 Task: Look for space in Elbeuf, France from 12th June, 2023 to 15th June, 2023 for 2 adults in price range Rs.10000 to Rs.15000. Place can be entire place with 1  bedroom having 1 bed and 1 bathroom. Property type can be house, flat, guest house, hotel. Booking option can be shelf check-in. Required host language is English.
Action: Mouse moved to (496, 108)
Screenshot: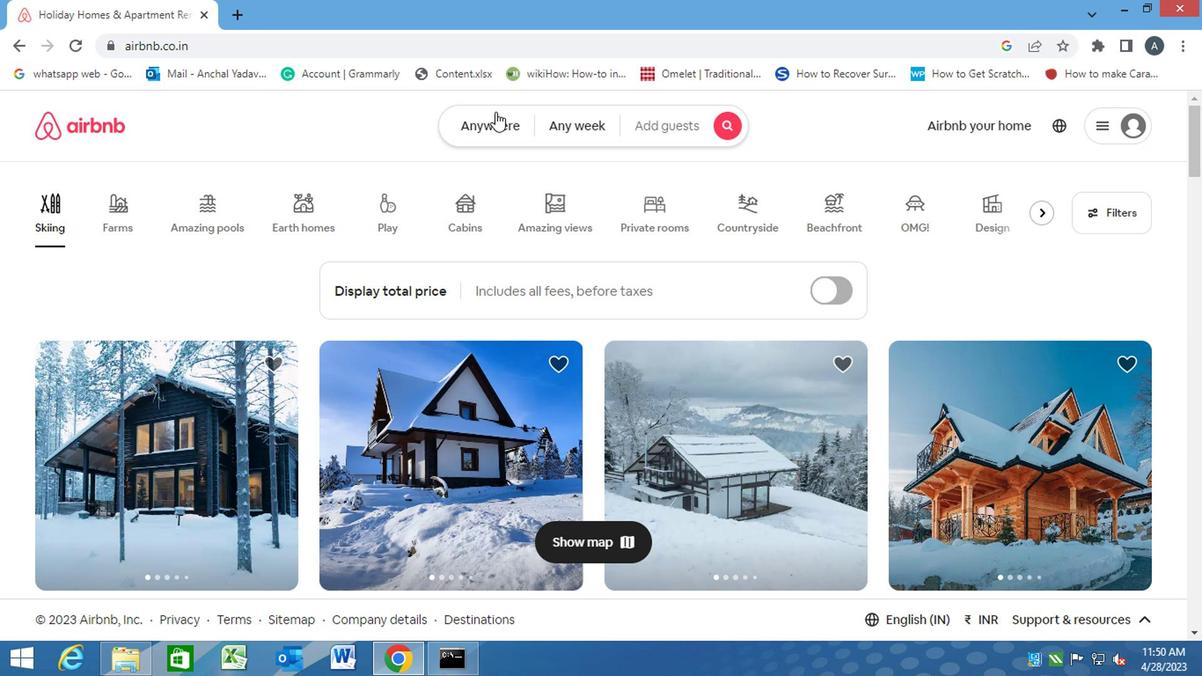 
Action: Mouse pressed left at (496, 108)
Screenshot: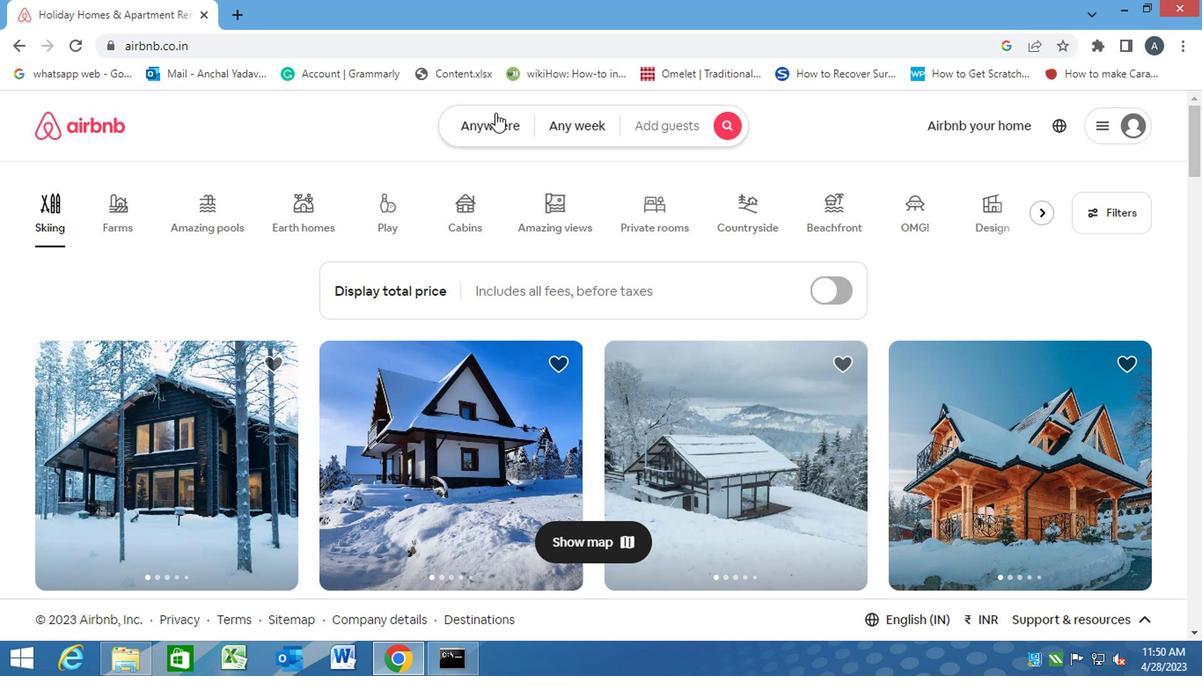 
Action: Mouse moved to (364, 177)
Screenshot: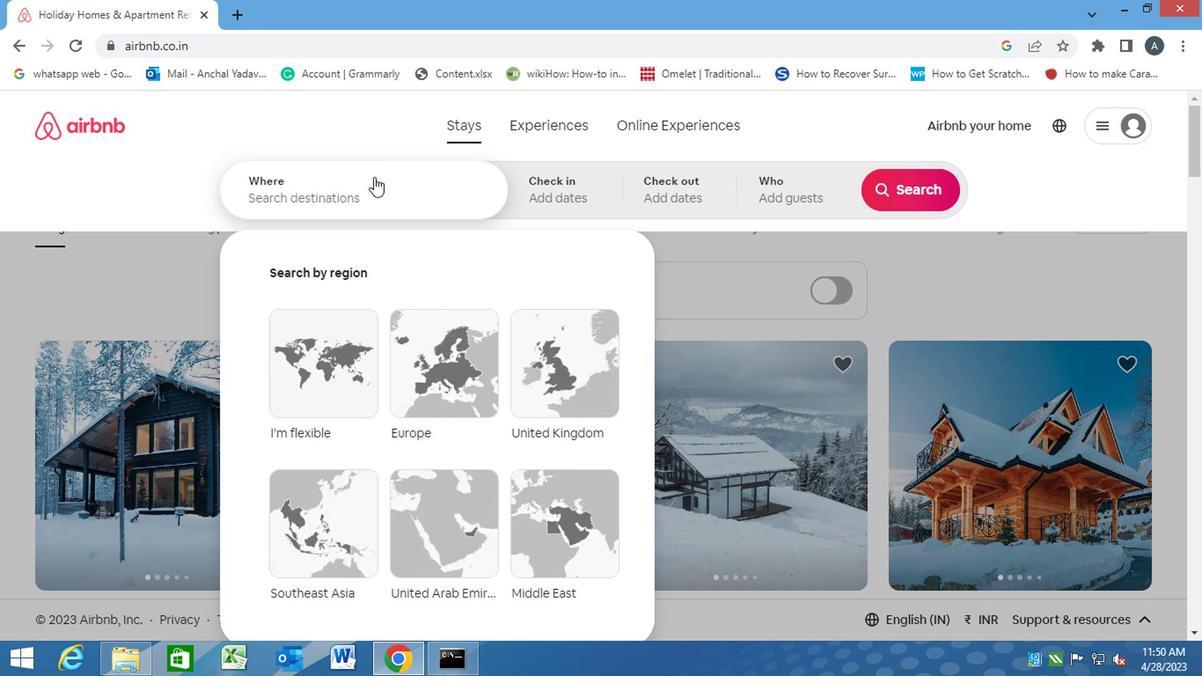 
Action: Mouse pressed left at (364, 177)
Screenshot: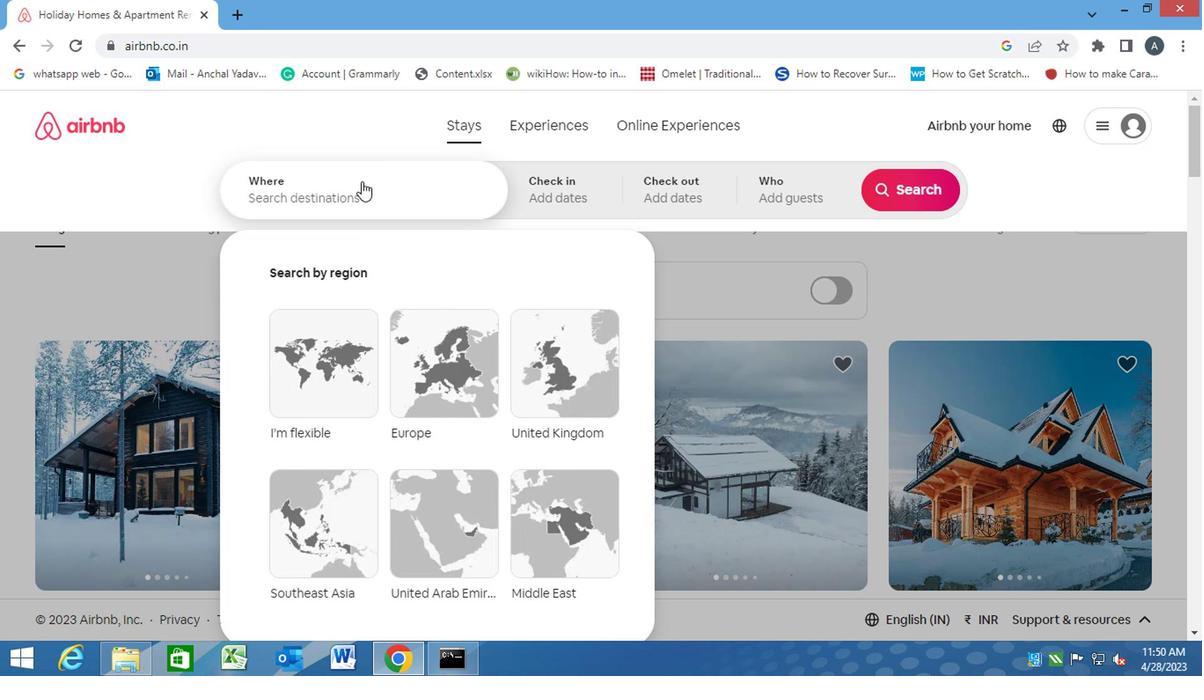 
Action: Mouse moved to (363, 177)
Screenshot: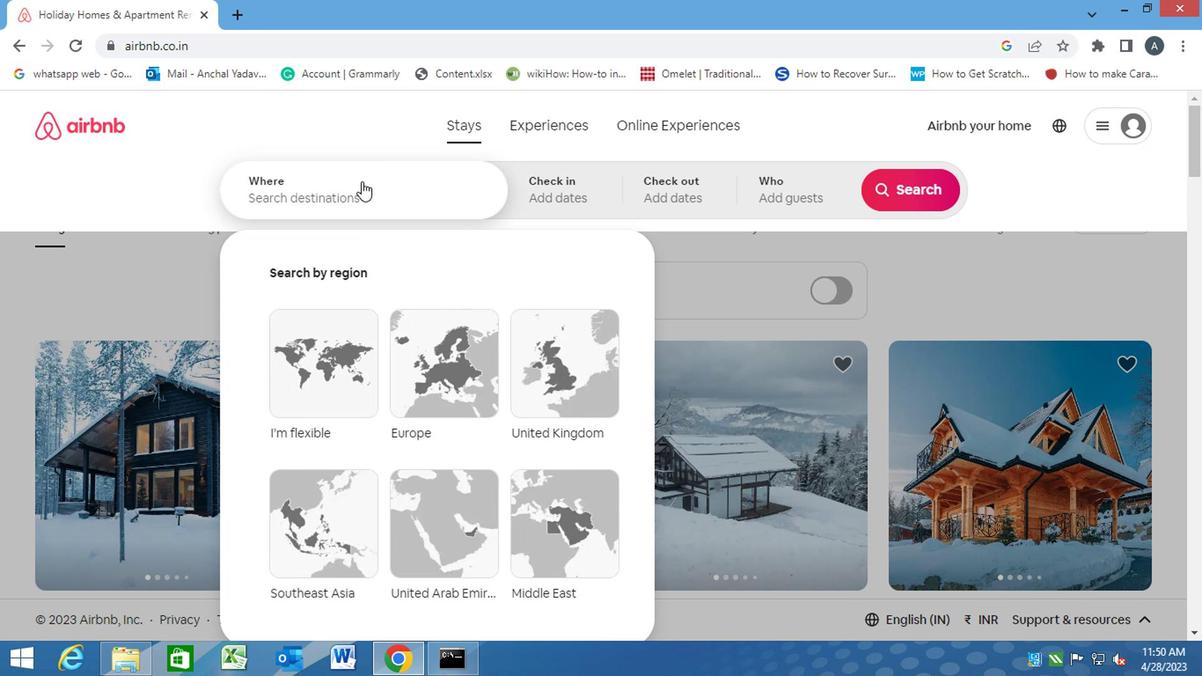 
Action: Key pressed e<Key.caps_lock>lbeuf,<Key.space><Key.caps_lock>f<Key.caps_lock>rance<Key.enter>
Screenshot: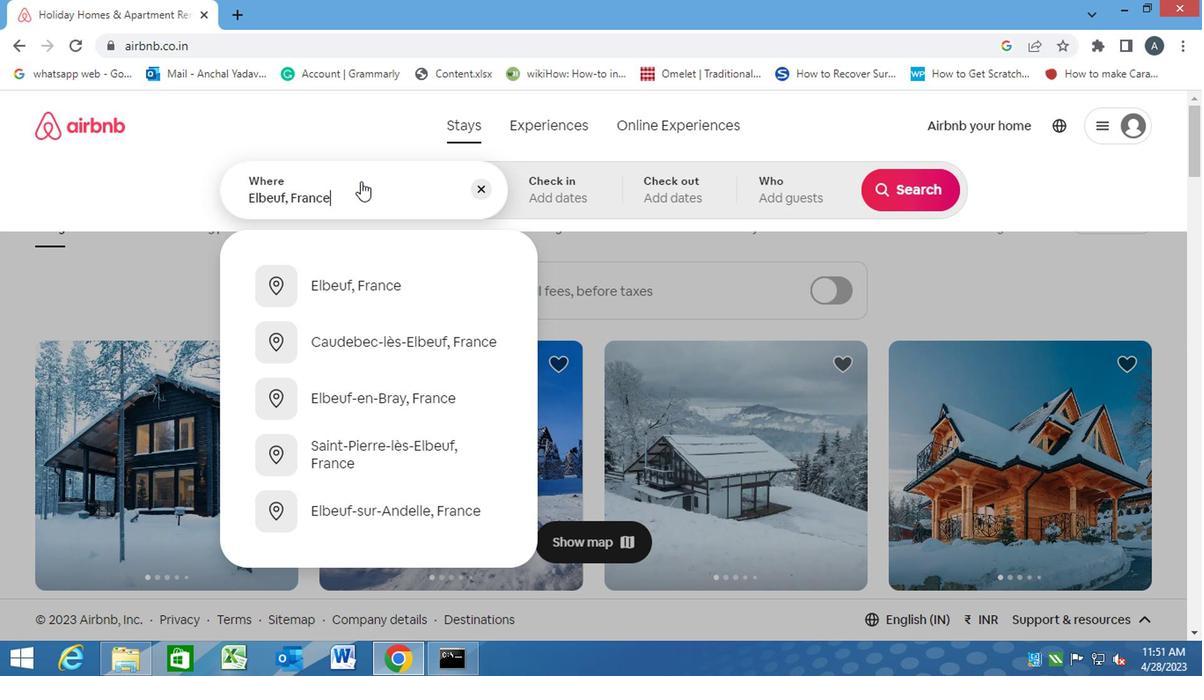 
Action: Mouse moved to (892, 330)
Screenshot: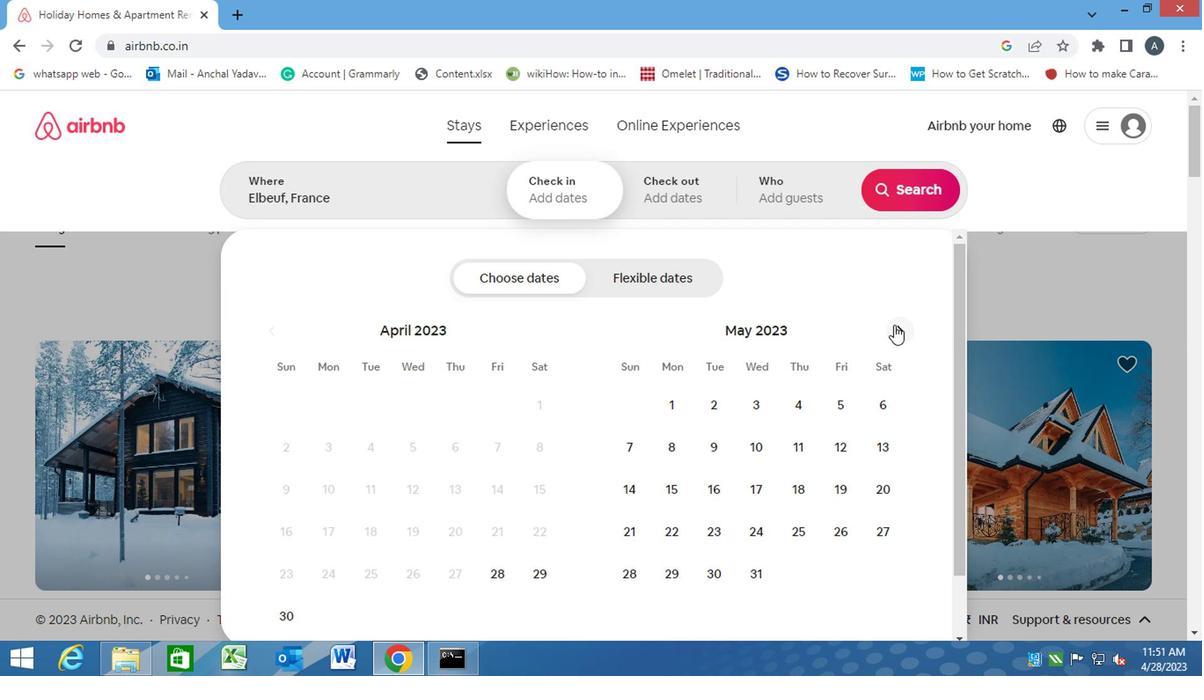
Action: Mouse pressed left at (892, 330)
Screenshot: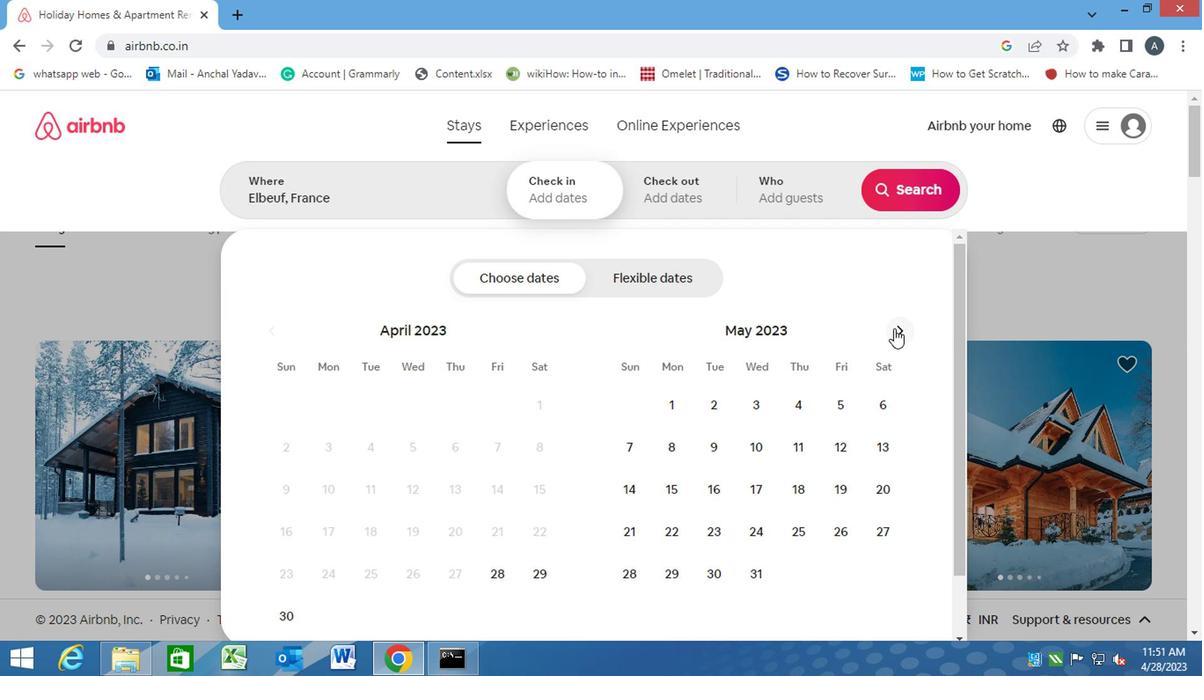 
Action: Mouse moved to (674, 498)
Screenshot: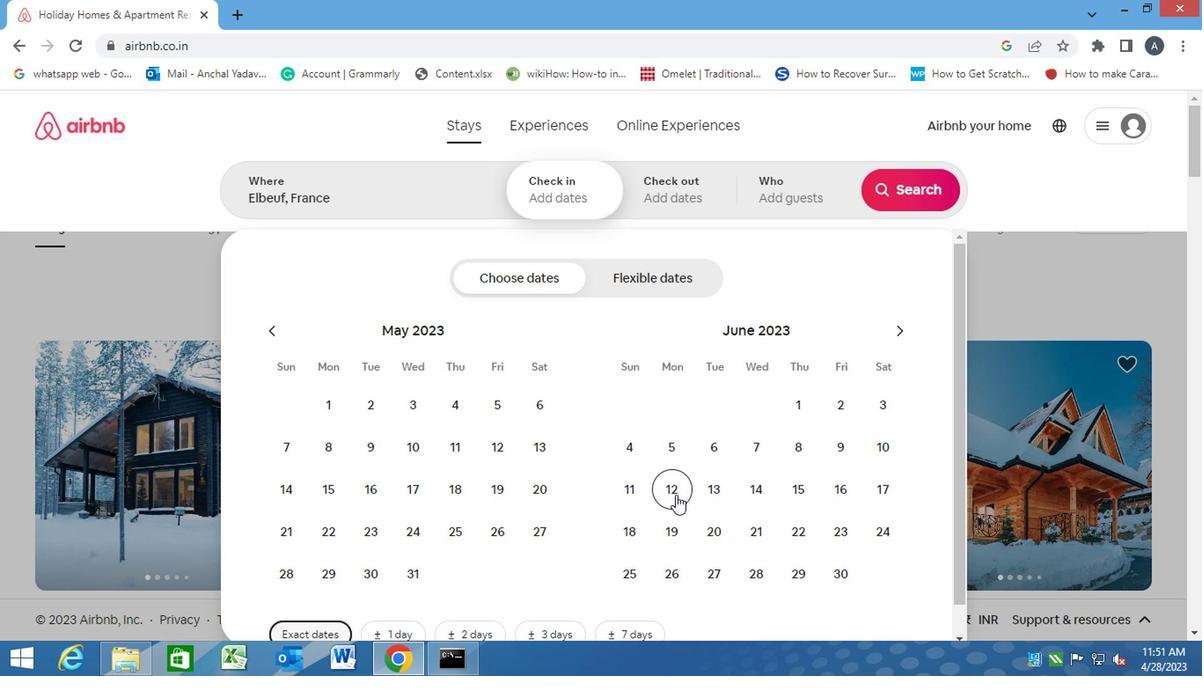 
Action: Mouse pressed left at (674, 498)
Screenshot: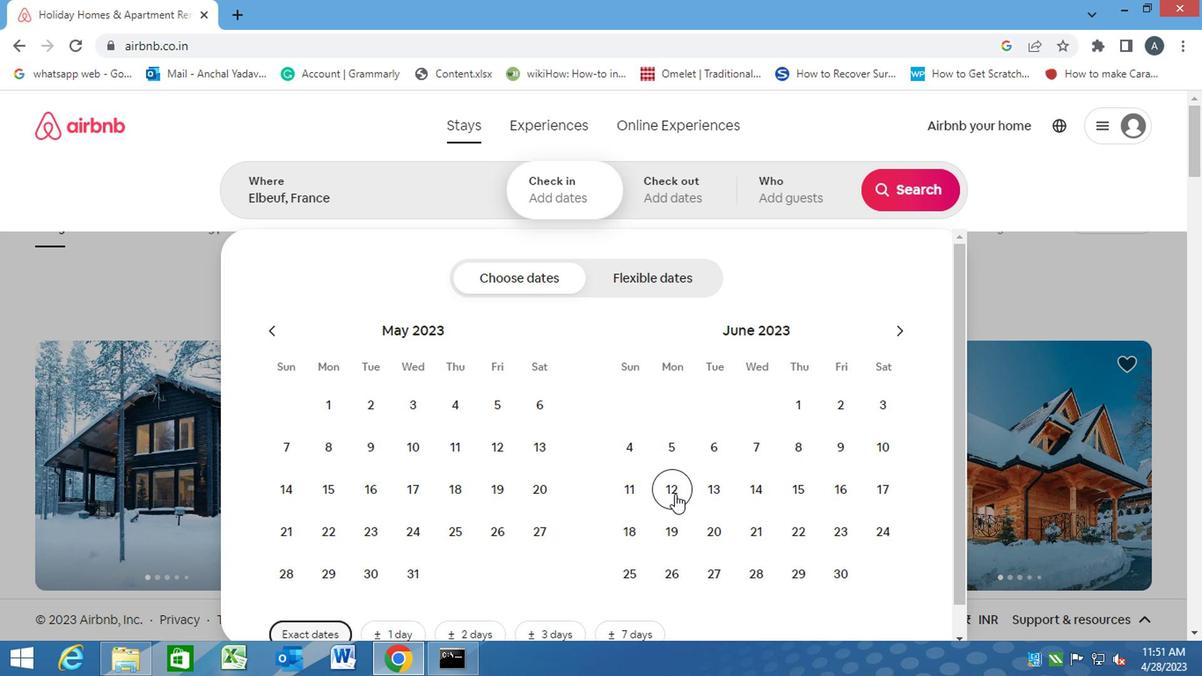 
Action: Mouse moved to (793, 489)
Screenshot: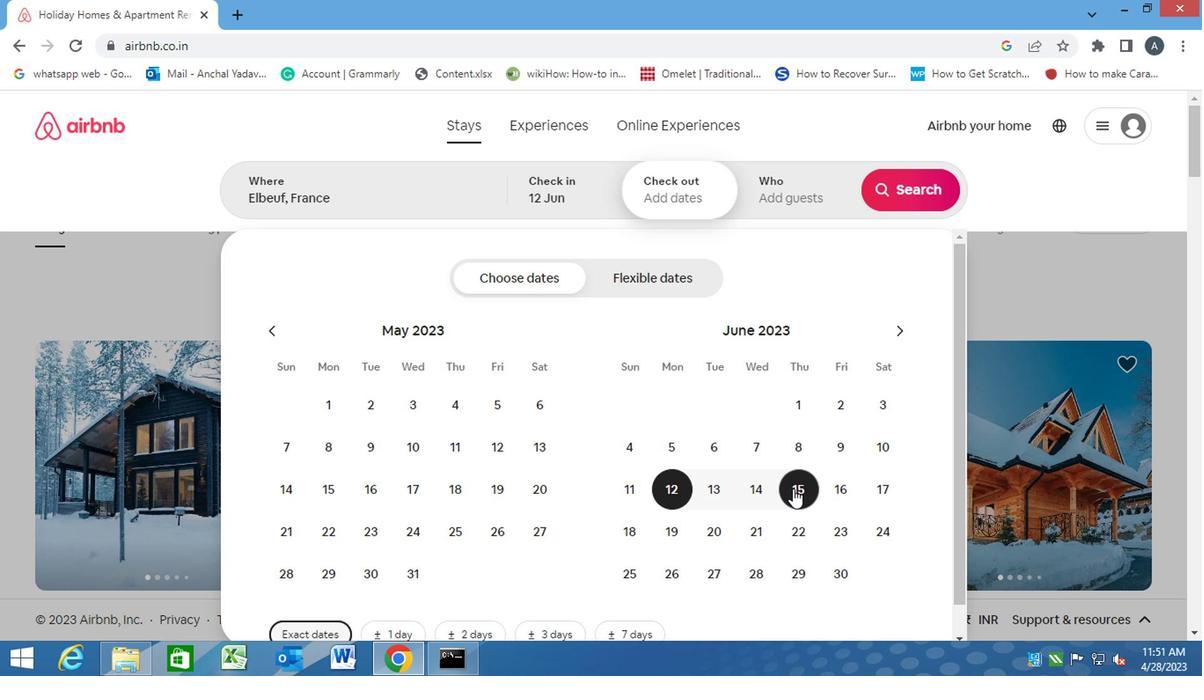 
Action: Mouse pressed left at (793, 489)
Screenshot: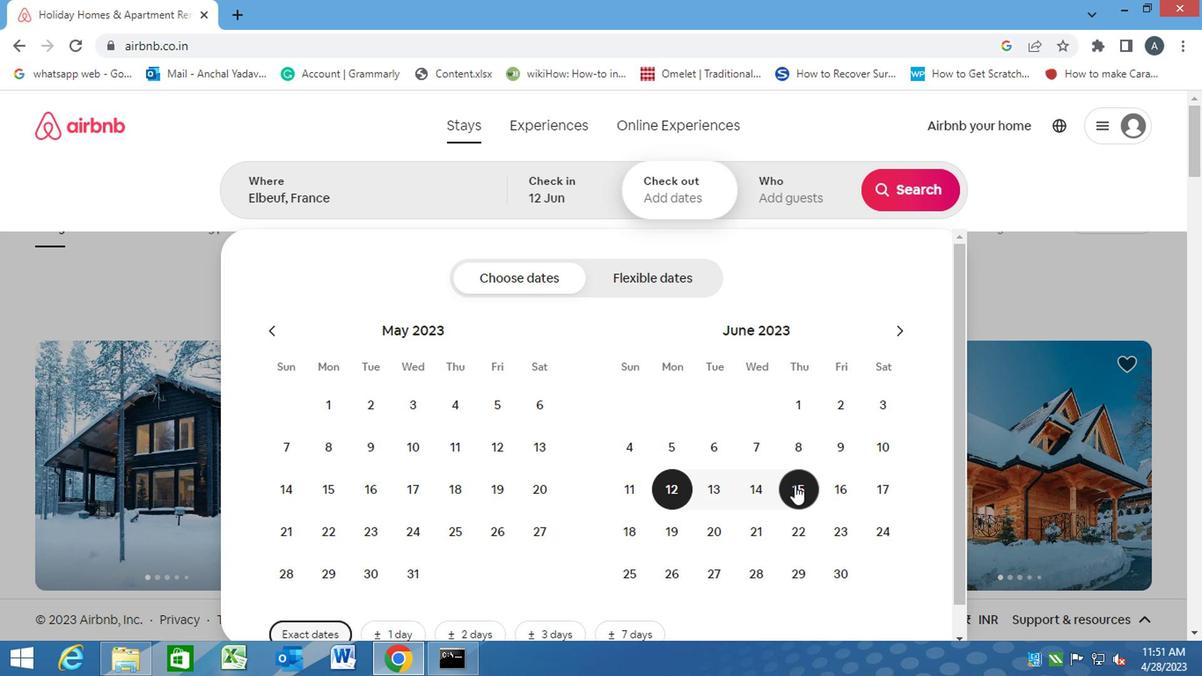 
Action: Mouse moved to (789, 181)
Screenshot: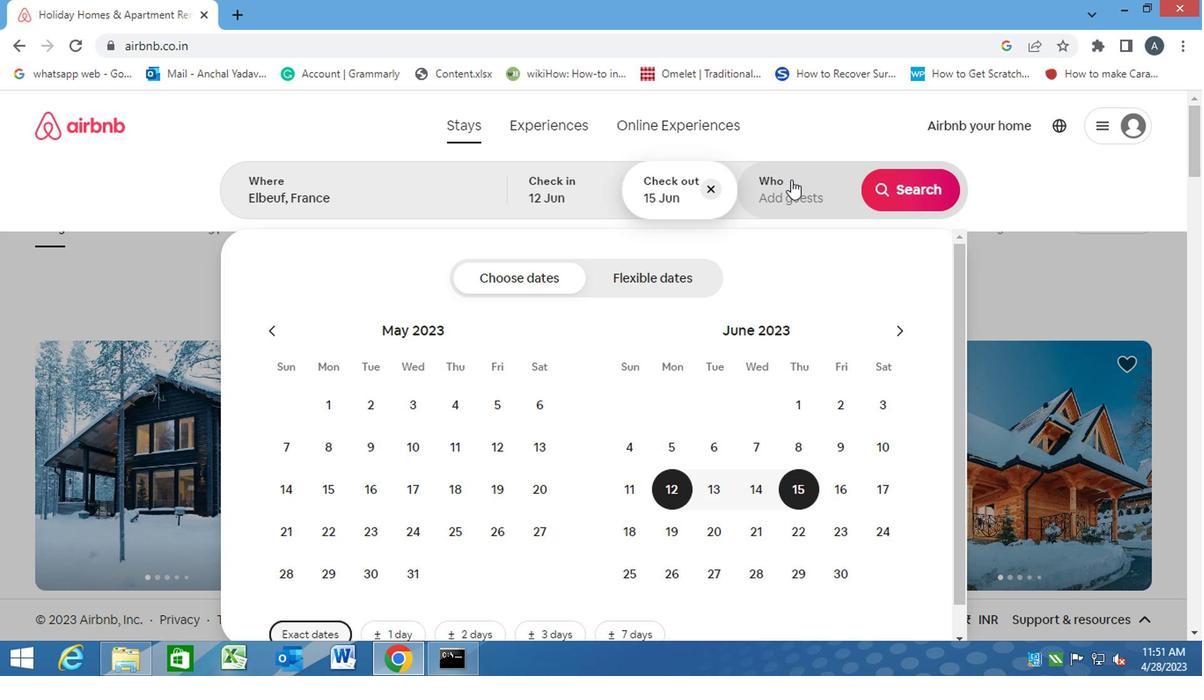 
Action: Mouse pressed left at (789, 181)
Screenshot: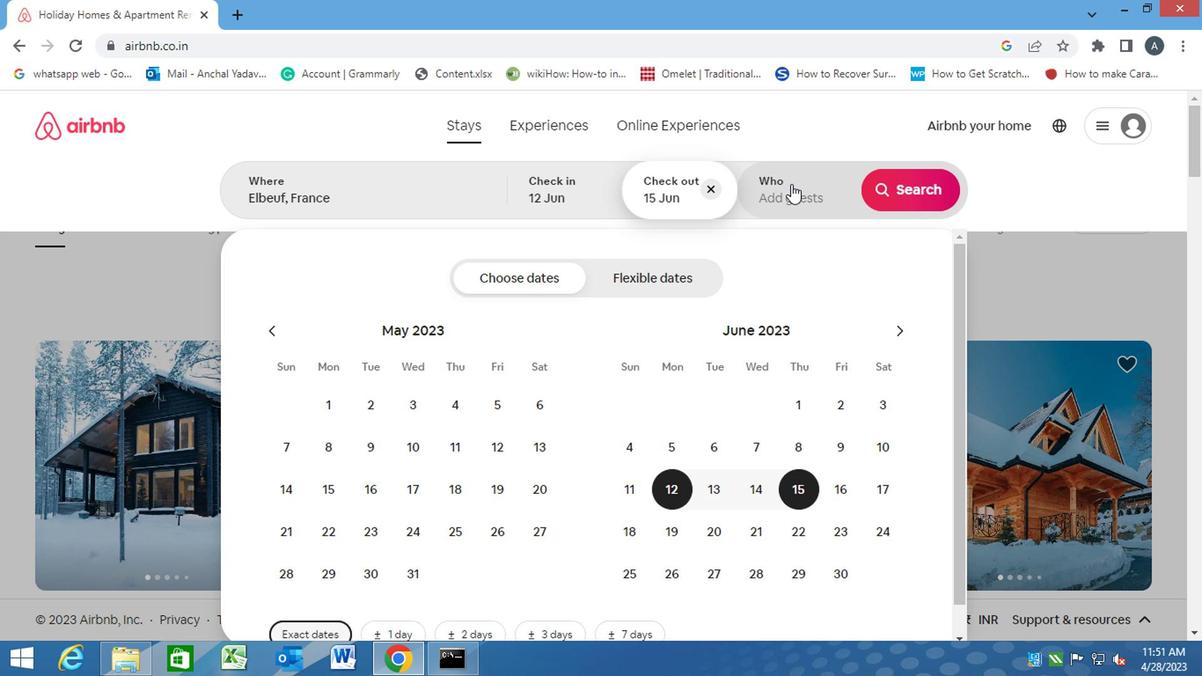 
Action: Mouse moved to (901, 280)
Screenshot: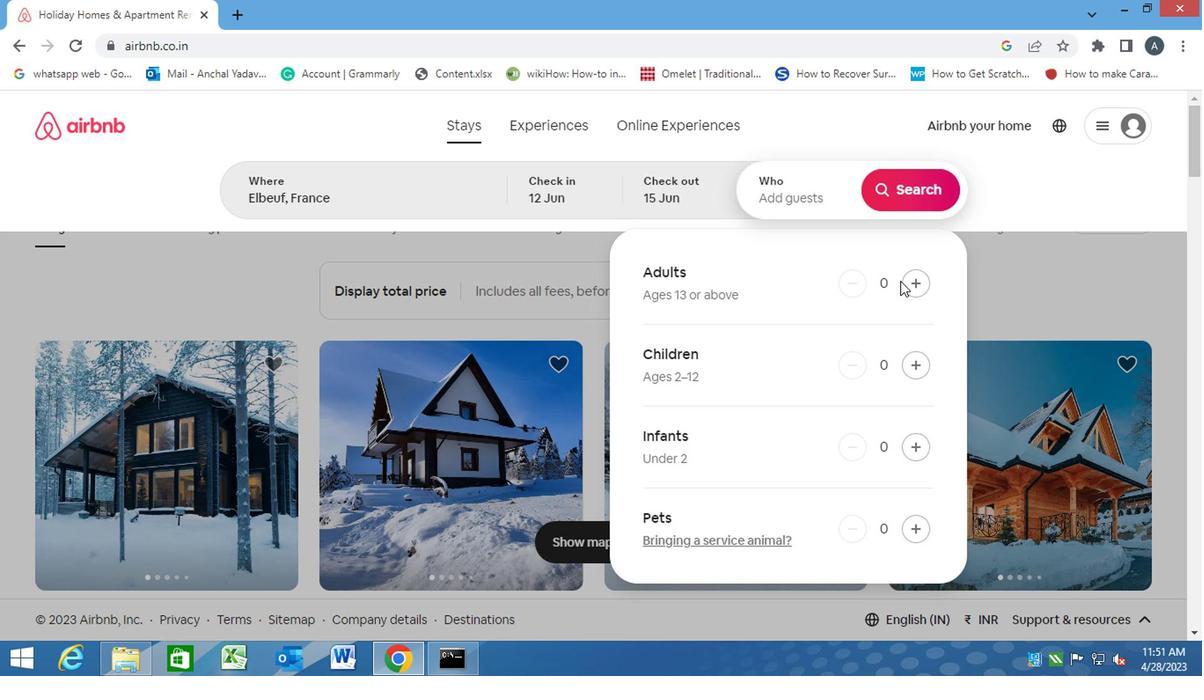 
Action: Mouse pressed left at (901, 280)
Screenshot: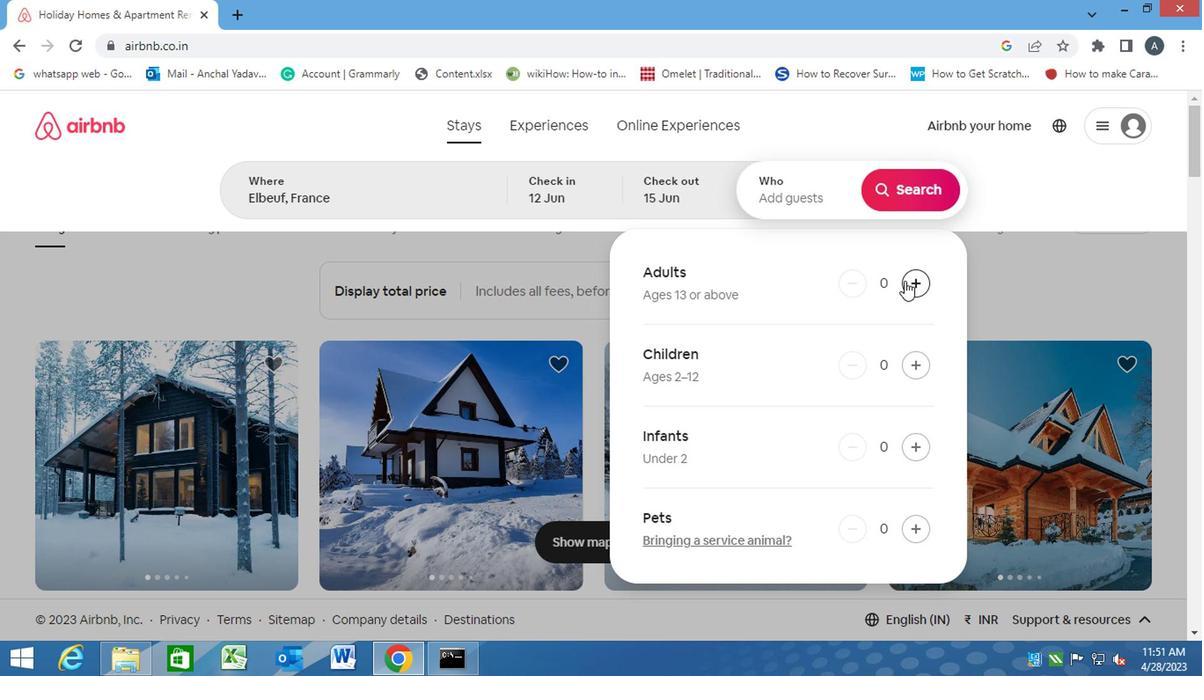 
Action: Mouse pressed left at (901, 280)
Screenshot: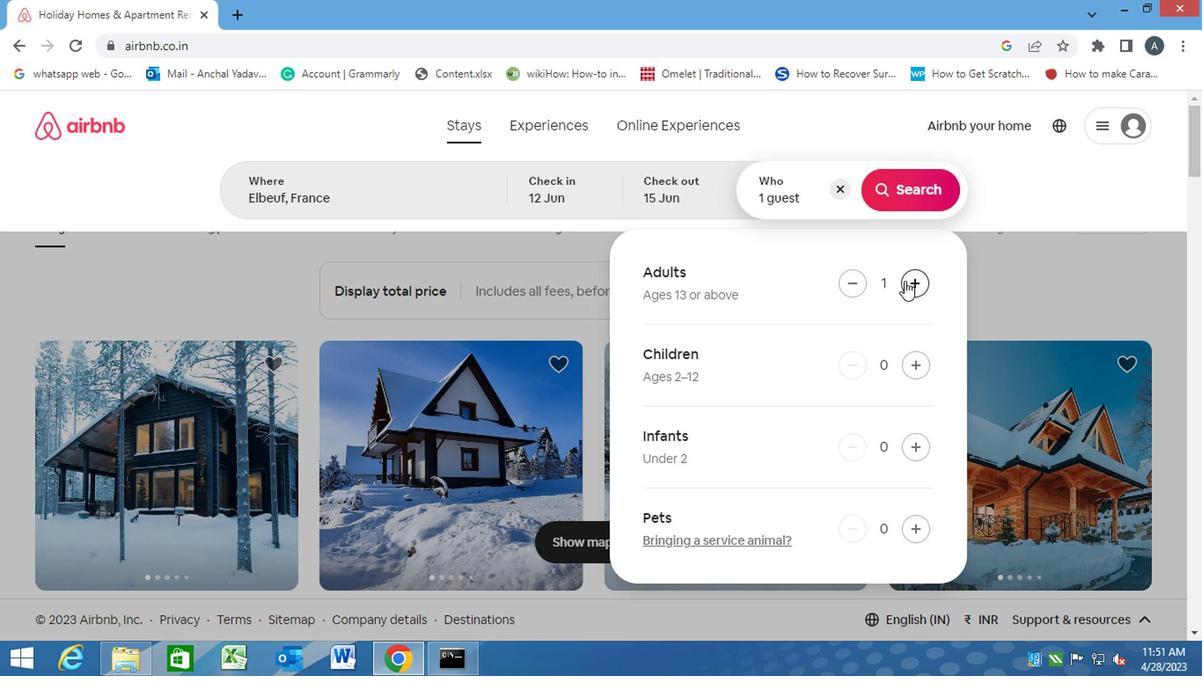 
Action: Mouse moved to (898, 193)
Screenshot: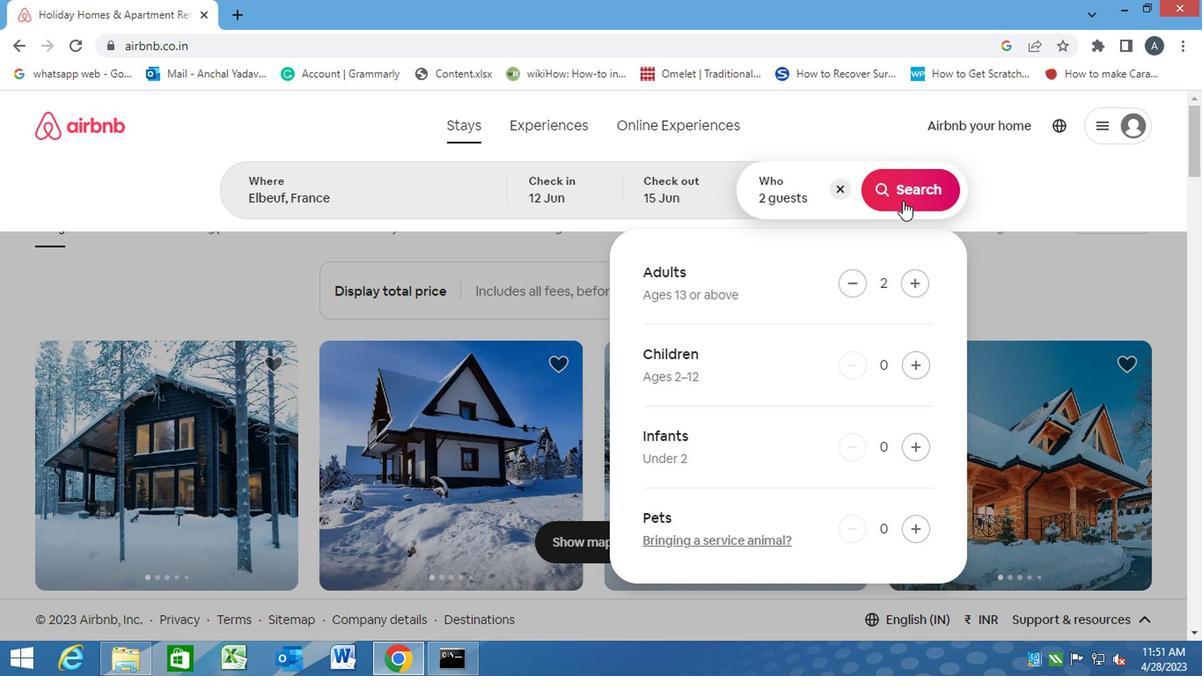 
Action: Mouse pressed left at (898, 193)
Screenshot: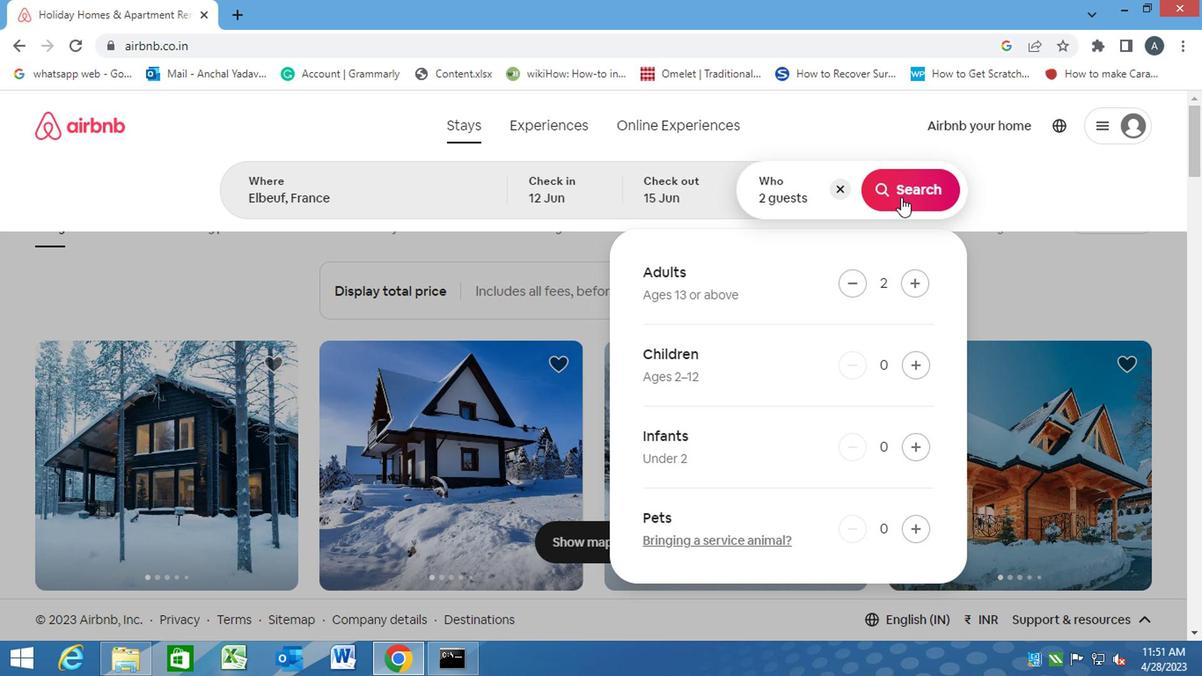 
Action: Mouse moved to (1113, 191)
Screenshot: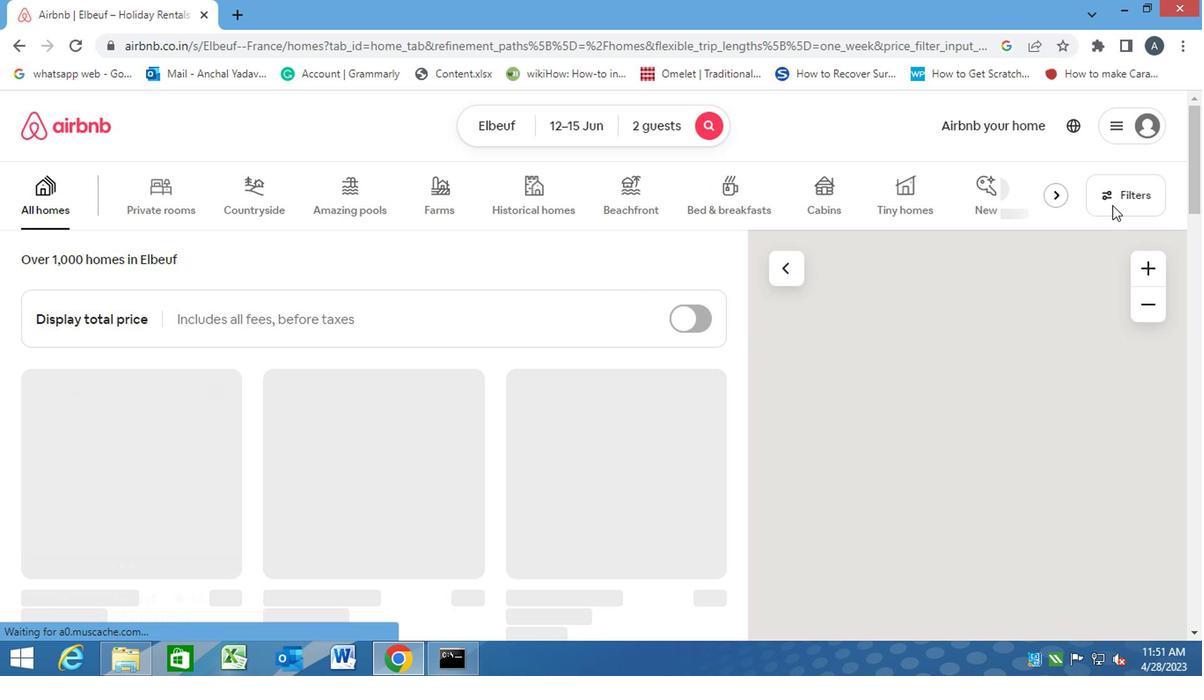 
Action: Mouse pressed left at (1113, 191)
Screenshot: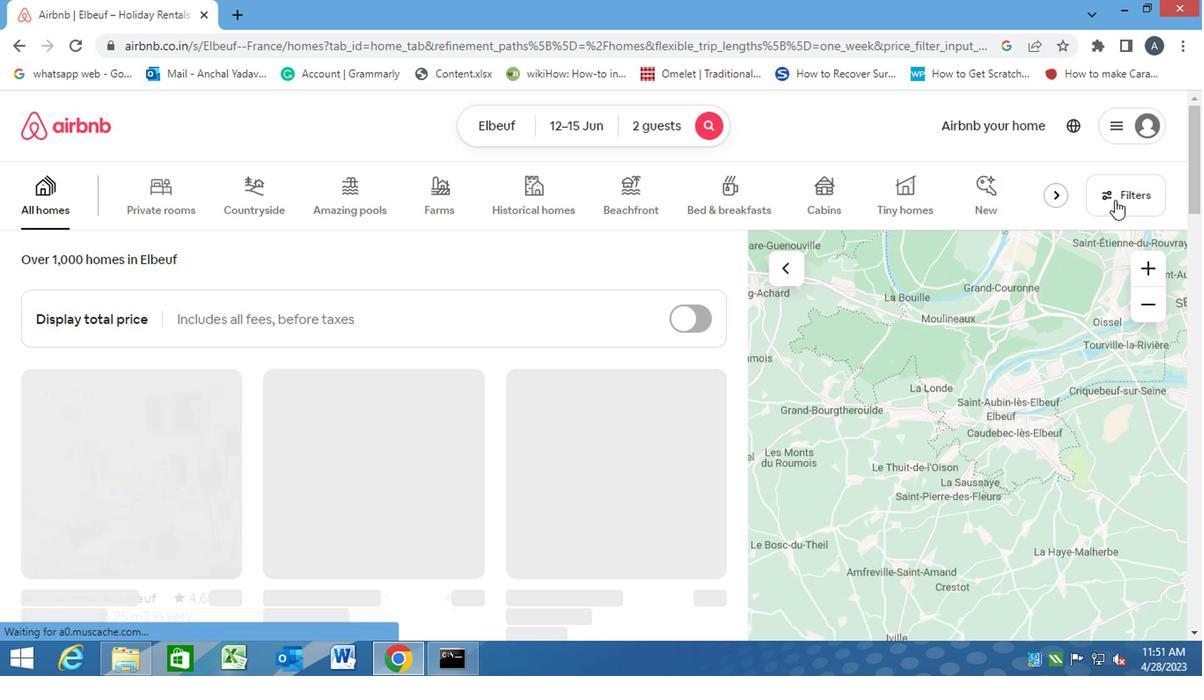 
Action: Mouse moved to (536, 110)
Screenshot: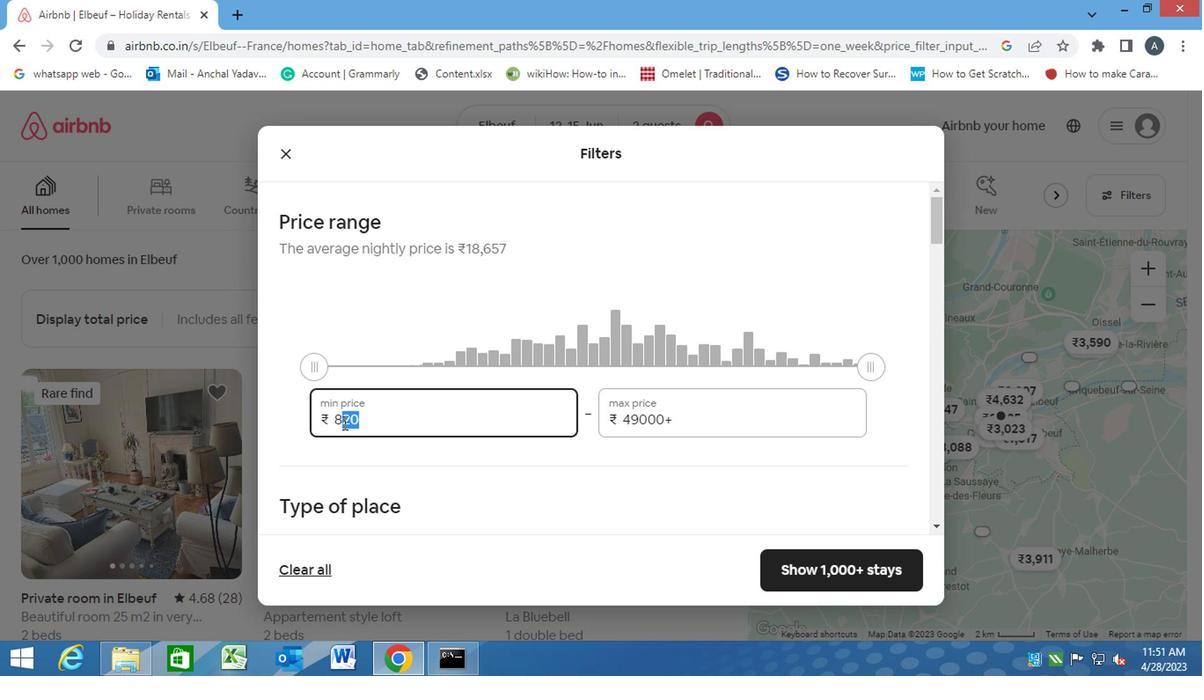 
Action: Key pressed 10000<Key.tab><Key.backspace><Key.backspace><Key.backspace><Key.backspace><Key.backspace><Key.backspace><Key.backspace><Key.backspace><Key.backspace><Key.backspace><Key.backspace><Key.backspace><Key.backspace><Key.backspace><Key.backspace><Key.backspace><Key.backspace><Key.backspace><Key.backspace><Key.backspace><Key.backspace><Key.backspace><Key.backspace><Key.backspace><Key.backspace><Key.backspace>15000
Screenshot: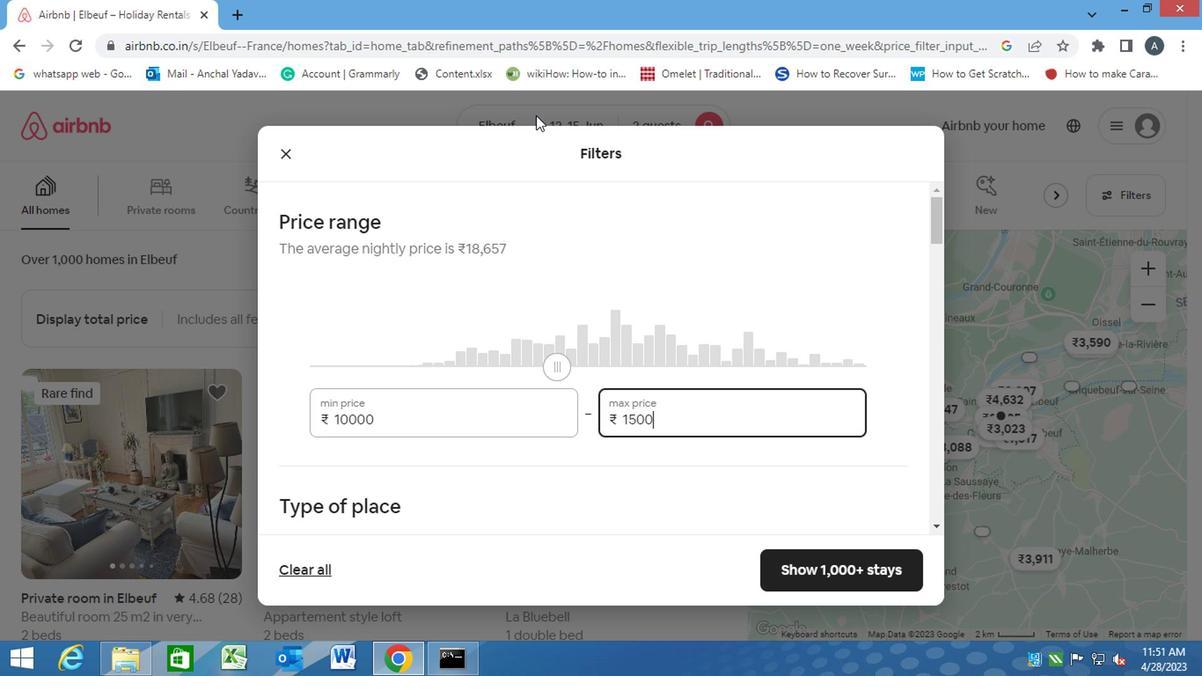 
Action: Mouse moved to (628, 292)
Screenshot: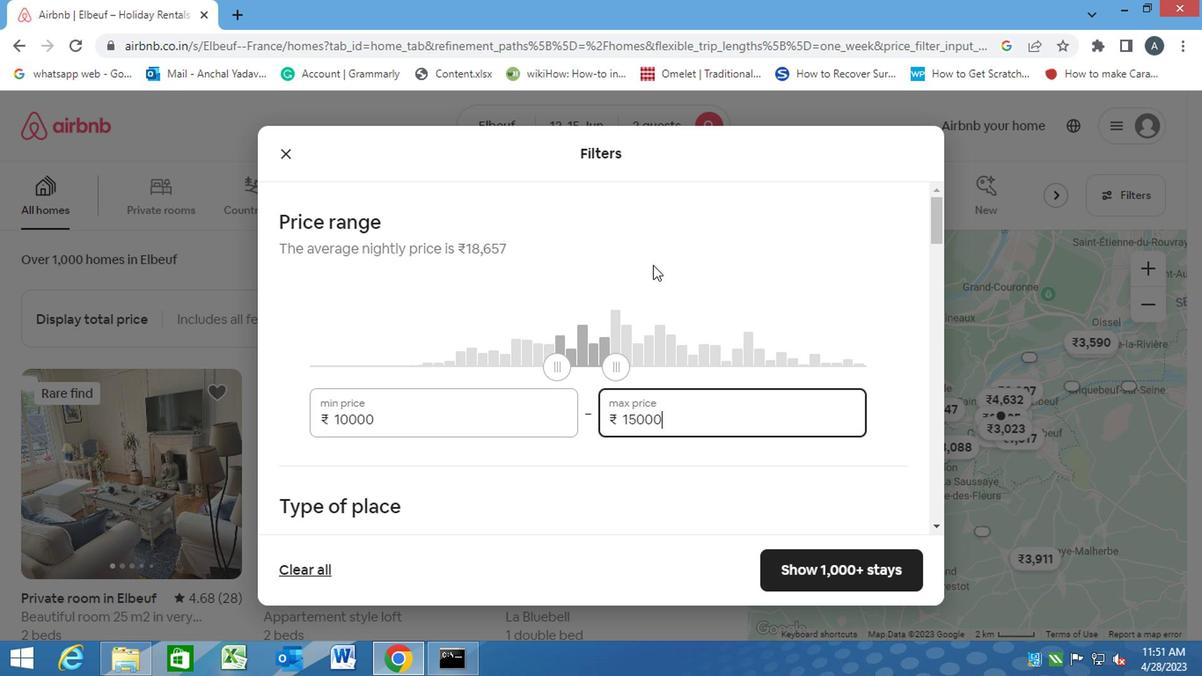 
Action: Mouse scrolled (628, 291) with delta (0, 0)
Screenshot: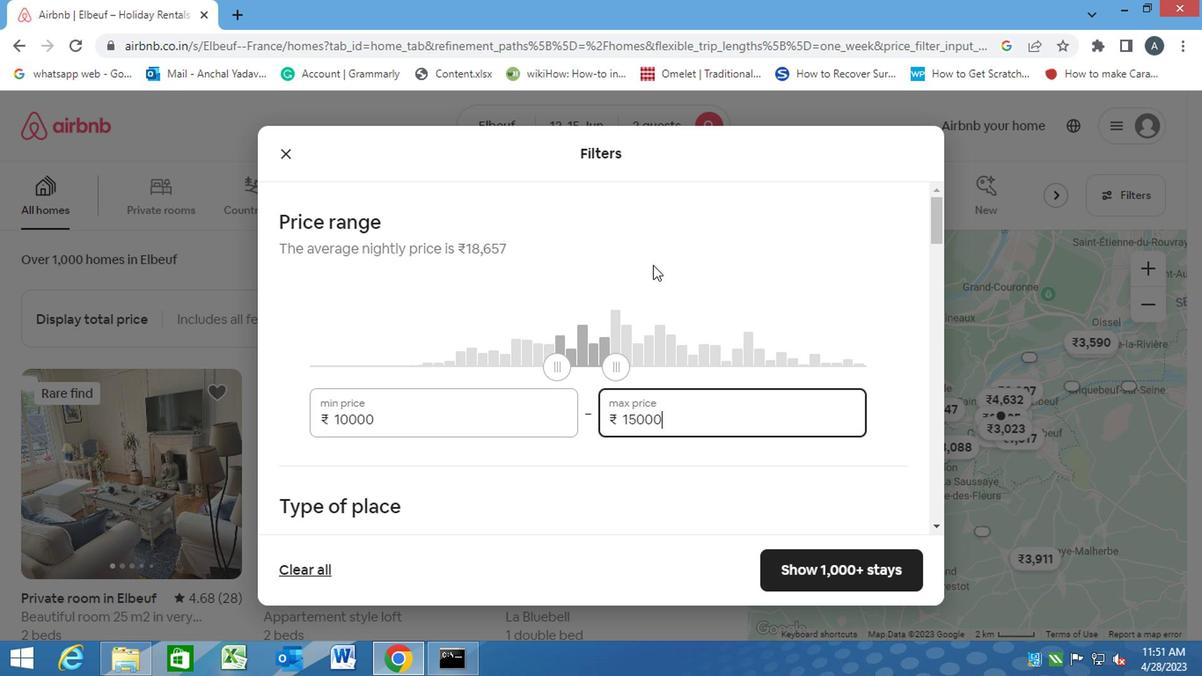 
Action: Mouse moved to (598, 343)
Screenshot: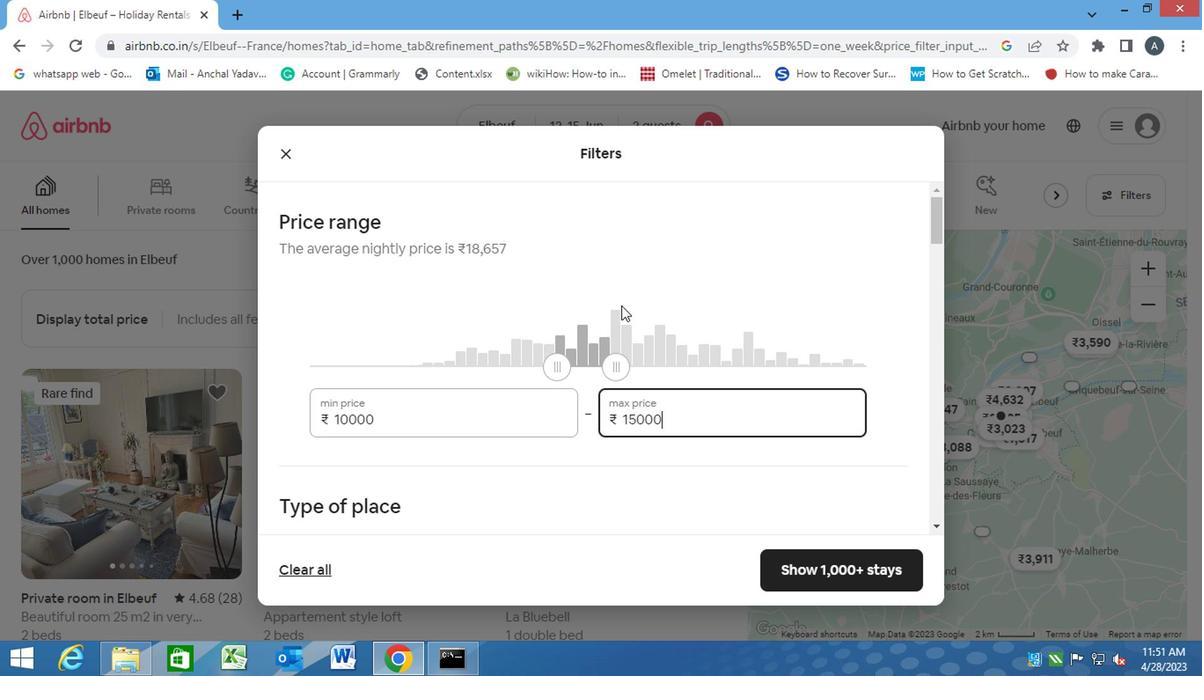 
Action: Mouse scrolled (598, 342) with delta (0, -1)
Screenshot: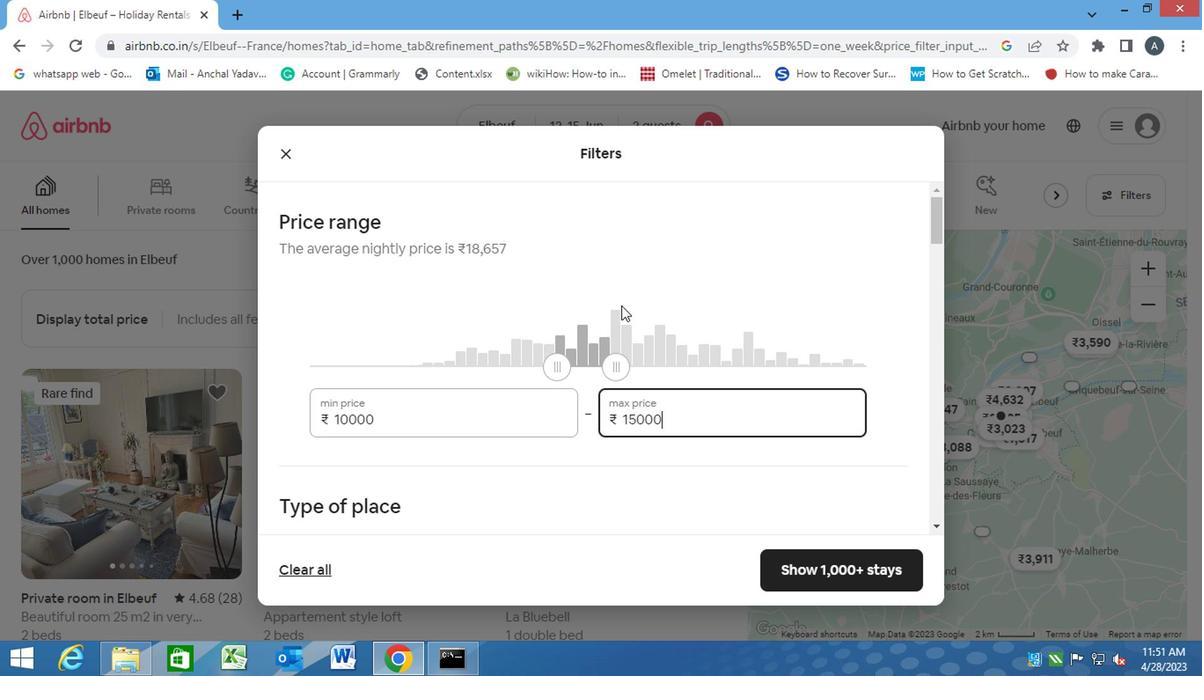 
Action: Mouse moved to (590, 352)
Screenshot: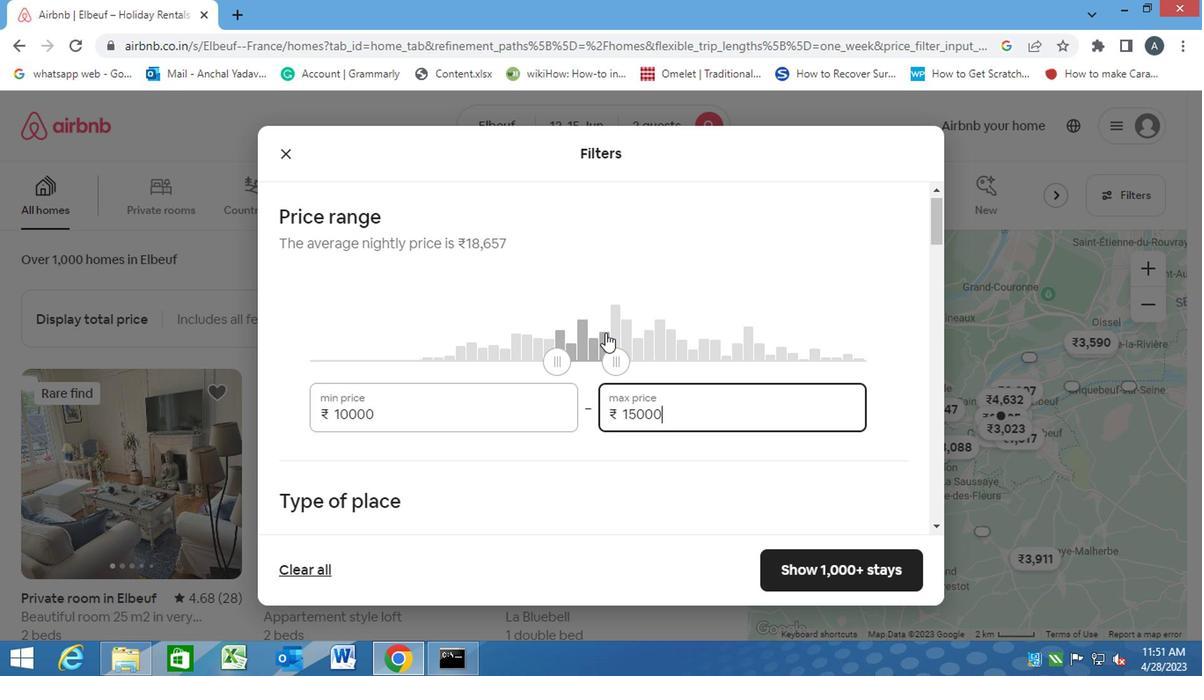 
Action: Mouse scrolled (590, 351) with delta (0, 0)
Screenshot: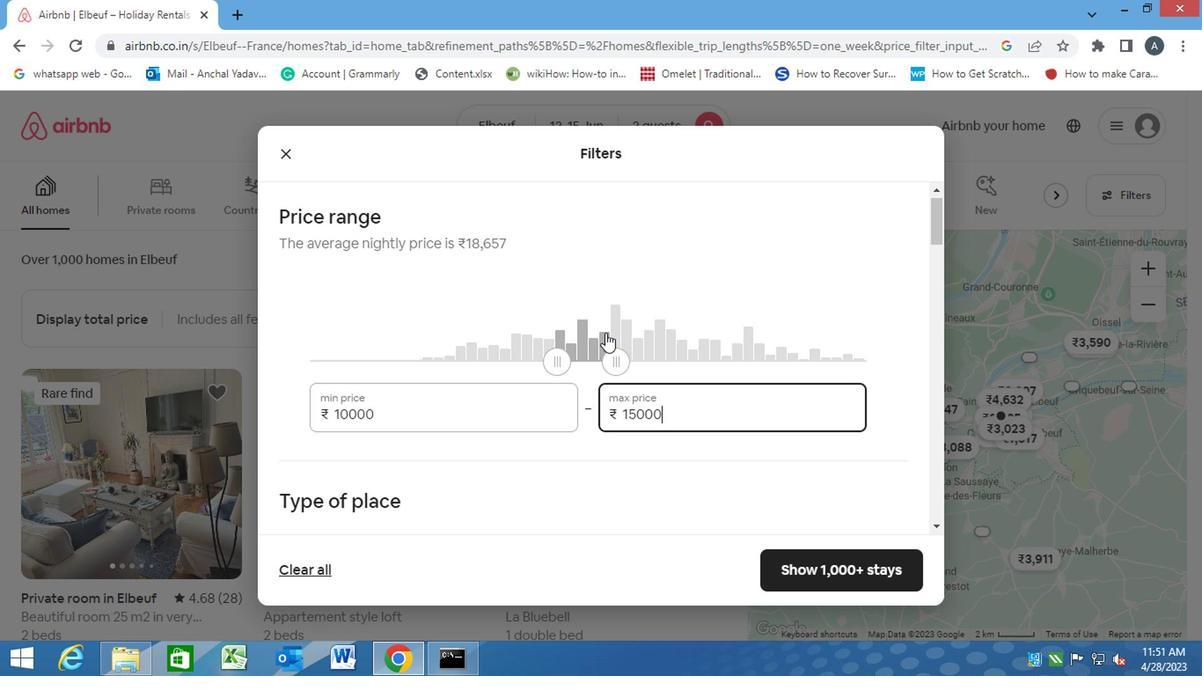 
Action: Mouse moved to (283, 293)
Screenshot: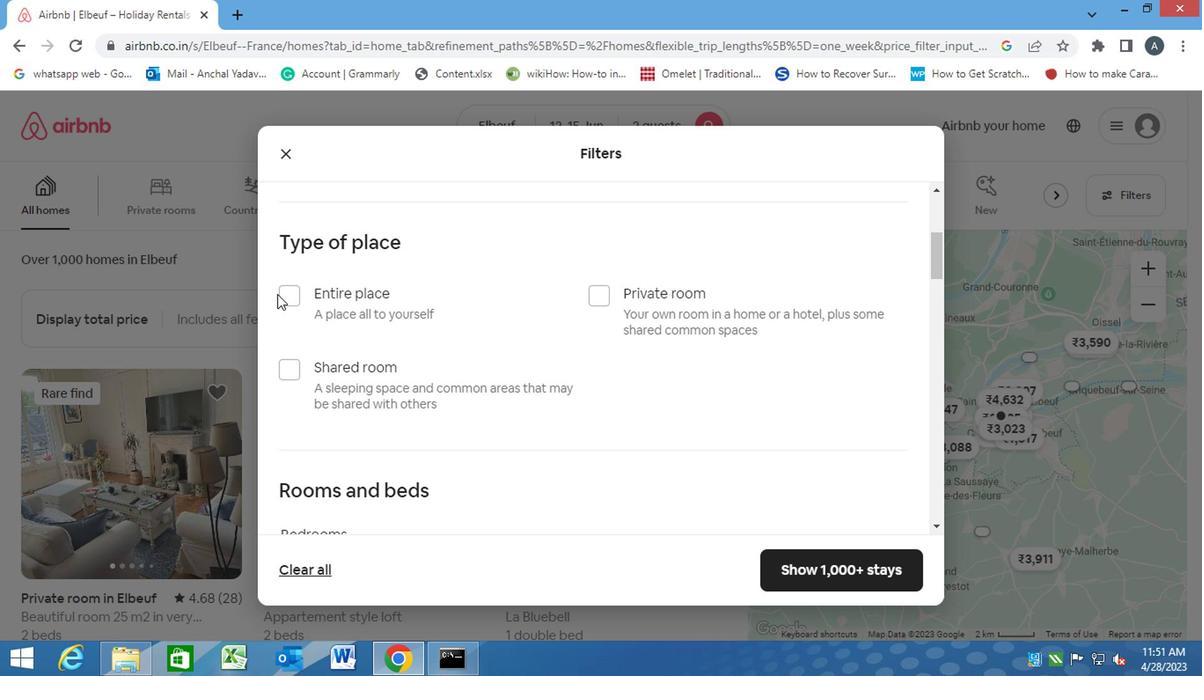 
Action: Mouse pressed left at (283, 293)
Screenshot: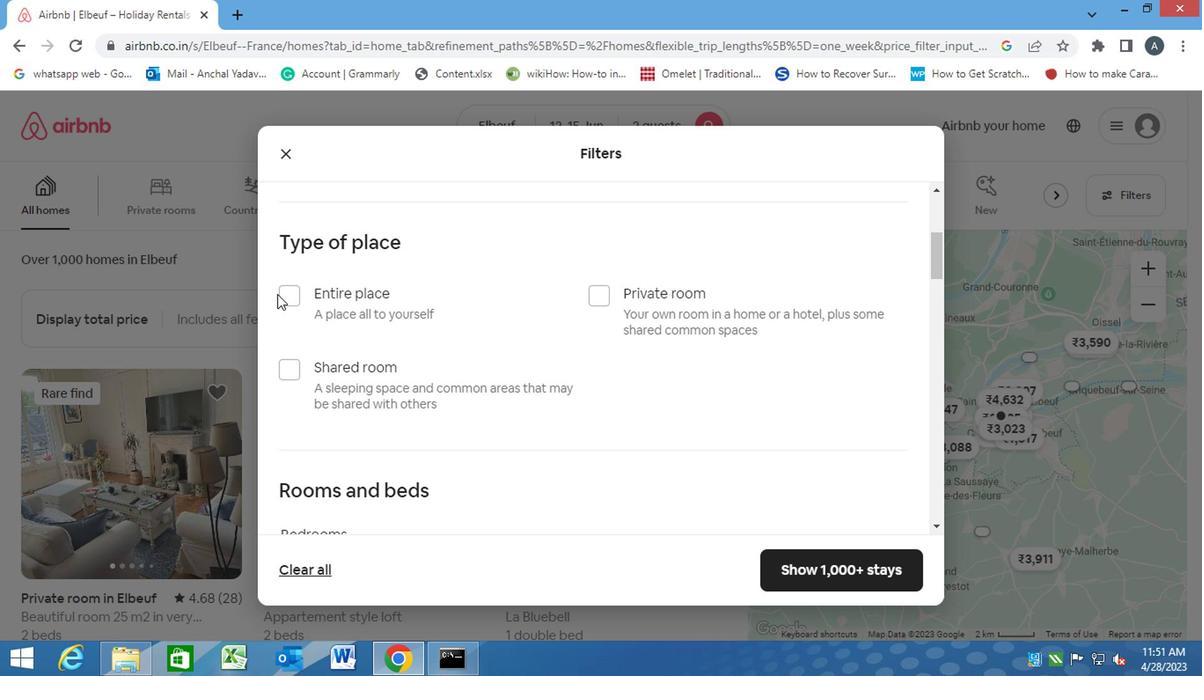 
Action: Mouse moved to (414, 335)
Screenshot: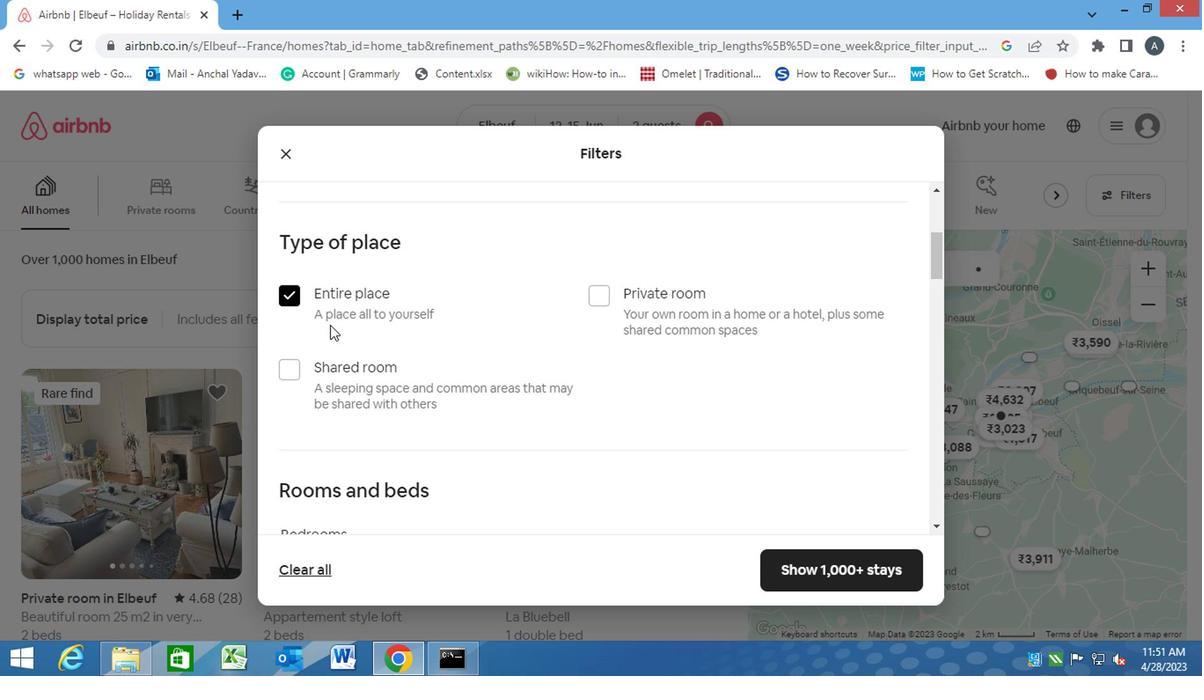 
Action: Mouse scrolled (414, 335) with delta (0, 0)
Screenshot: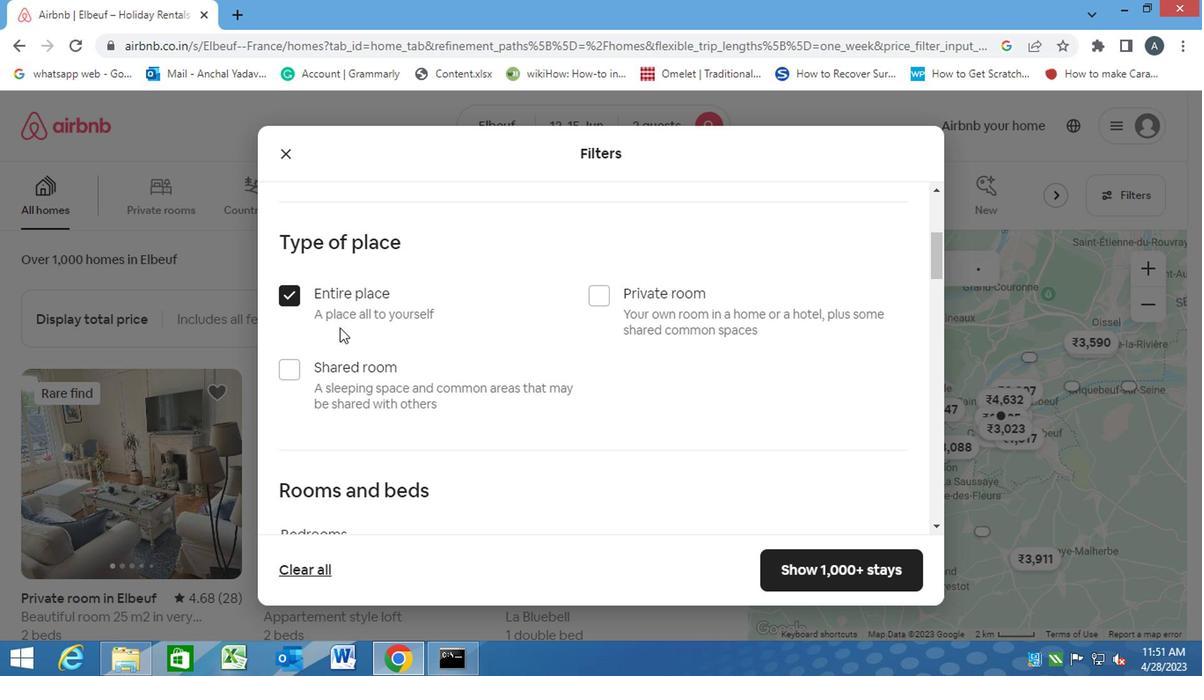 
Action: Mouse moved to (415, 335)
Screenshot: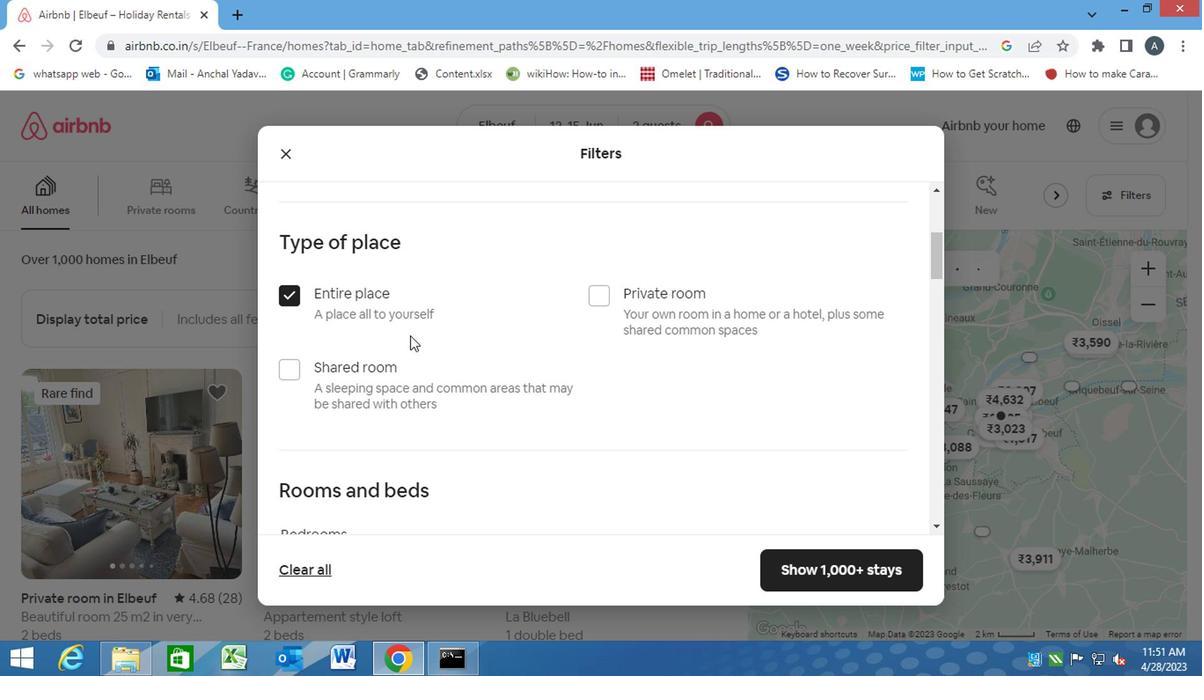 
Action: Mouse scrolled (415, 335) with delta (0, 0)
Screenshot: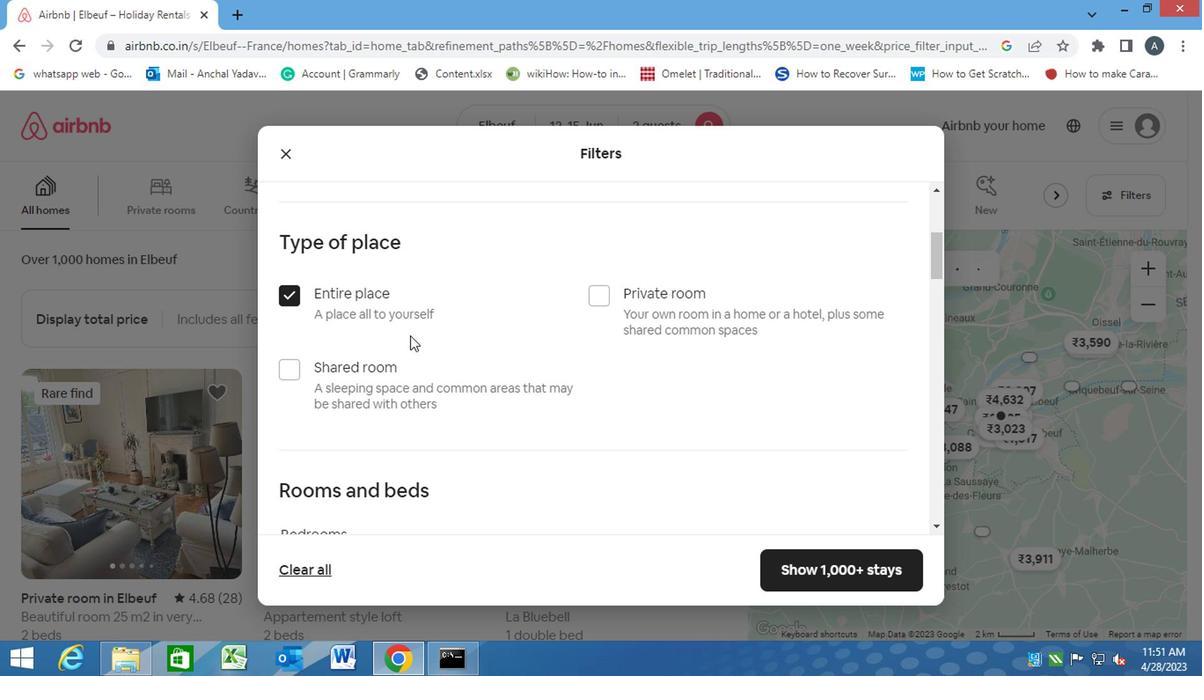
Action: Mouse moved to (415, 337)
Screenshot: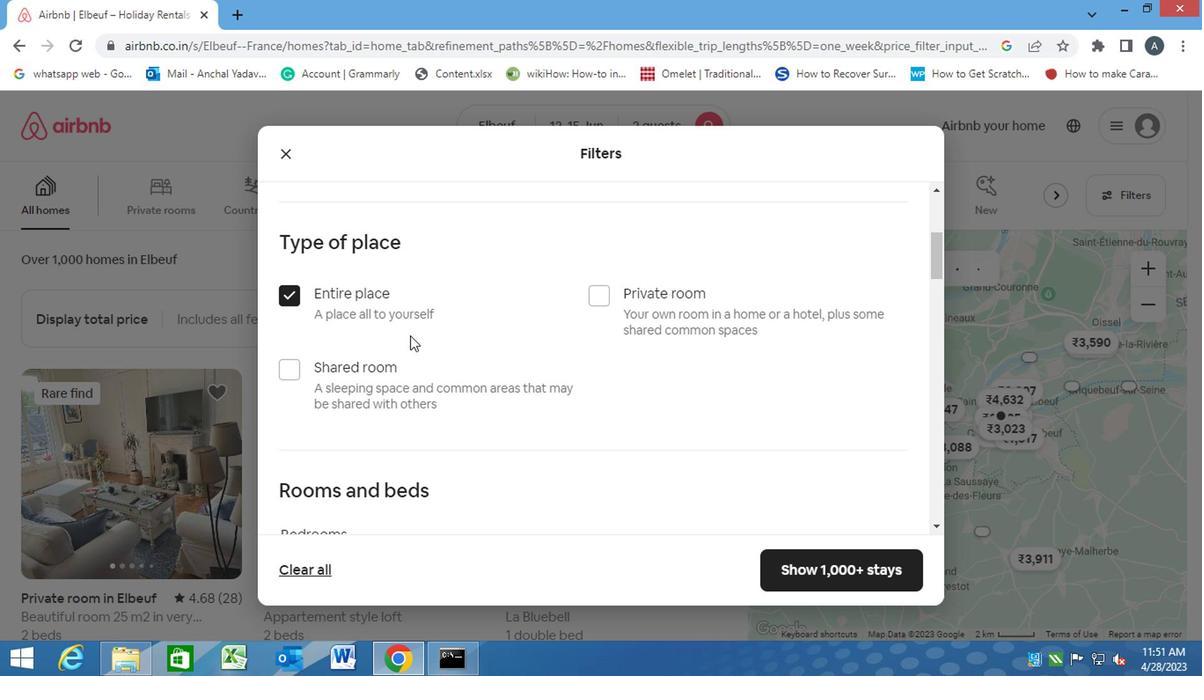 
Action: Mouse scrolled (415, 335) with delta (0, -1)
Screenshot: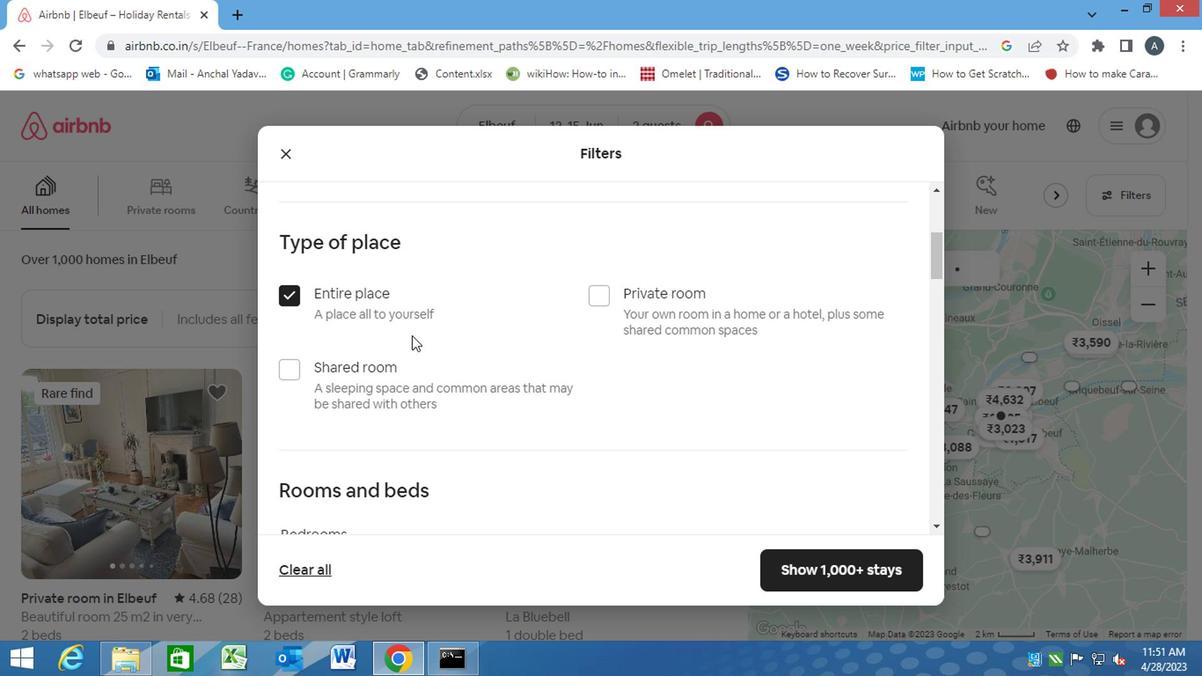 
Action: Mouse moved to (397, 316)
Screenshot: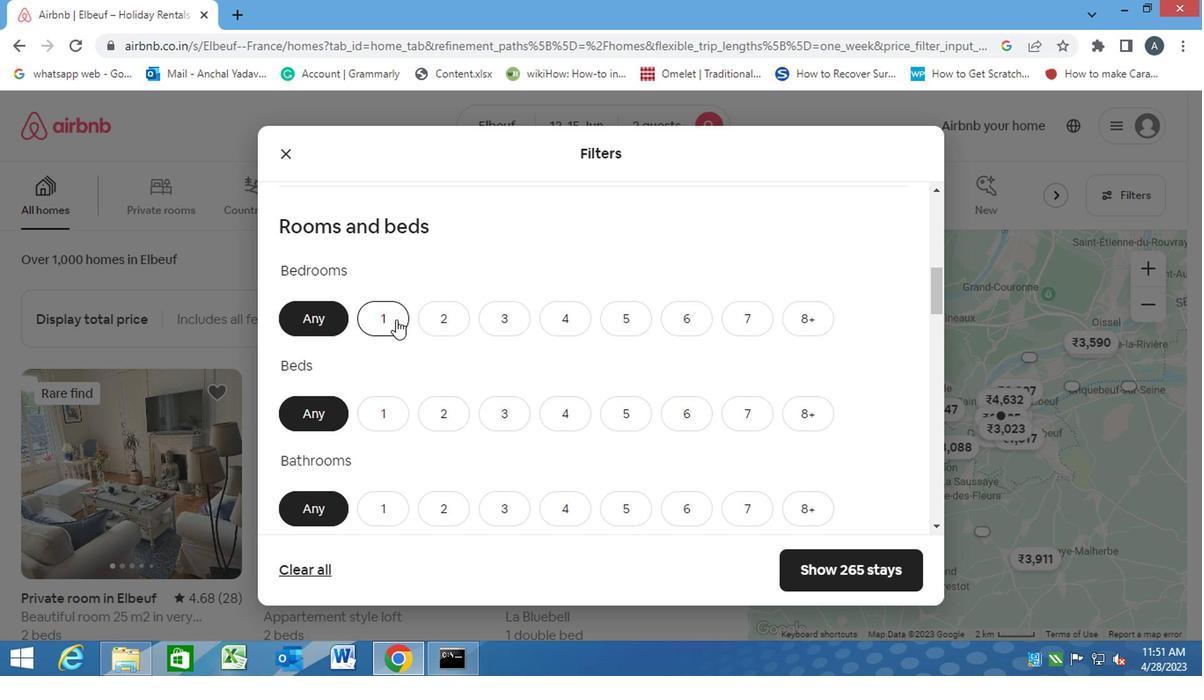 
Action: Mouse pressed left at (397, 316)
Screenshot: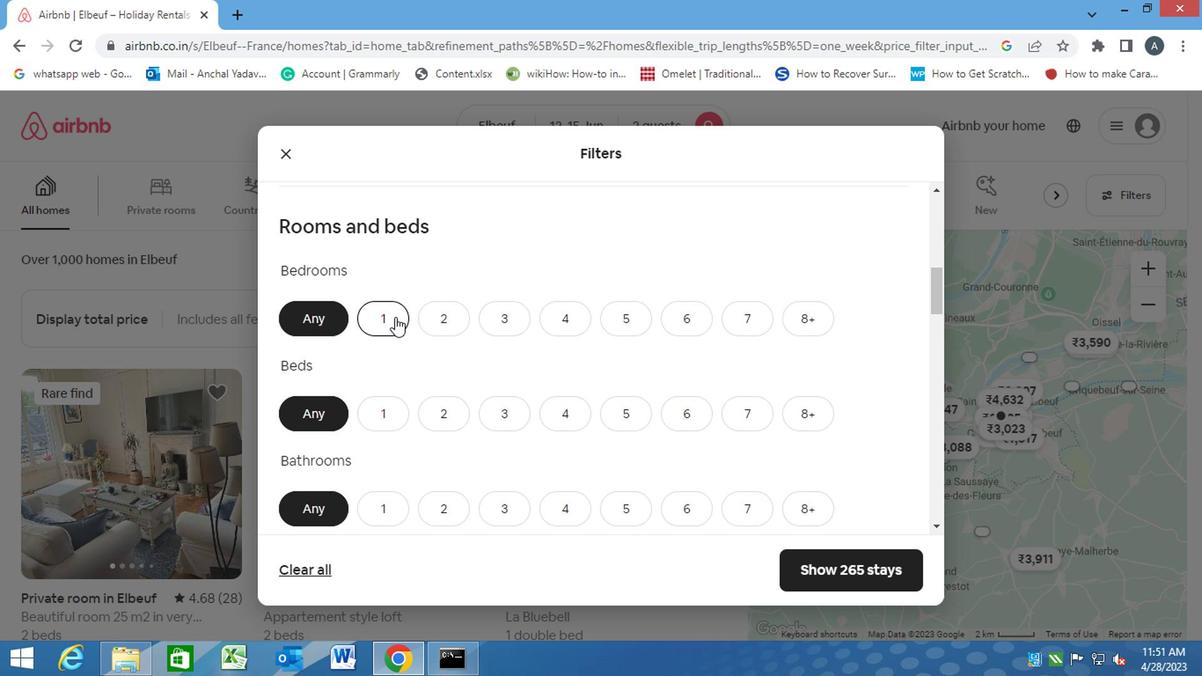 
Action: Mouse moved to (390, 409)
Screenshot: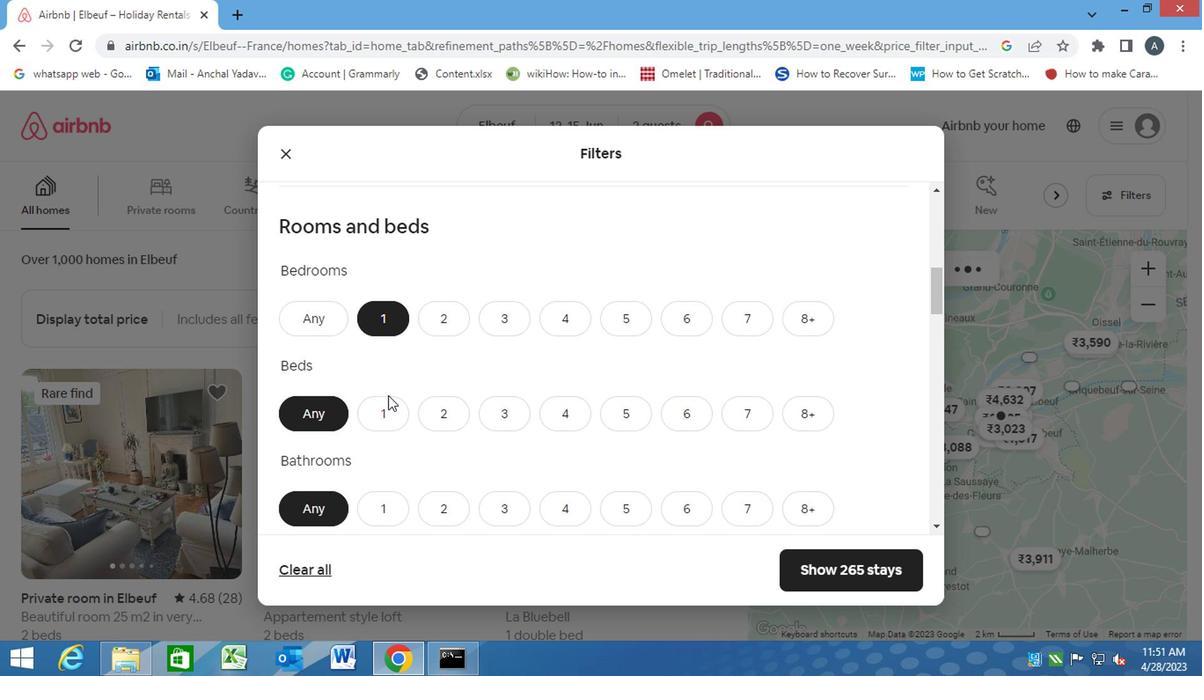 
Action: Mouse pressed left at (390, 409)
Screenshot: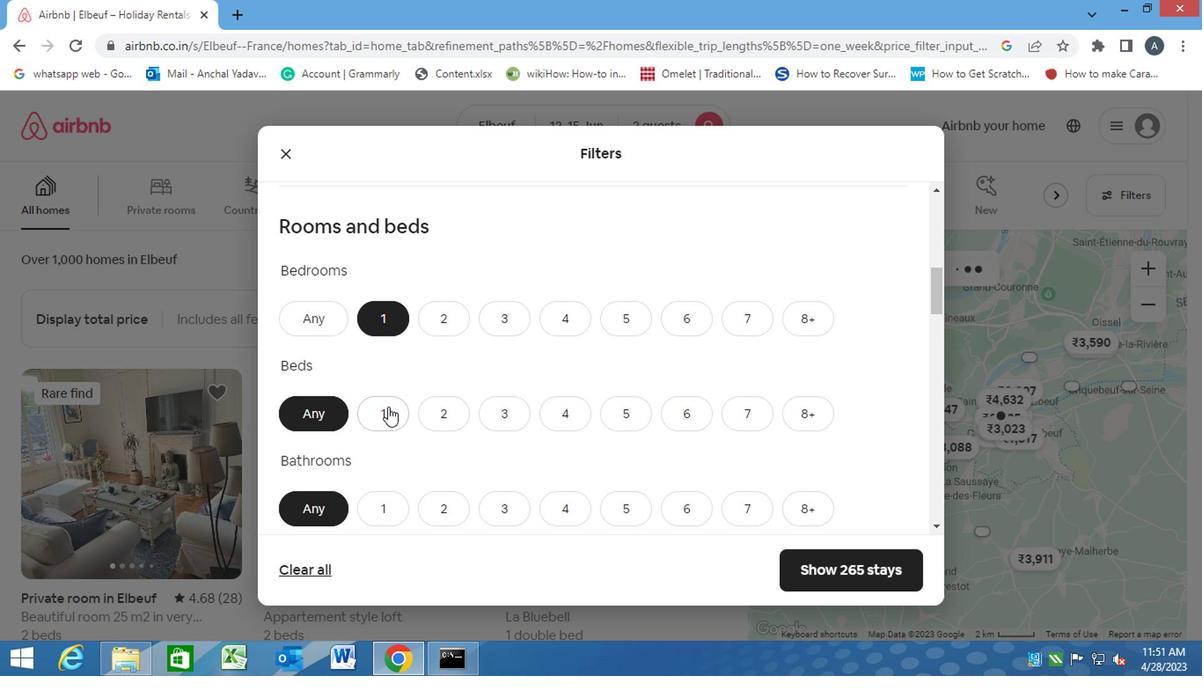
Action: Mouse moved to (380, 508)
Screenshot: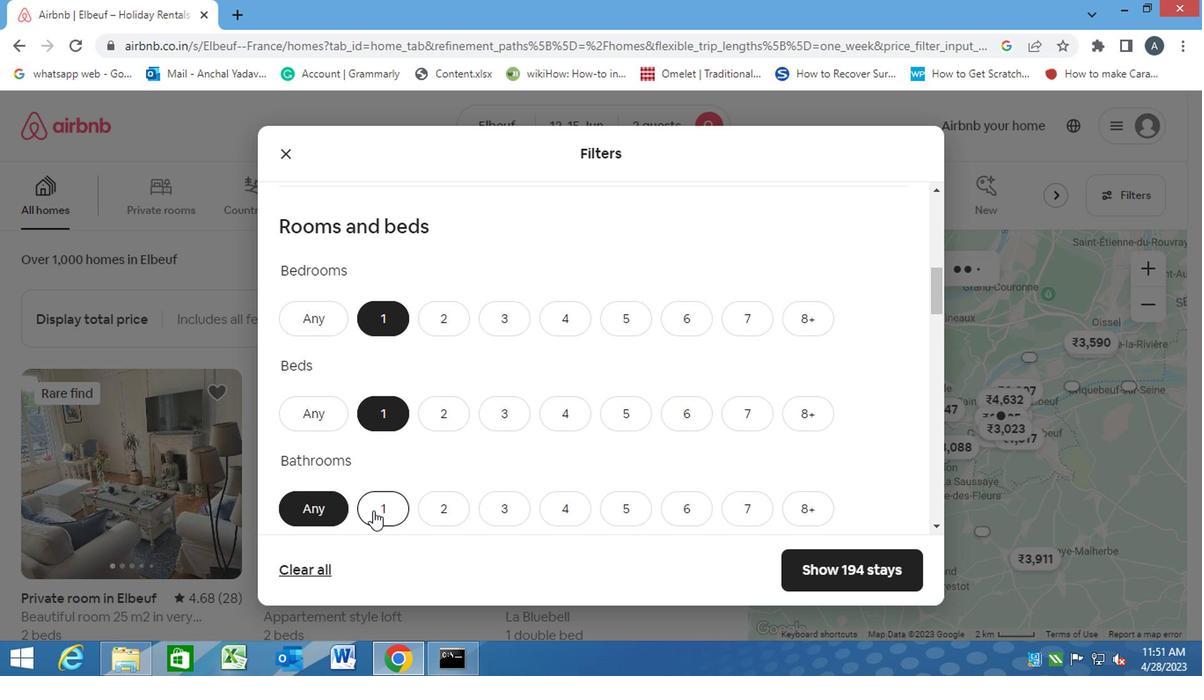 
Action: Mouse pressed left at (380, 508)
Screenshot: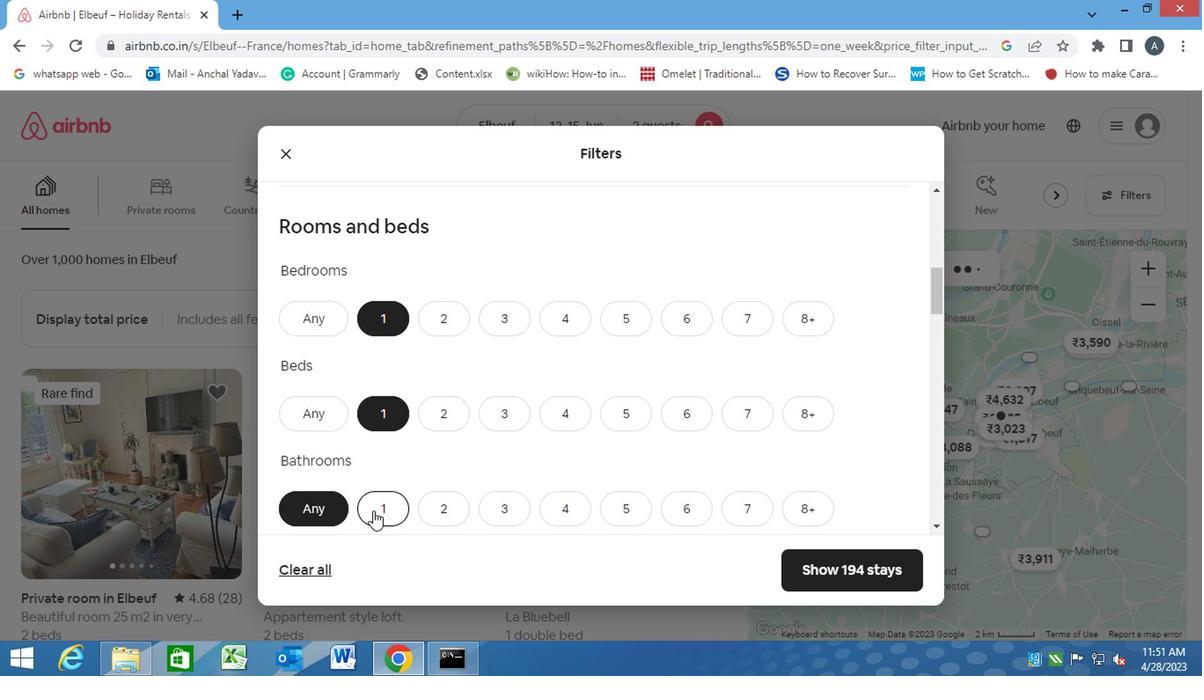 
Action: Mouse moved to (454, 456)
Screenshot: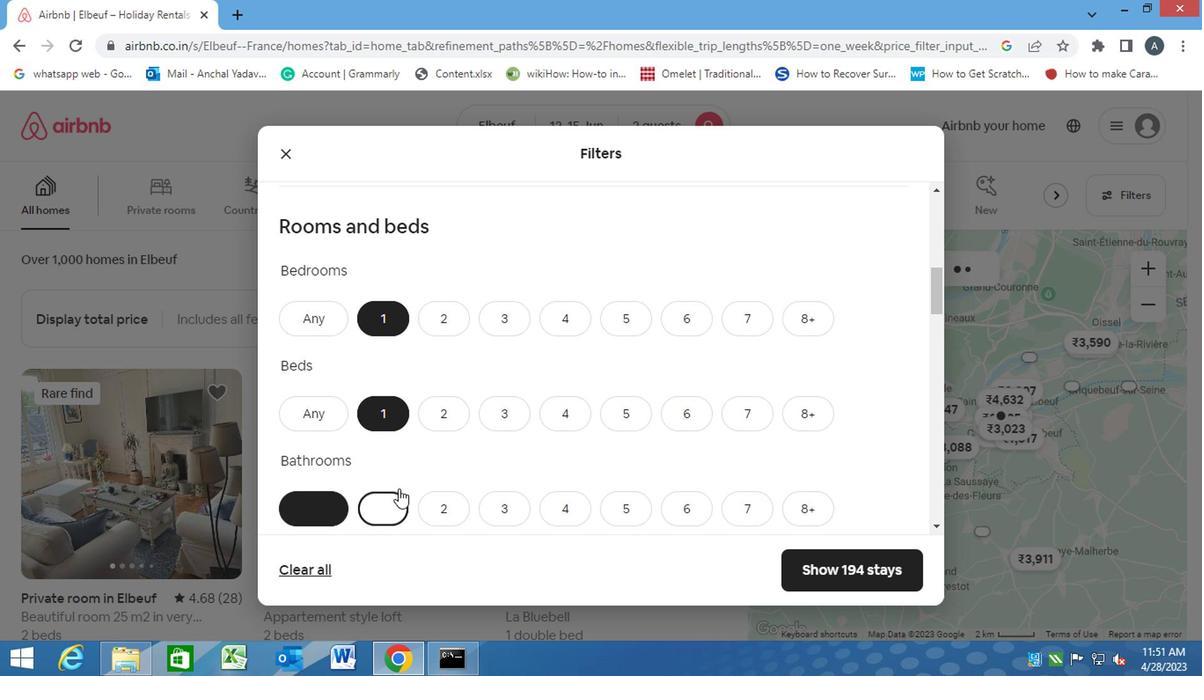 
Action: Mouse scrolled (454, 454) with delta (0, -1)
Screenshot: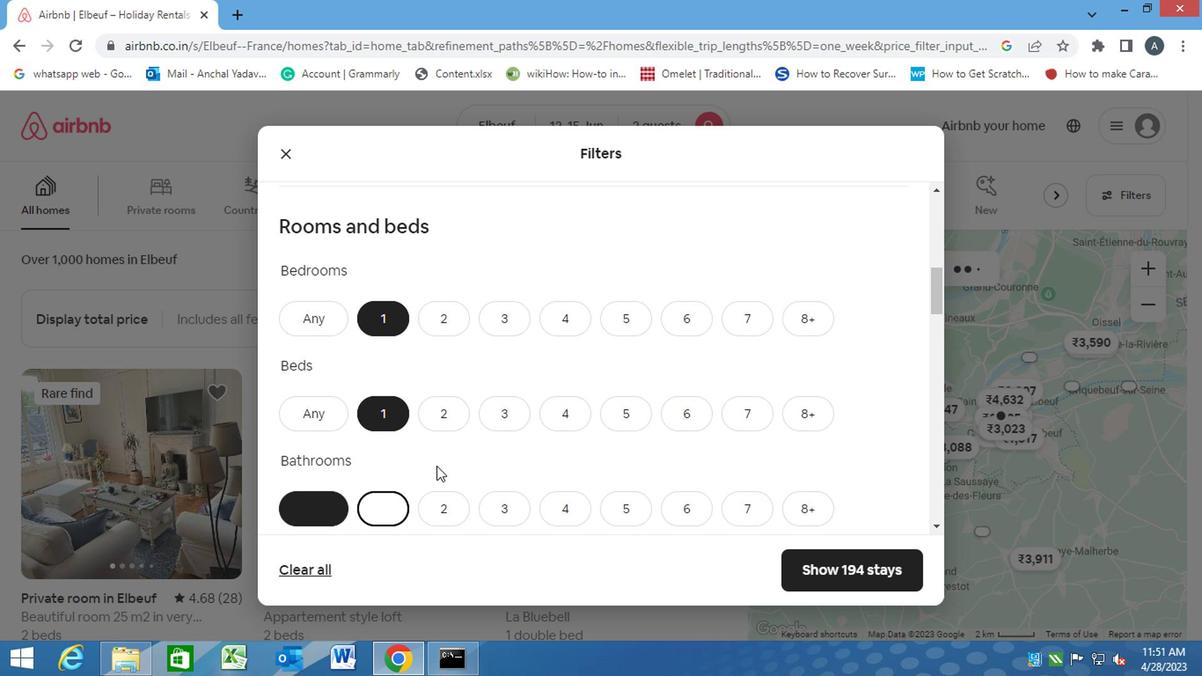 
Action: Mouse moved to (455, 456)
Screenshot: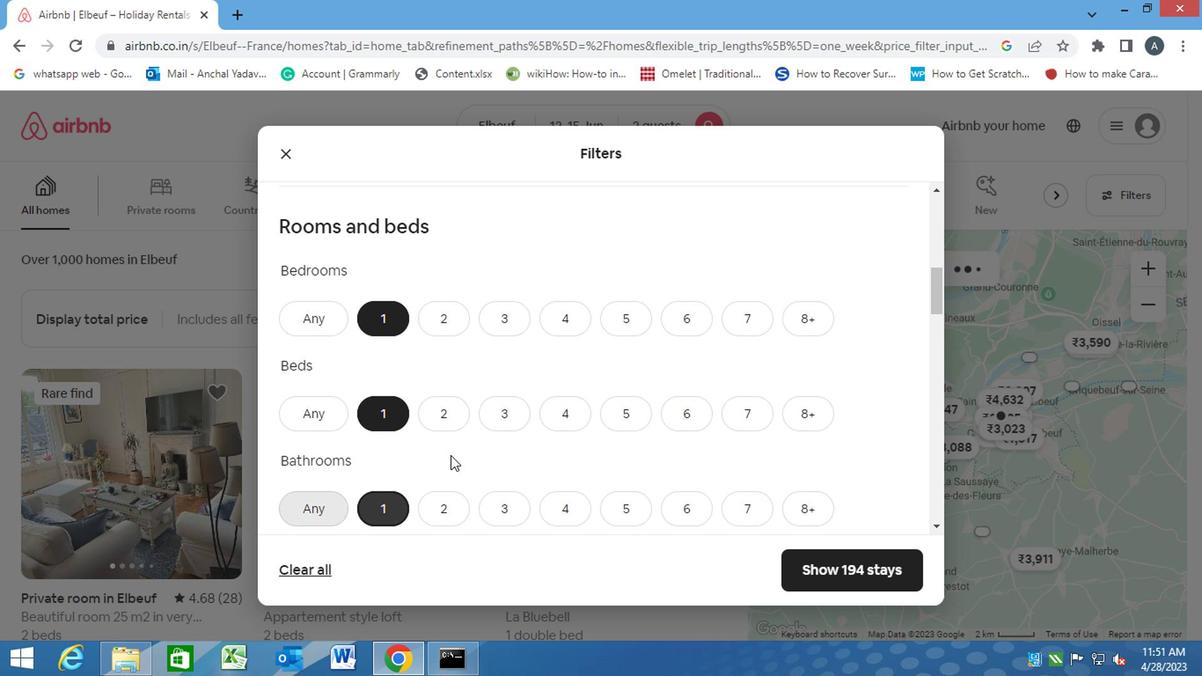 
Action: Mouse scrolled (455, 454) with delta (0, -1)
Screenshot: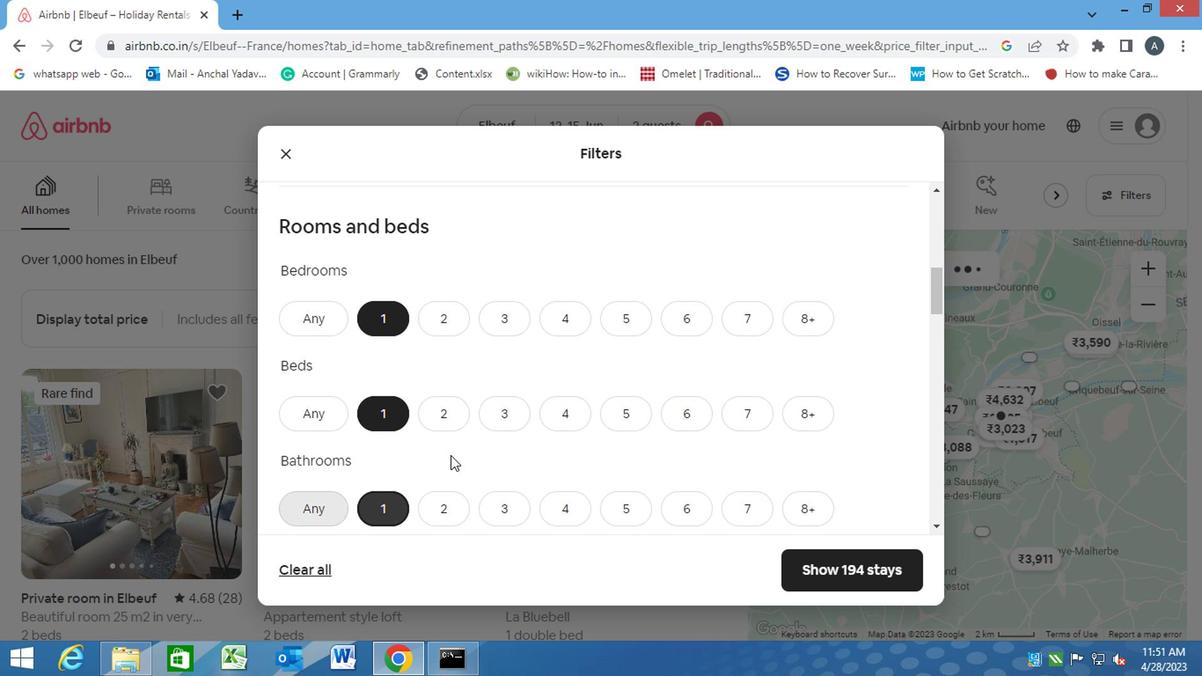 
Action: Mouse scrolled (455, 454) with delta (0, -1)
Screenshot: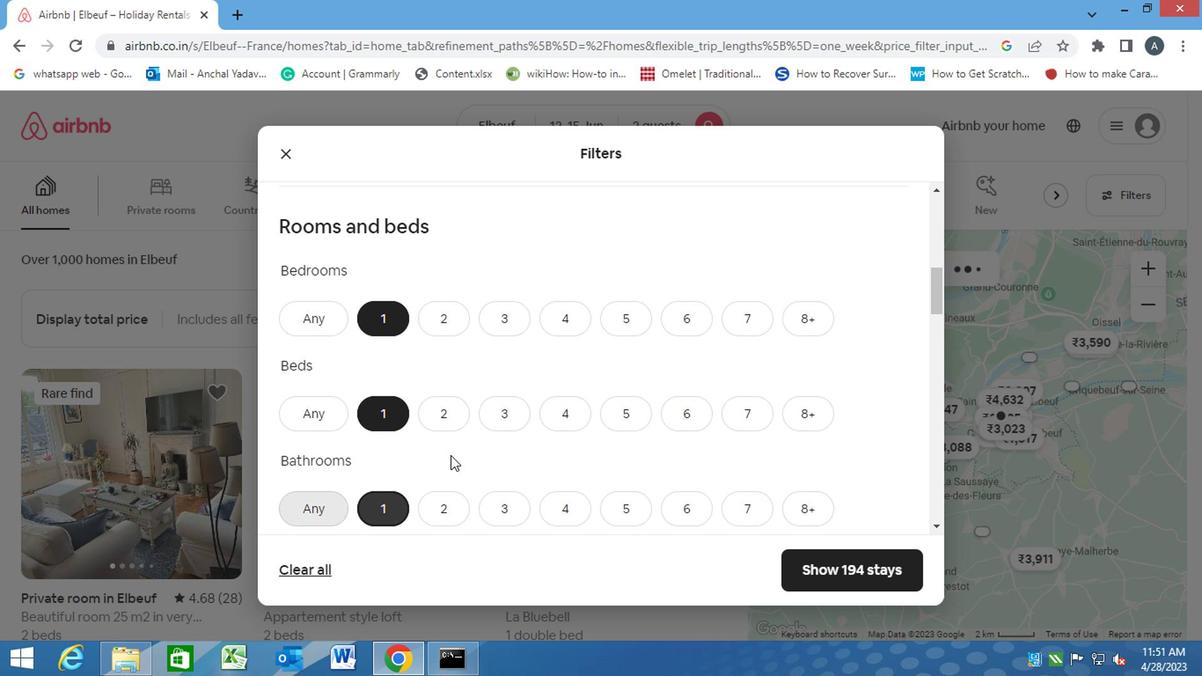 
Action: Mouse moved to (455, 456)
Screenshot: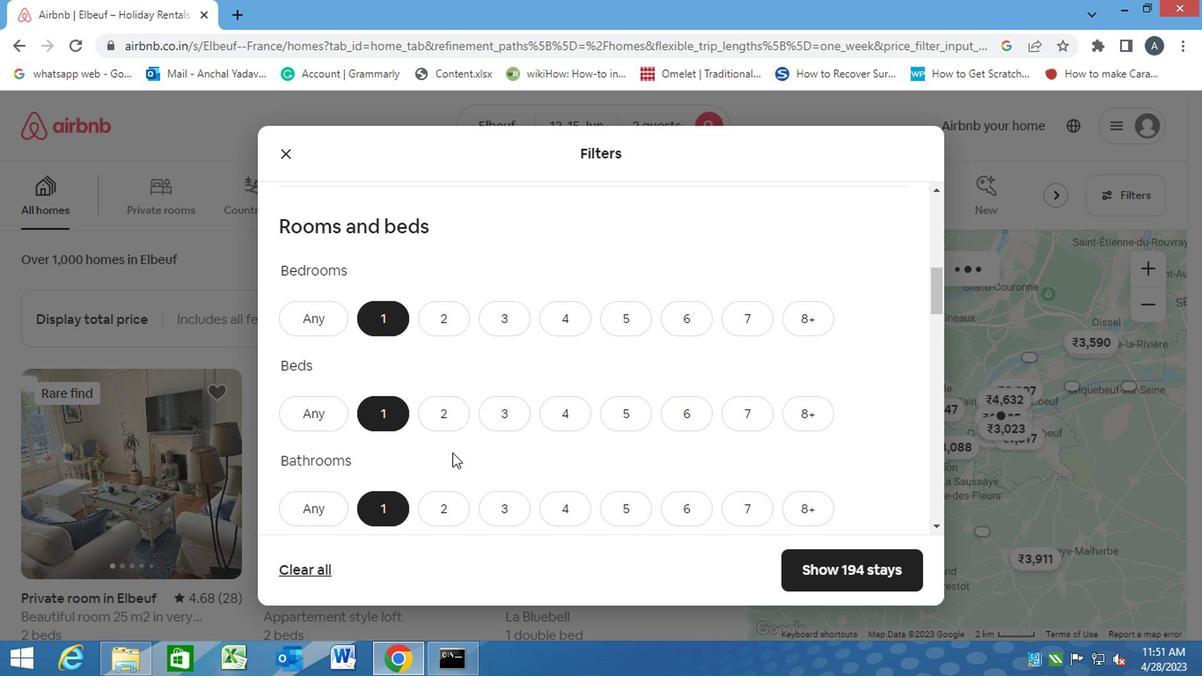 
Action: Mouse scrolled (455, 454) with delta (0, -1)
Screenshot: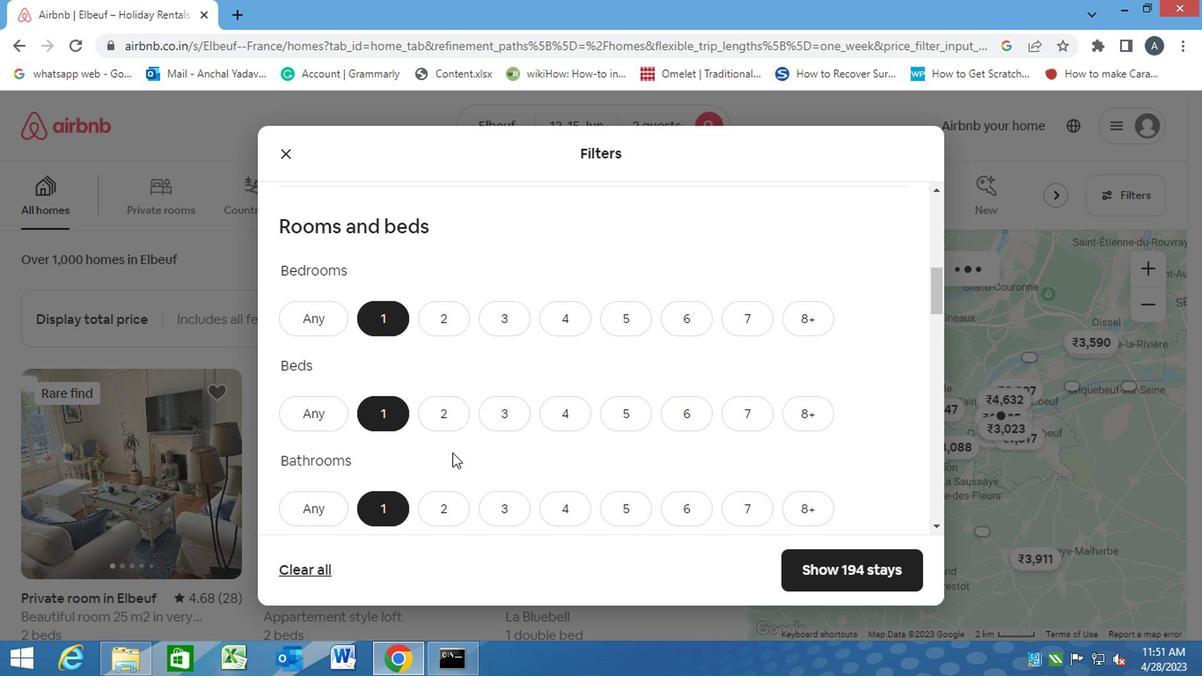 
Action: Mouse moved to (382, 365)
Screenshot: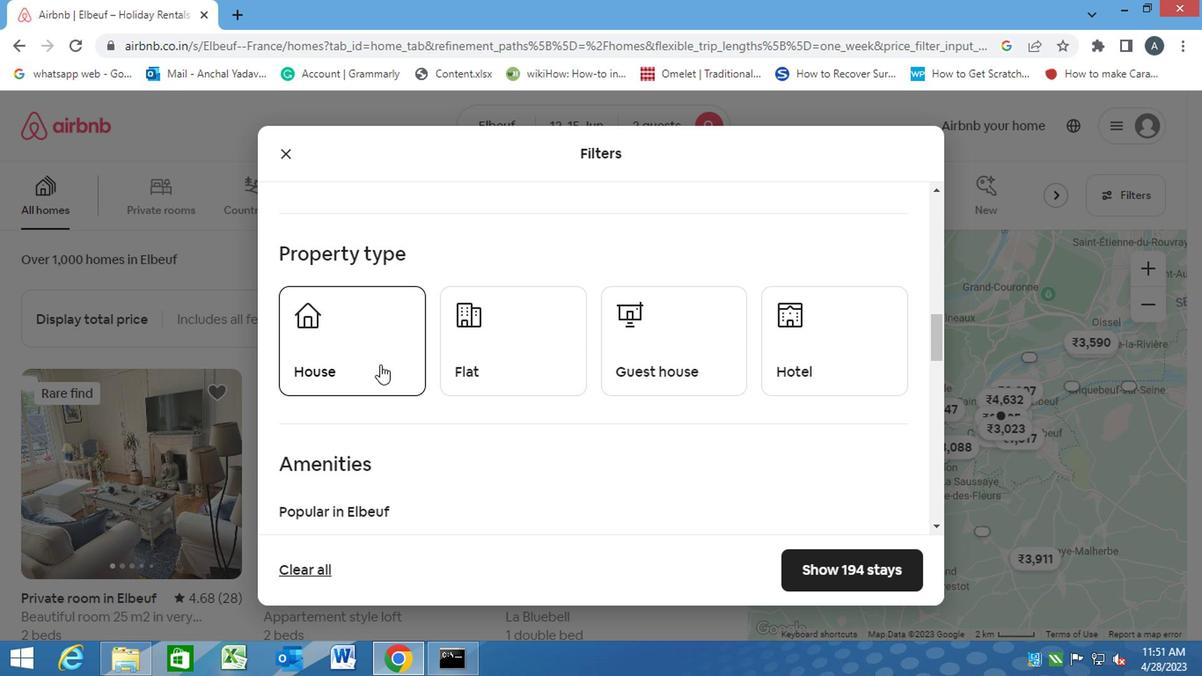 
Action: Mouse pressed left at (382, 365)
Screenshot: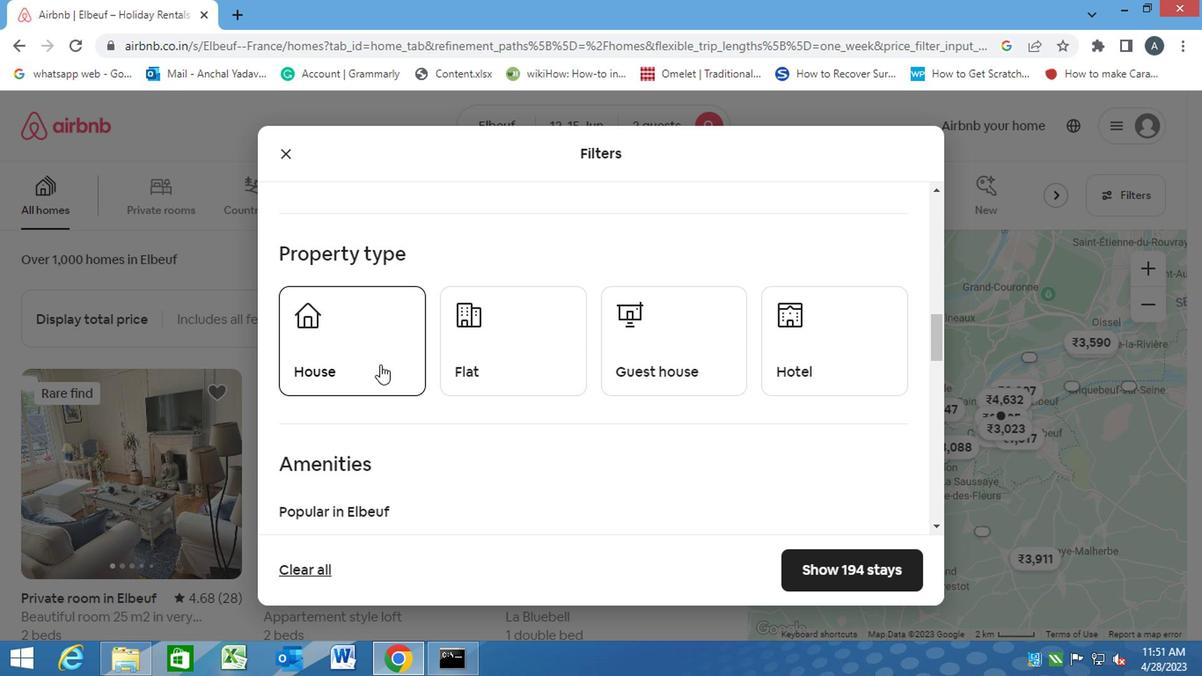 
Action: Mouse moved to (503, 364)
Screenshot: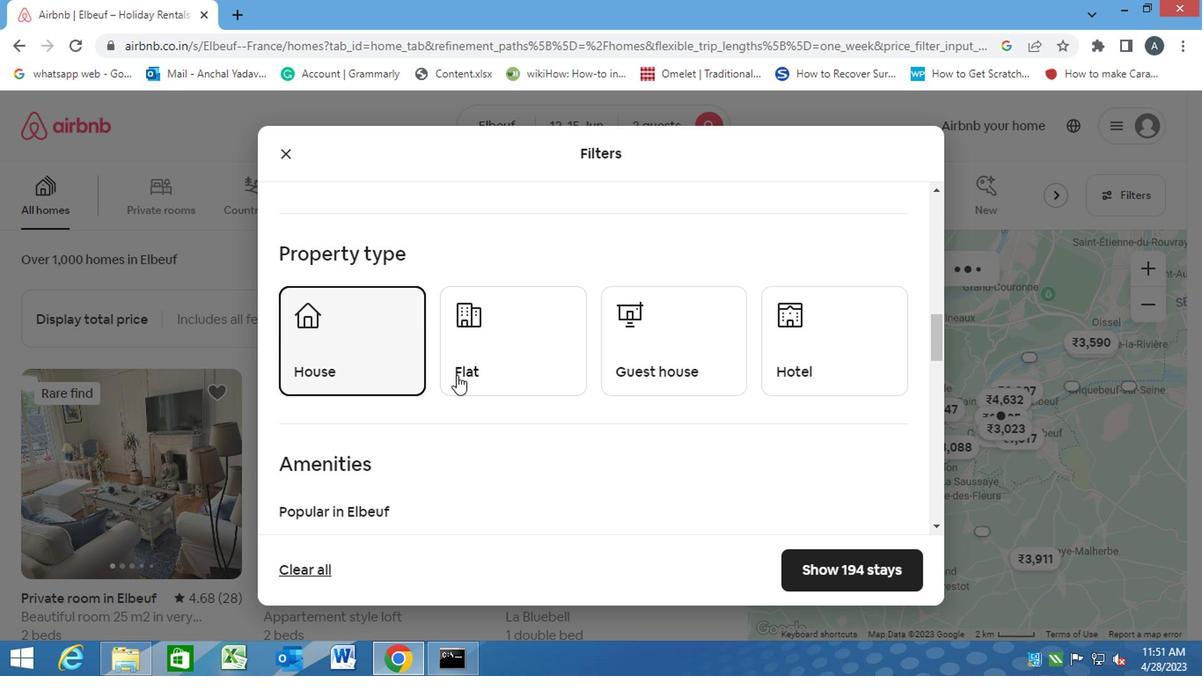 
Action: Mouse pressed left at (503, 364)
Screenshot: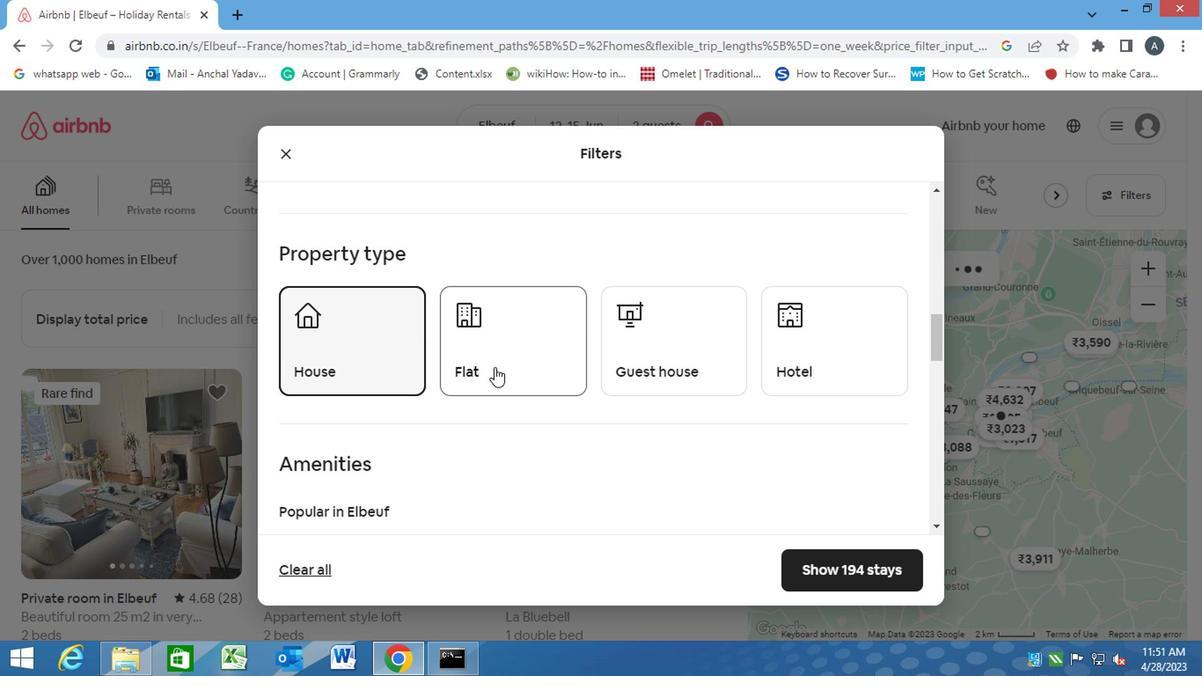 
Action: Mouse moved to (661, 356)
Screenshot: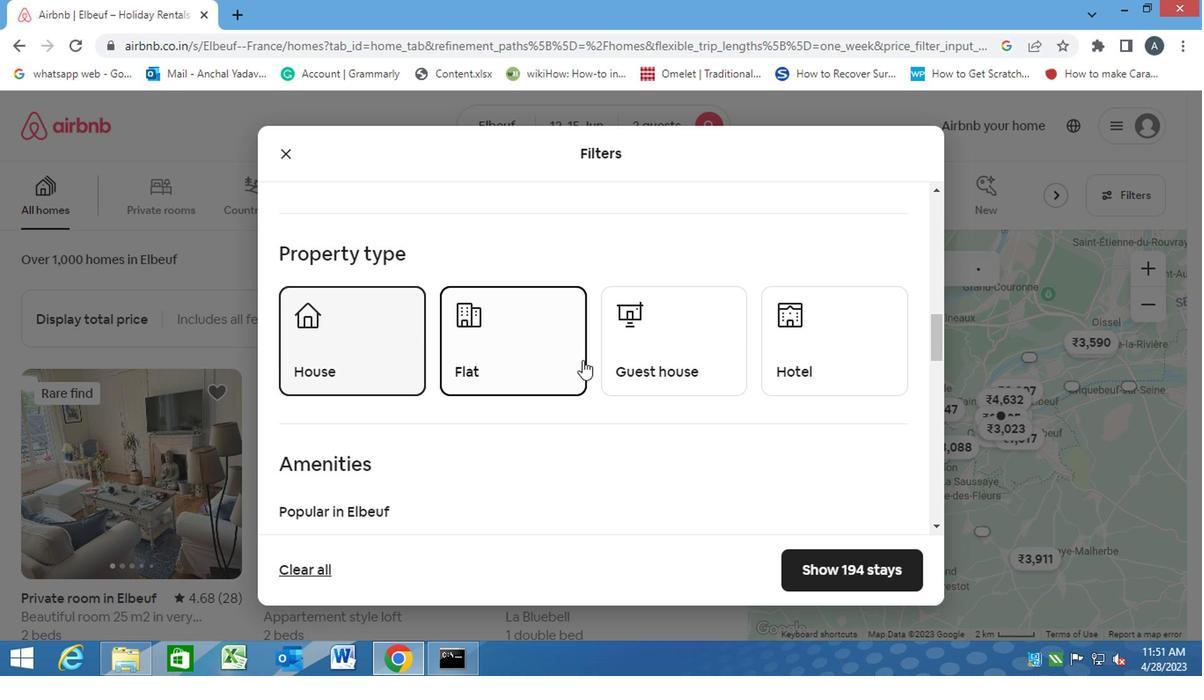 
Action: Mouse pressed left at (661, 356)
Screenshot: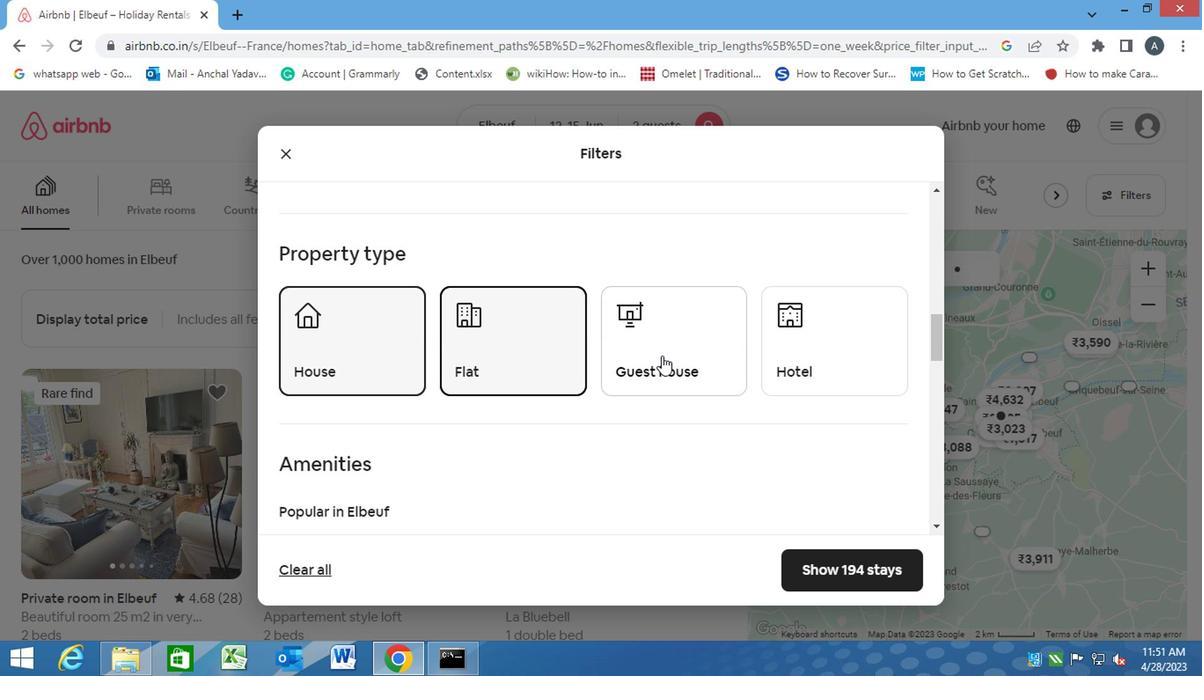 
Action: Mouse moved to (822, 351)
Screenshot: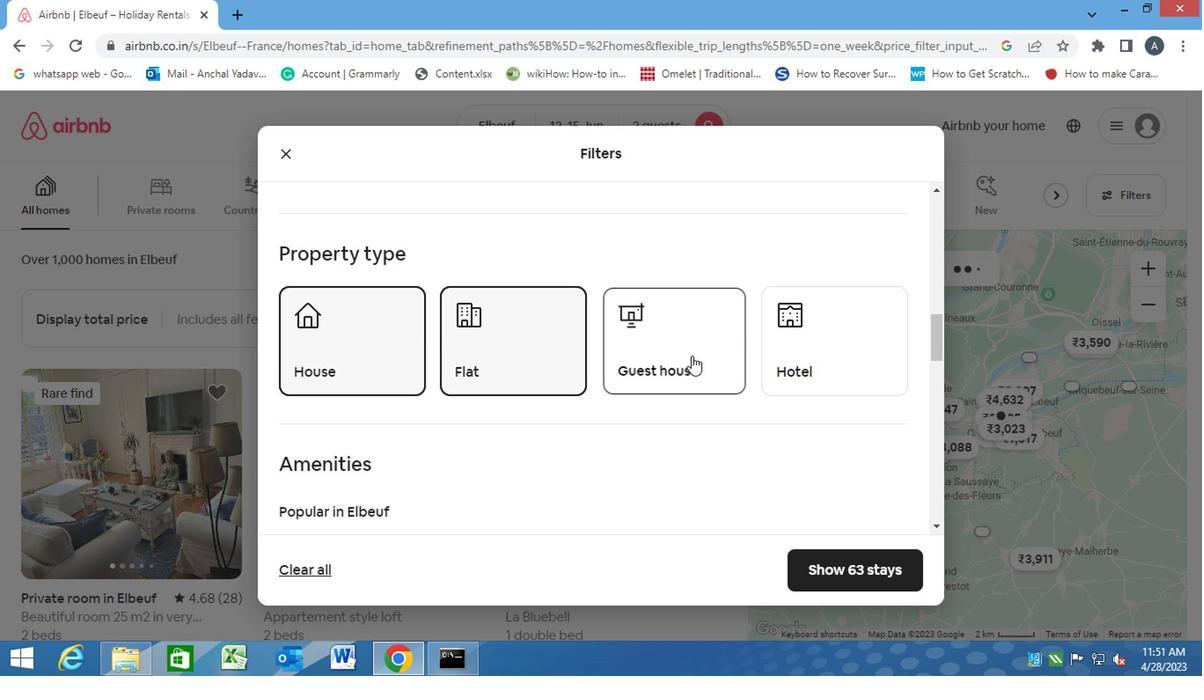 
Action: Mouse pressed left at (822, 351)
Screenshot: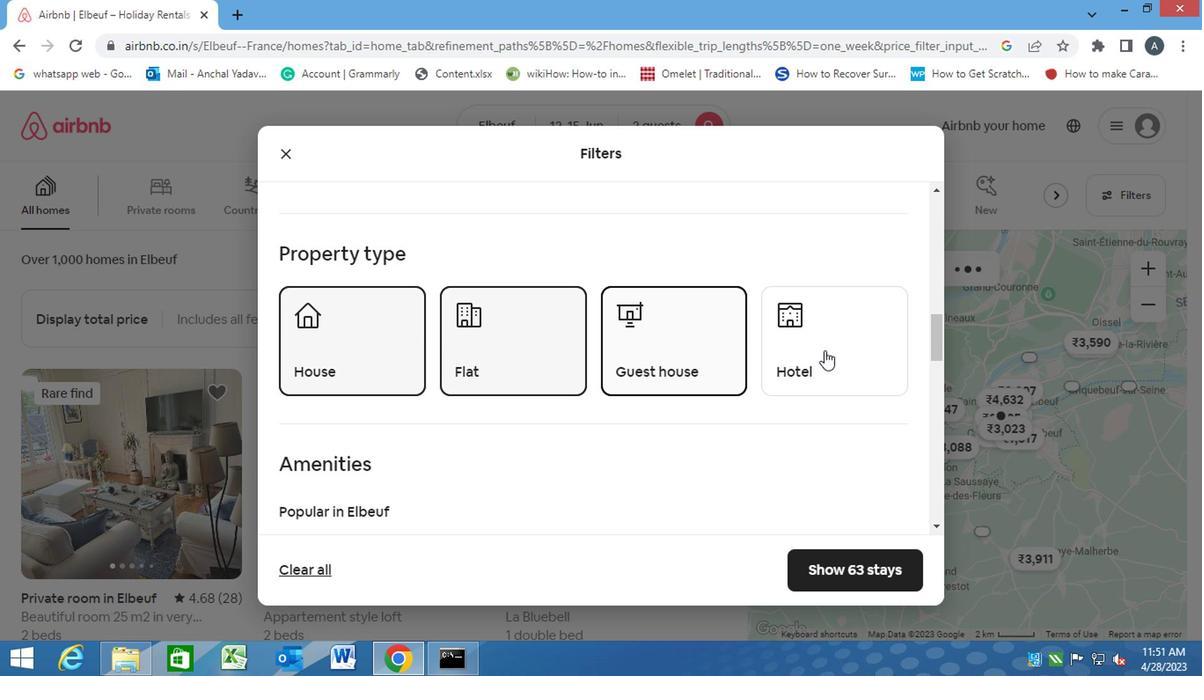 
Action: Mouse moved to (566, 397)
Screenshot: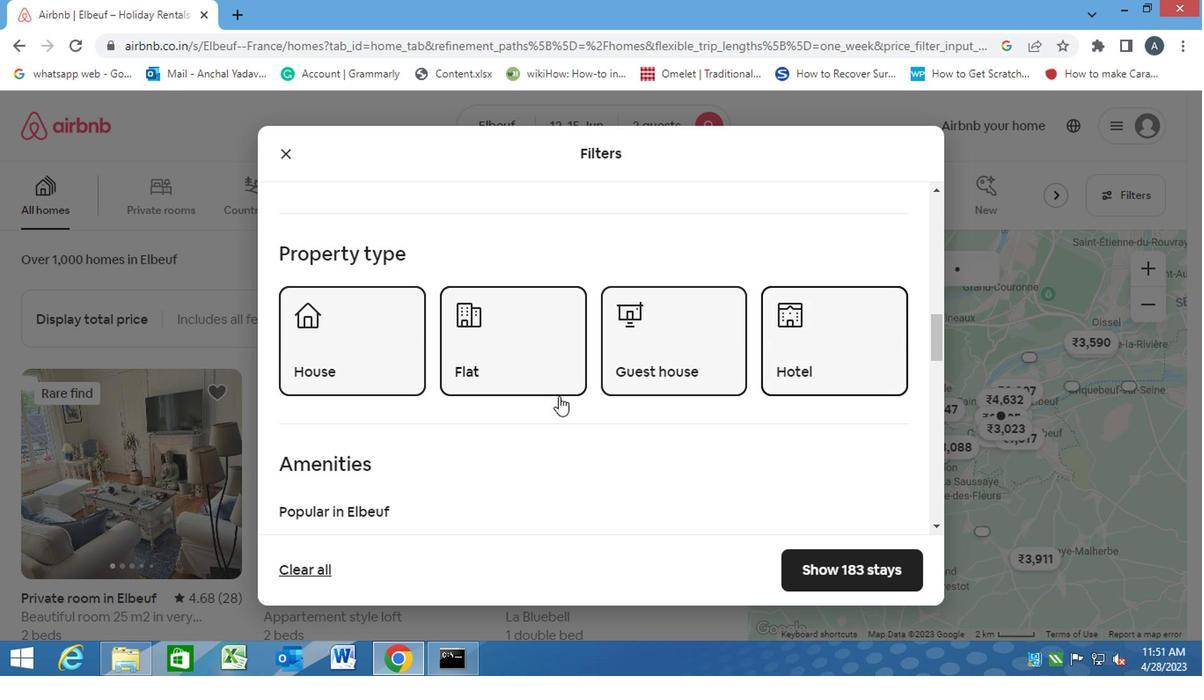 
Action: Mouse scrolled (566, 396) with delta (0, 0)
Screenshot: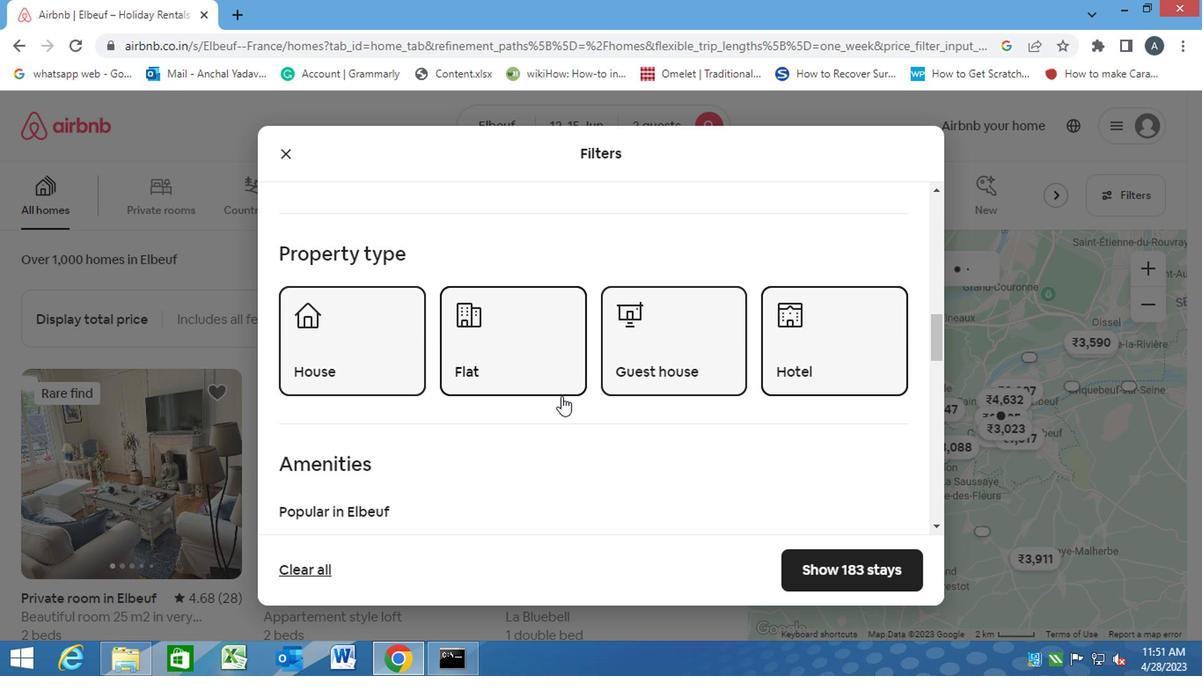
Action: Mouse scrolled (566, 396) with delta (0, 0)
Screenshot: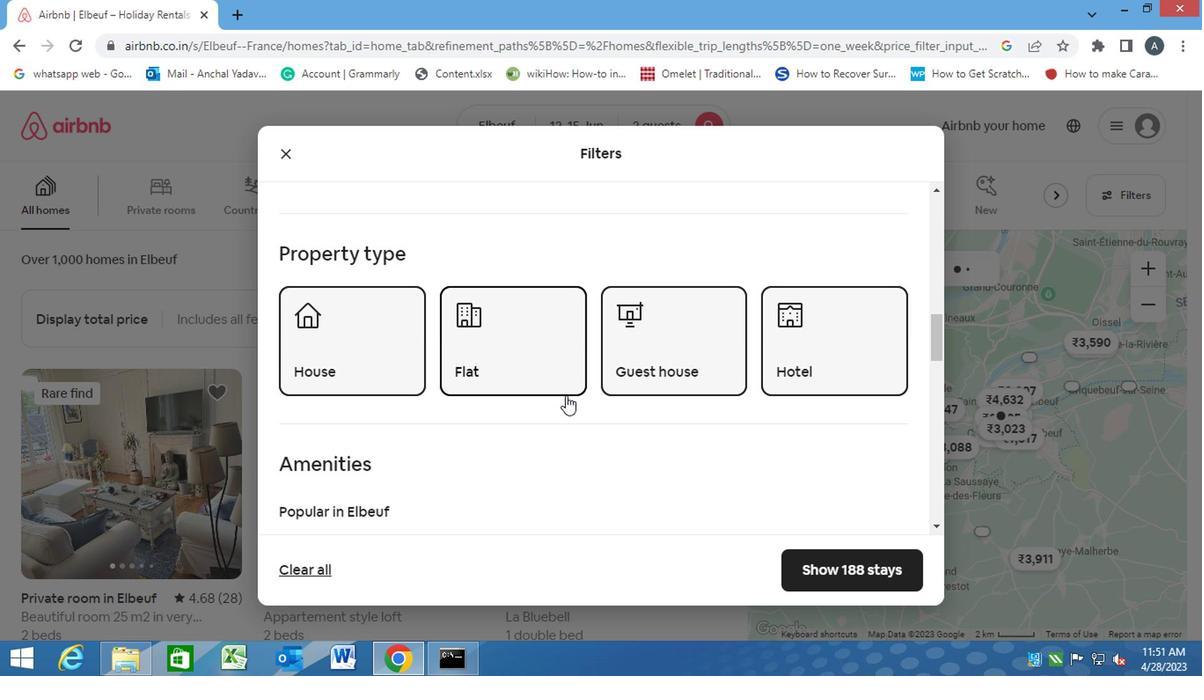 
Action: Mouse scrolled (566, 396) with delta (0, 0)
Screenshot: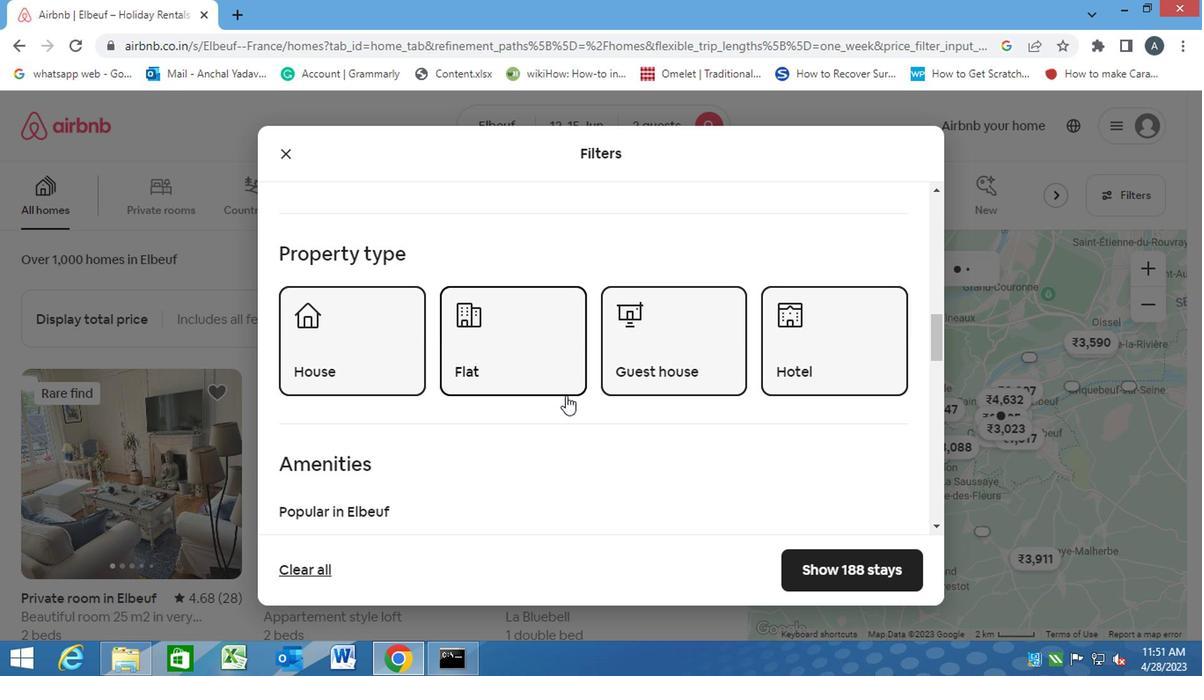 
Action: Mouse scrolled (566, 396) with delta (0, 0)
Screenshot: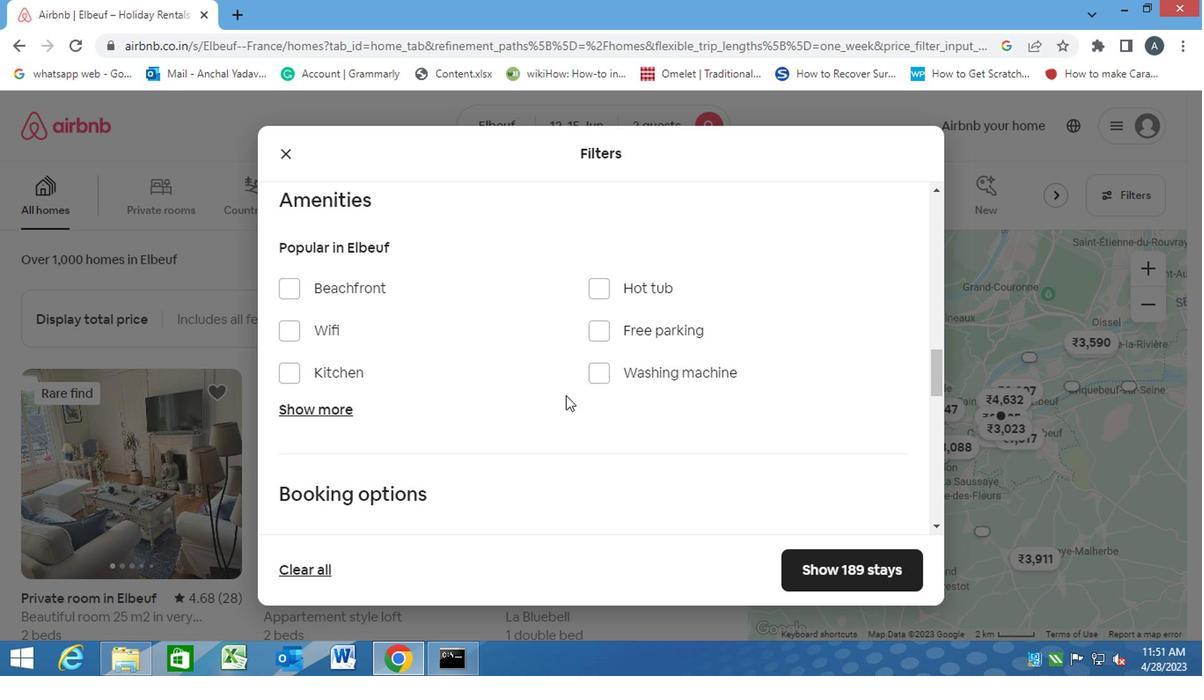 
Action: Mouse scrolled (566, 396) with delta (0, 0)
Screenshot: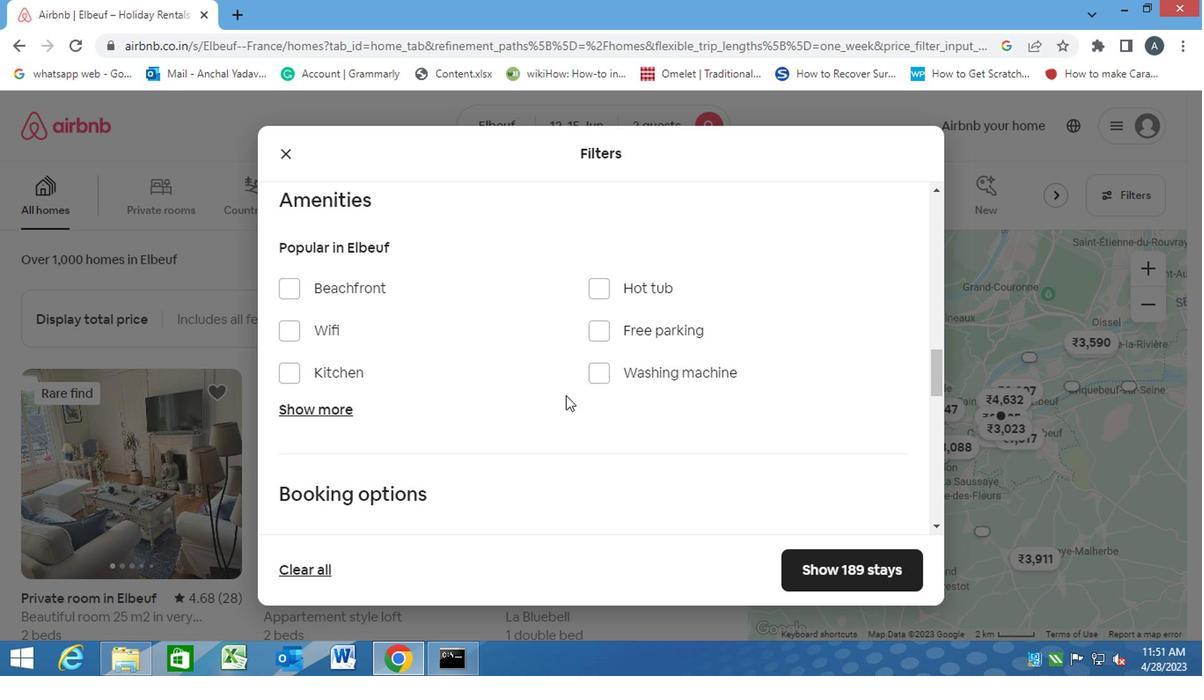 
Action: Mouse scrolled (566, 396) with delta (0, 0)
Screenshot: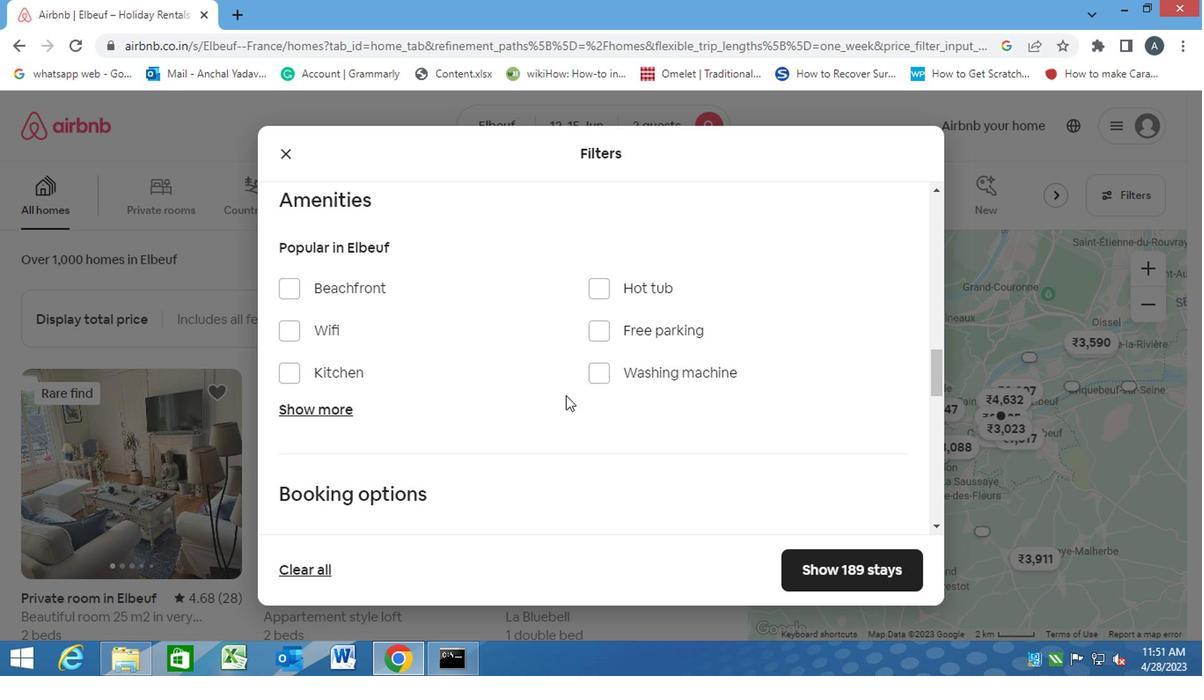 
Action: Mouse moved to (856, 353)
Screenshot: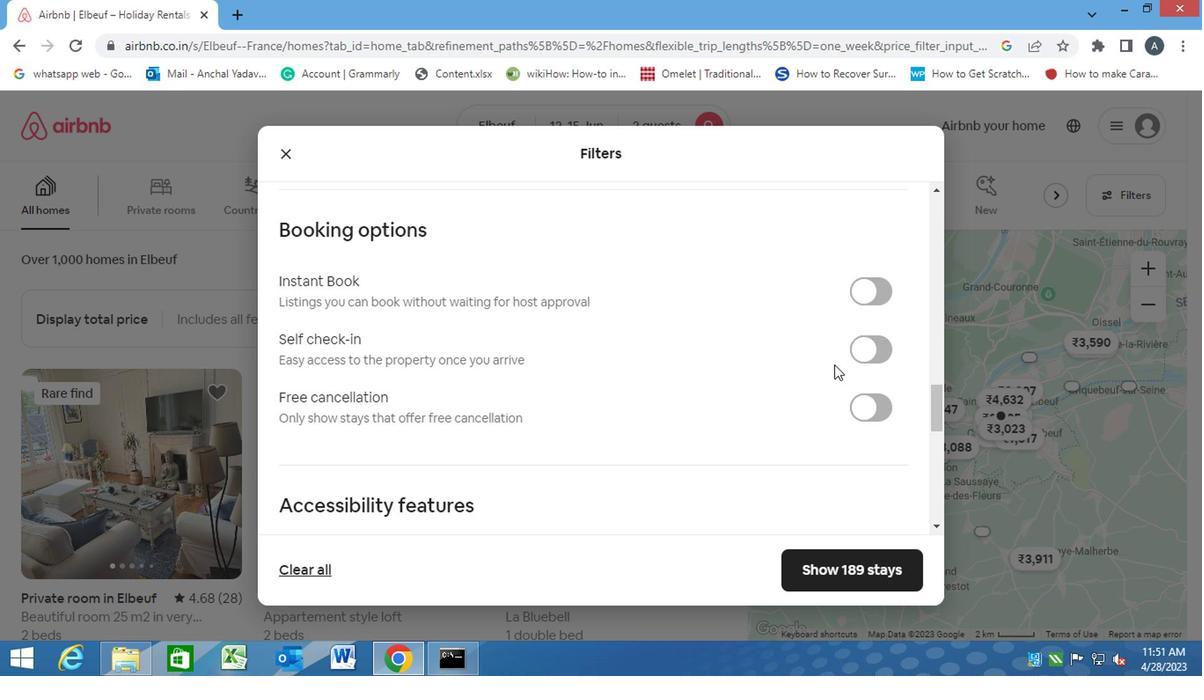 
Action: Mouse pressed left at (856, 353)
Screenshot: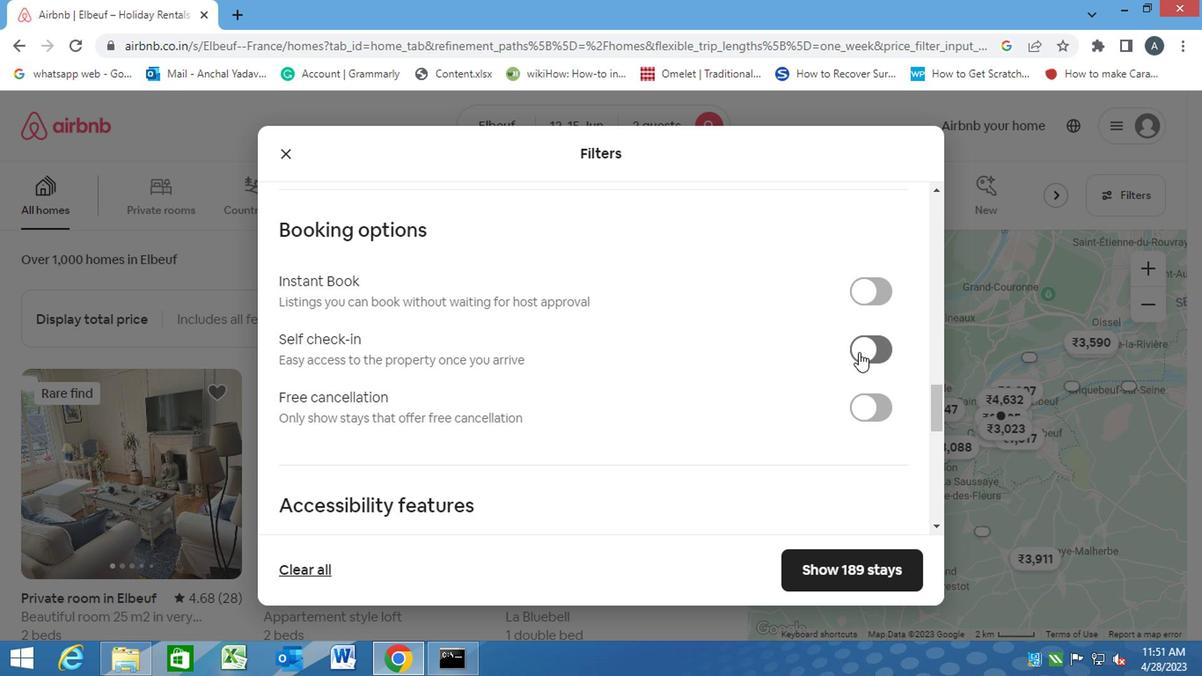 
Action: Mouse moved to (505, 390)
Screenshot: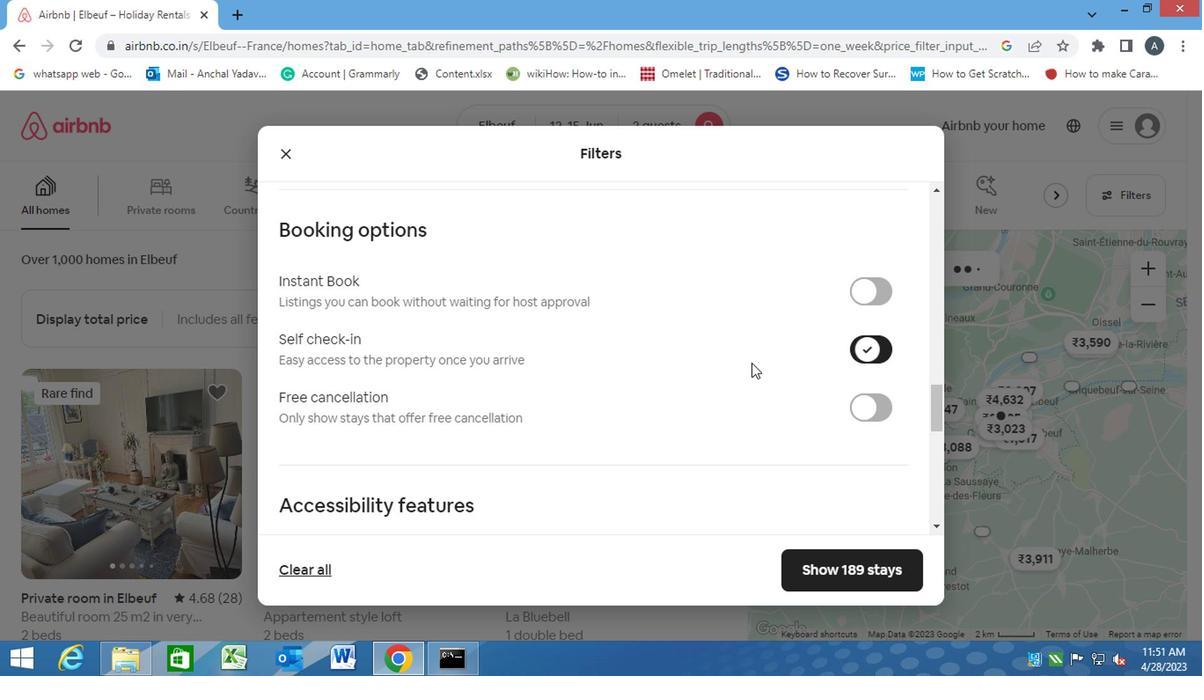 
Action: Mouse scrolled (505, 389) with delta (0, -1)
Screenshot: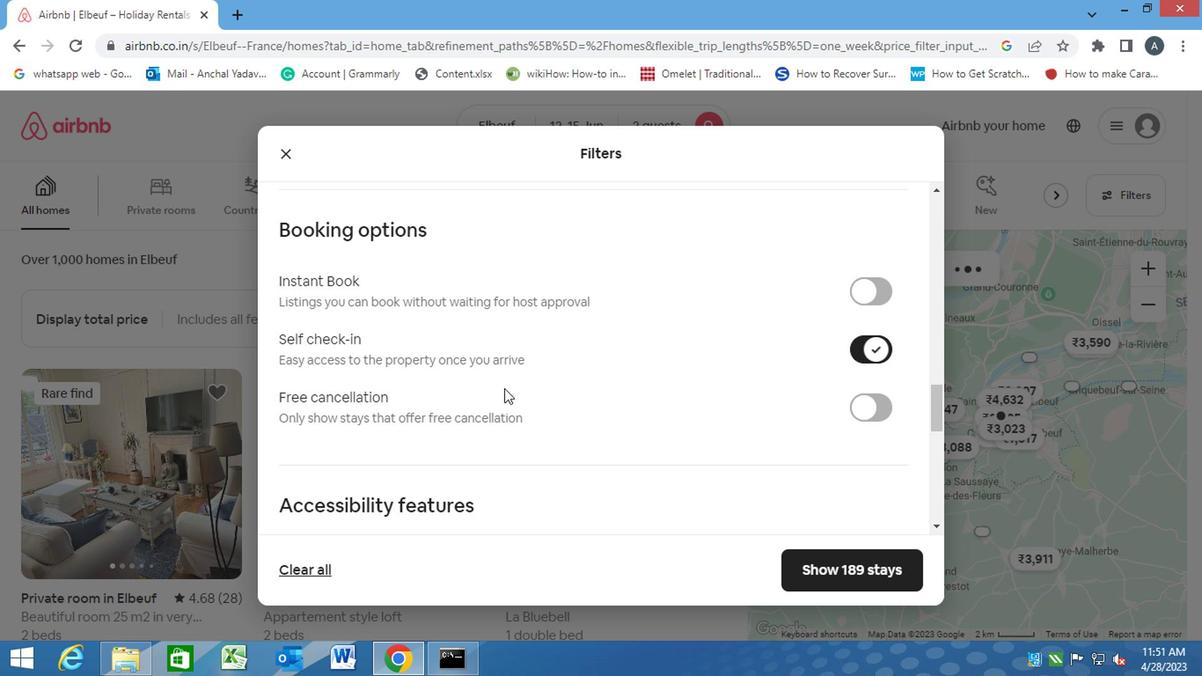 
Action: Mouse scrolled (505, 389) with delta (0, -1)
Screenshot: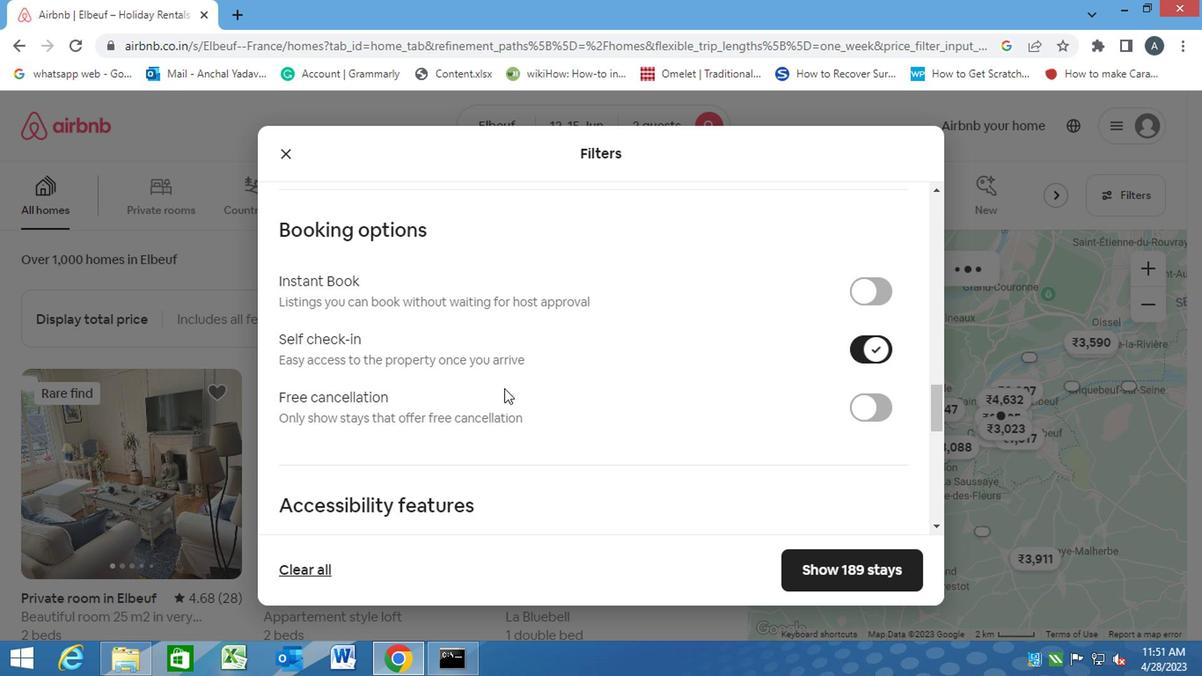 
Action: Mouse moved to (504, 390)
Screenshot: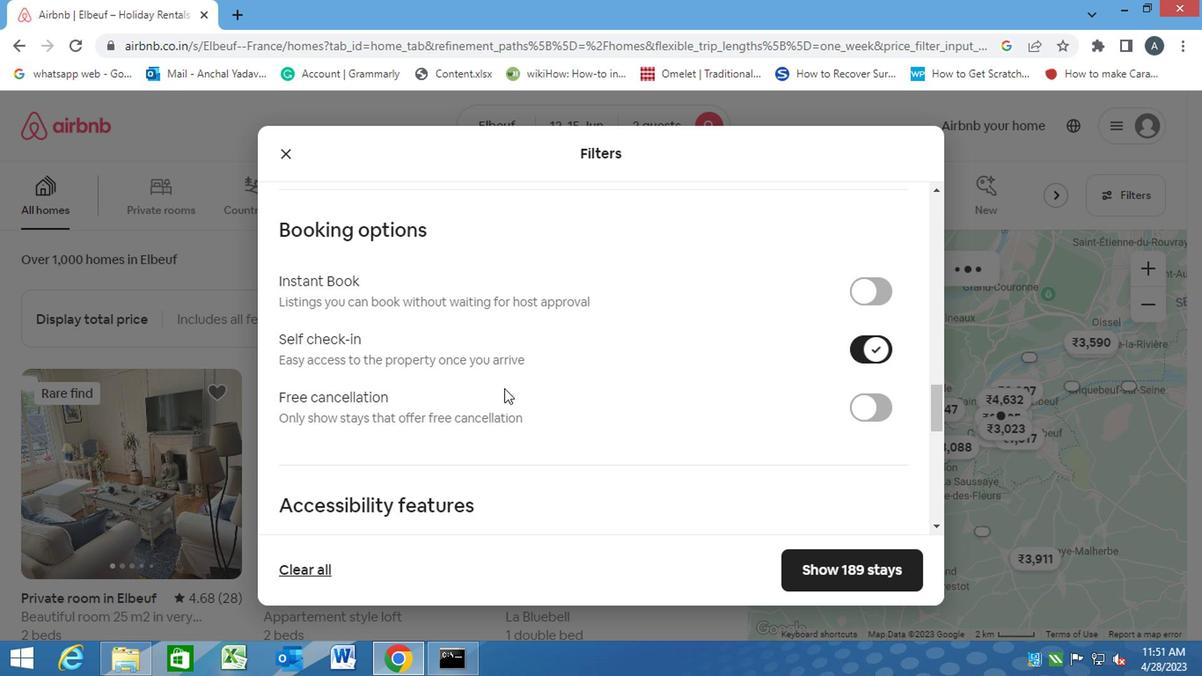 
Action: Mouse scrolled (504, 389) with delta (0, -1)
Screenshot: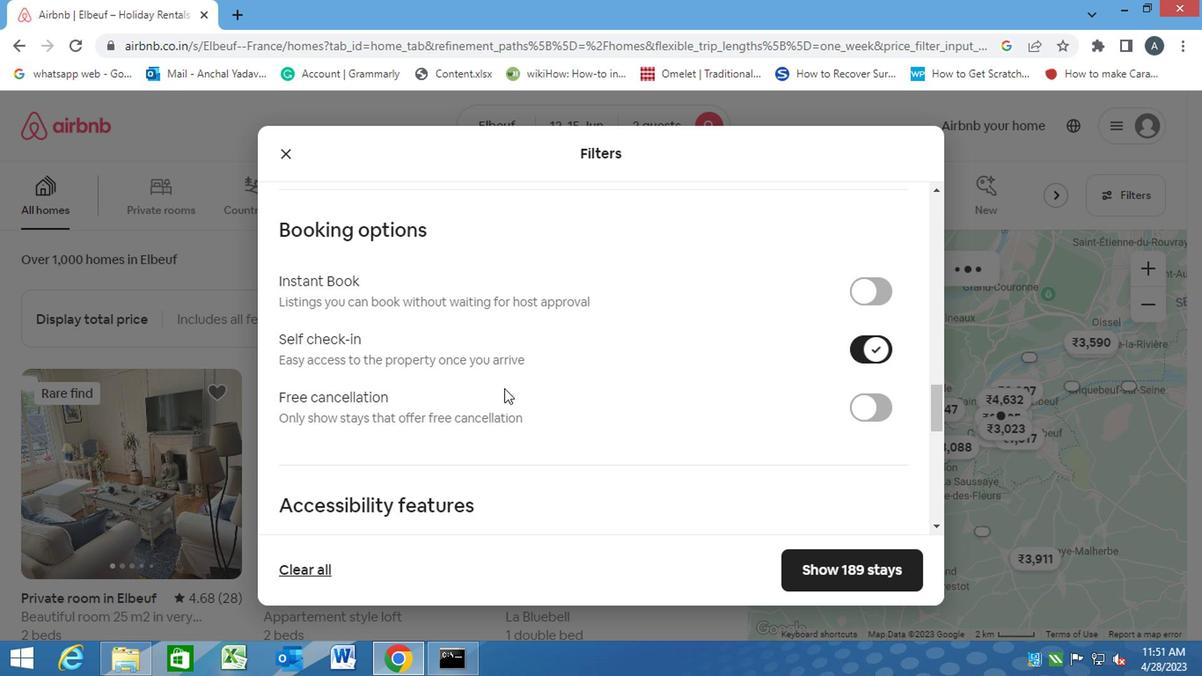 
Action: Mouse scrolled (504, 389) with delta (0, -1)
Screenshot: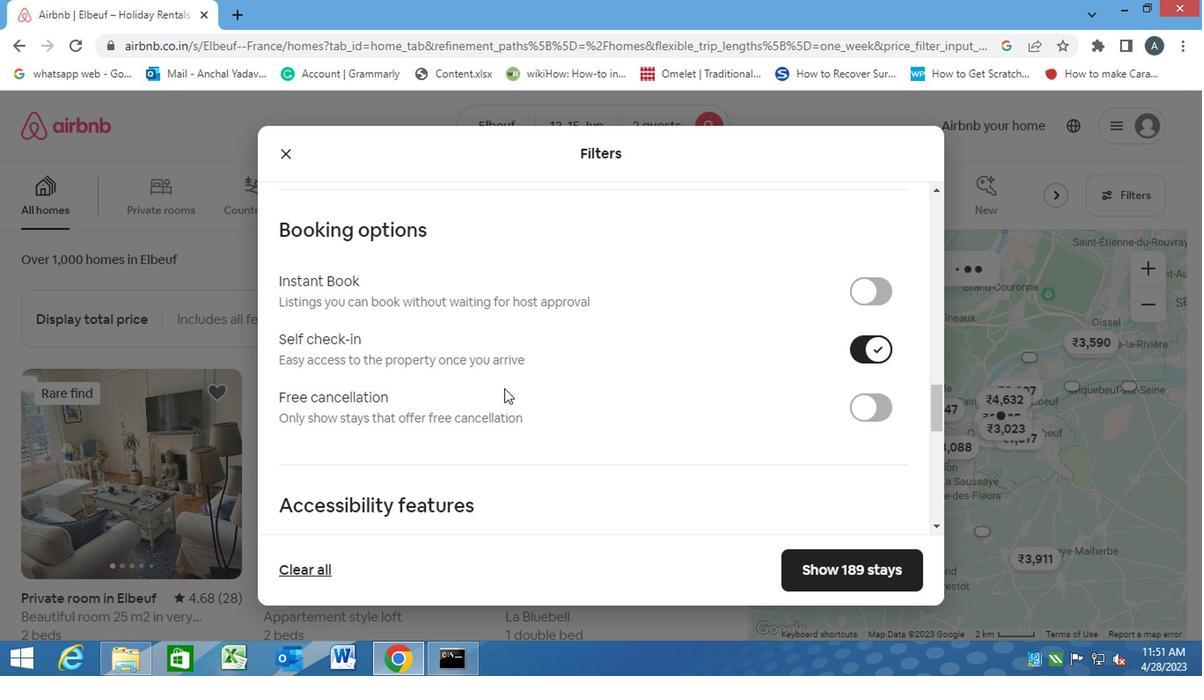 
Action: Mouse scrolled (504, 389) with delta (0, -1)
Screenshot: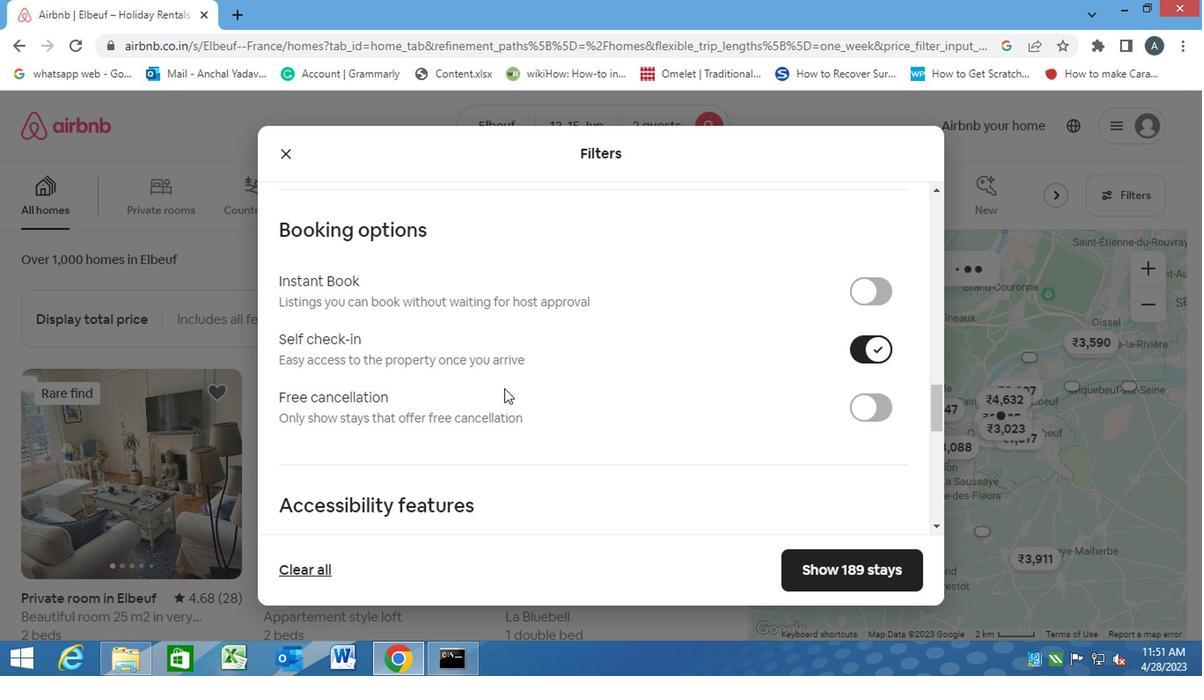 
Action: Mouse scrolled (504, 389) with delta (0, -1)
Screenshot: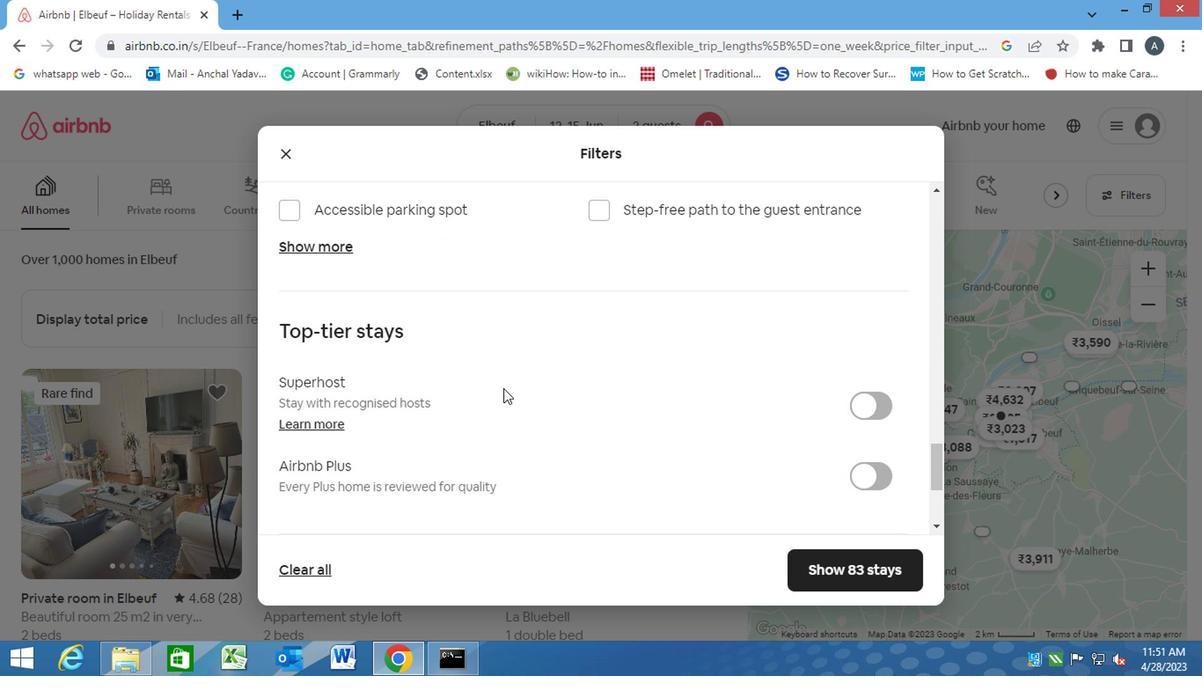 
Action: Mouse moved to (502, 393)
Screenshot: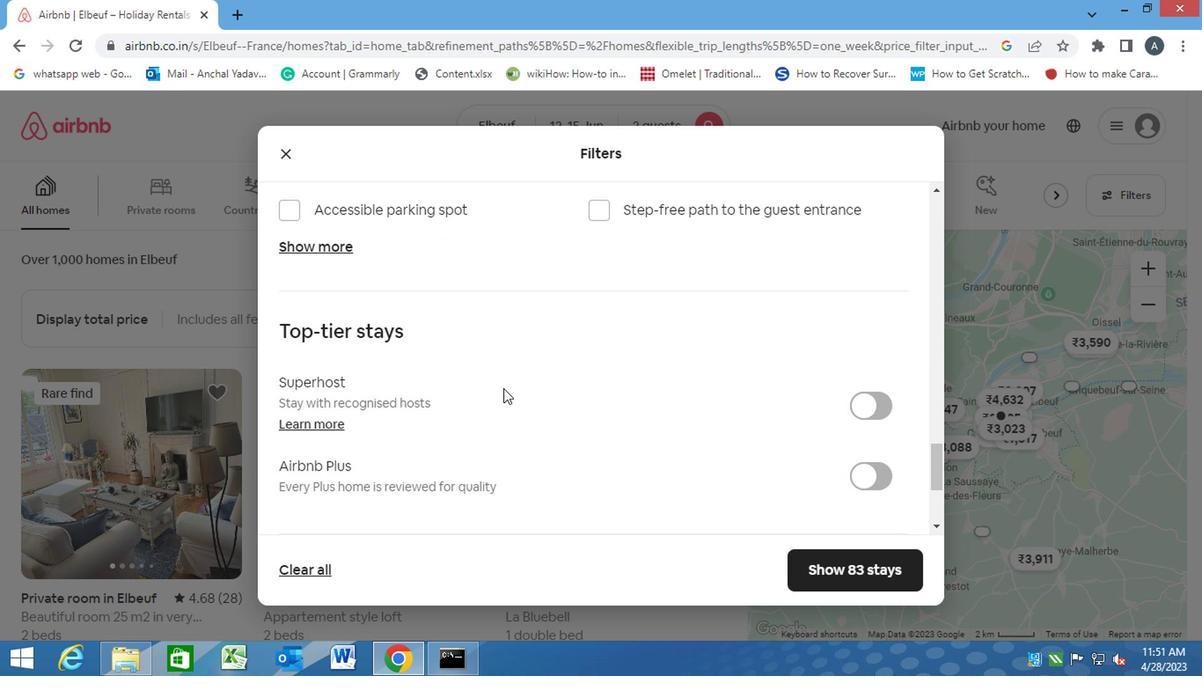 
Action: Mouse scrolled (502, 392) with delta (0, 0)
Screenshot: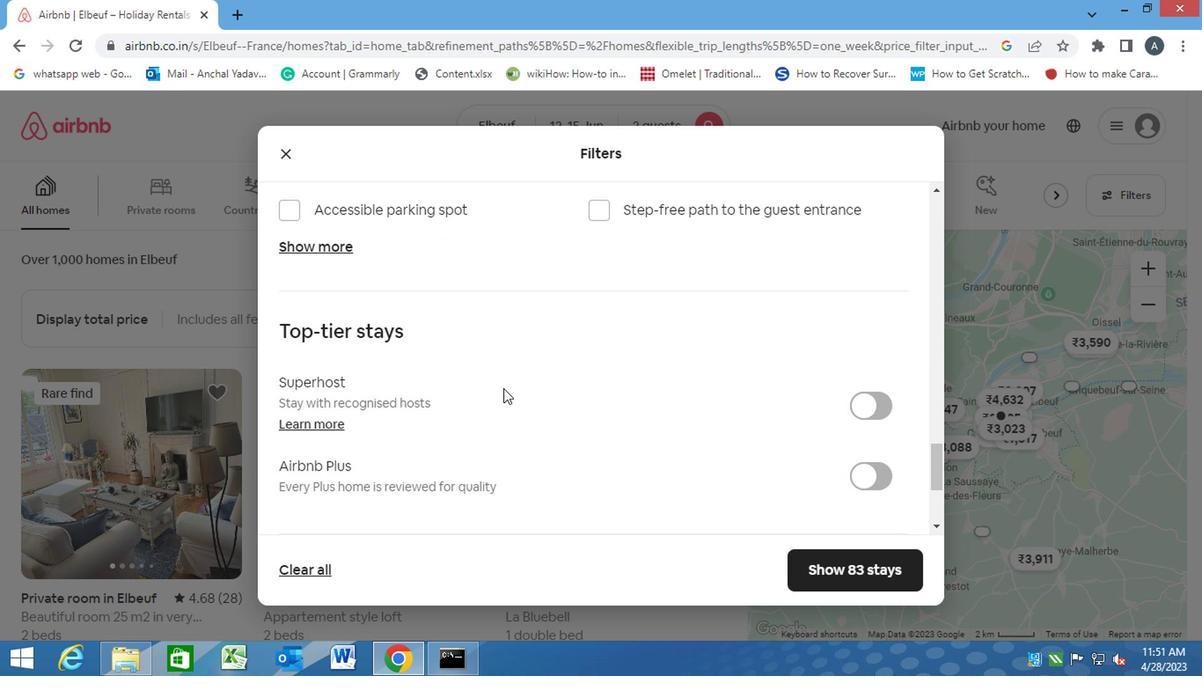 
Action: Mouse moved to (500, 397)
Screenshot: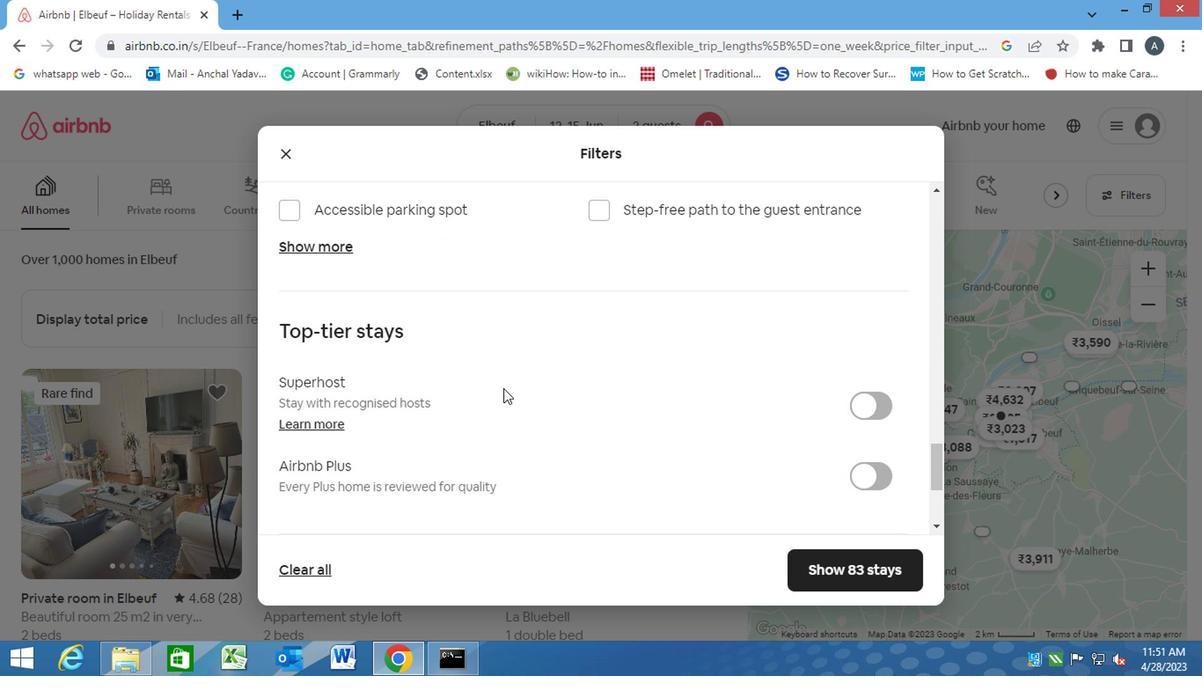 
Action: Mouse scrolled (500, 396) with delta (0, 0)
Screenshot: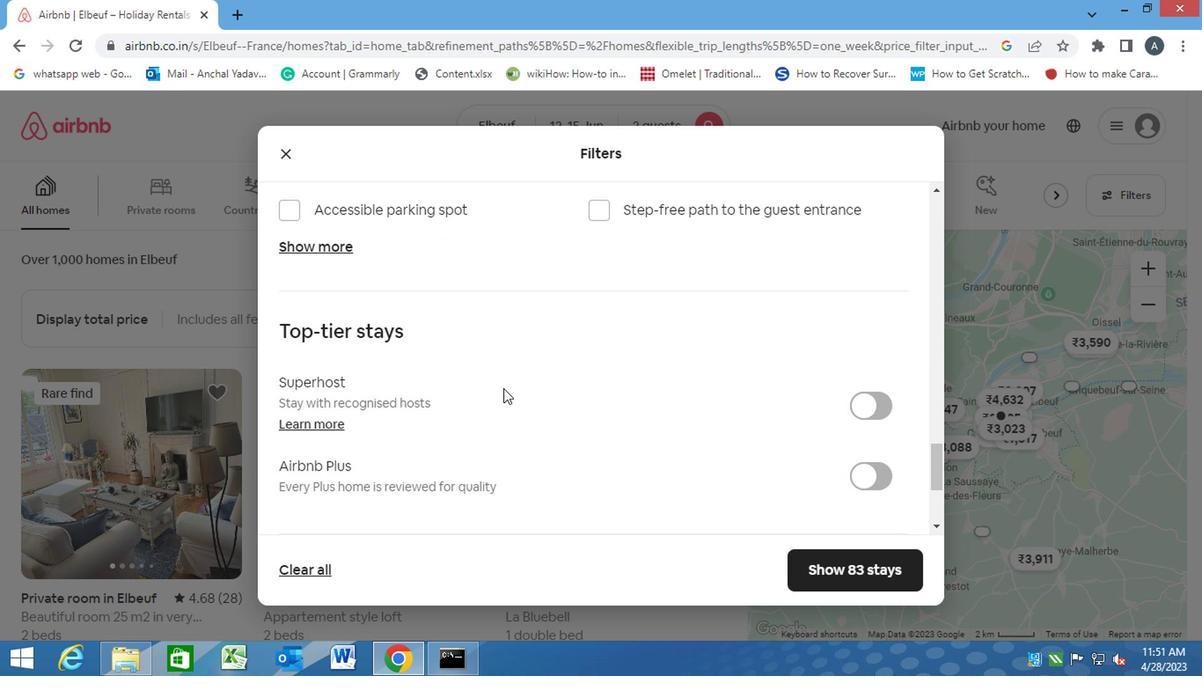 
Action: Mouse moved to (499, 397)
Screenshot: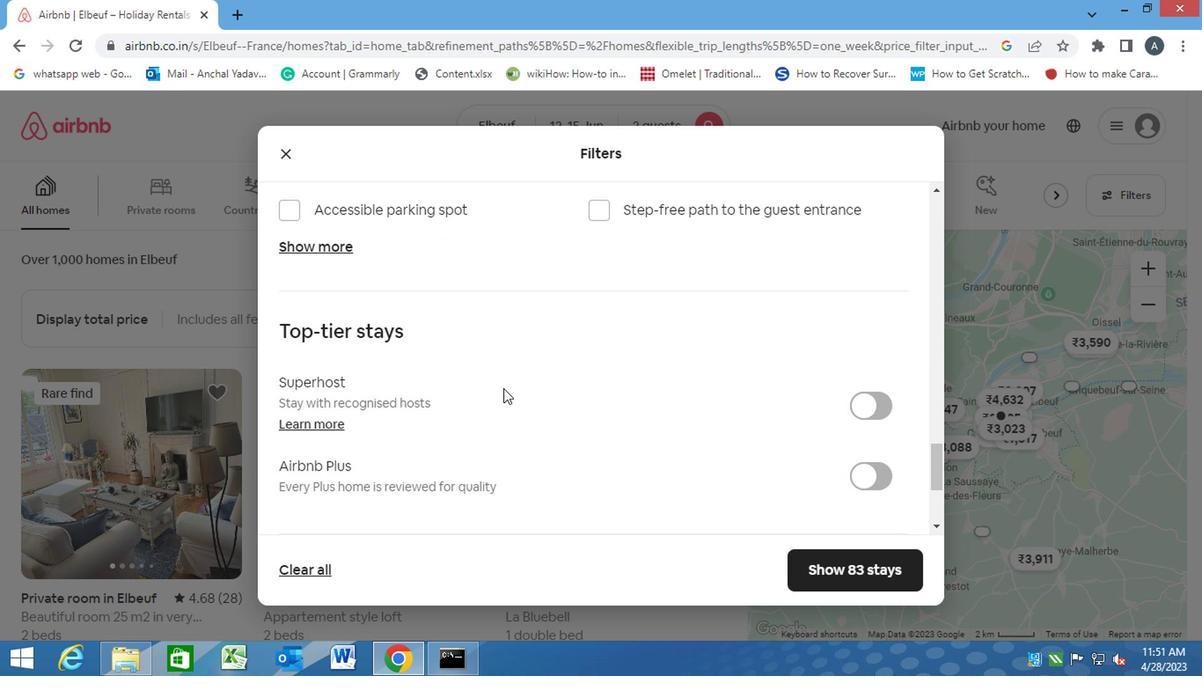 
Action: Mouse scrolled (499, 397) with delta (0, 0)
Screenshot: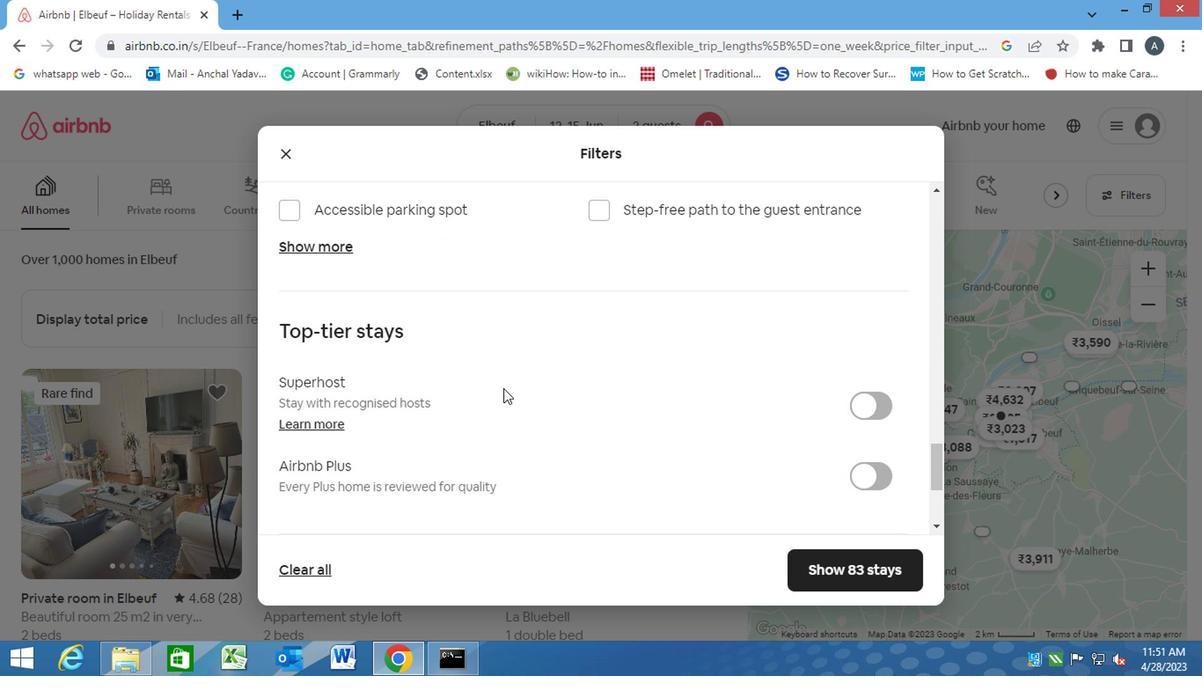 
Action: Mouse moved to (294, 411)
Screenshot: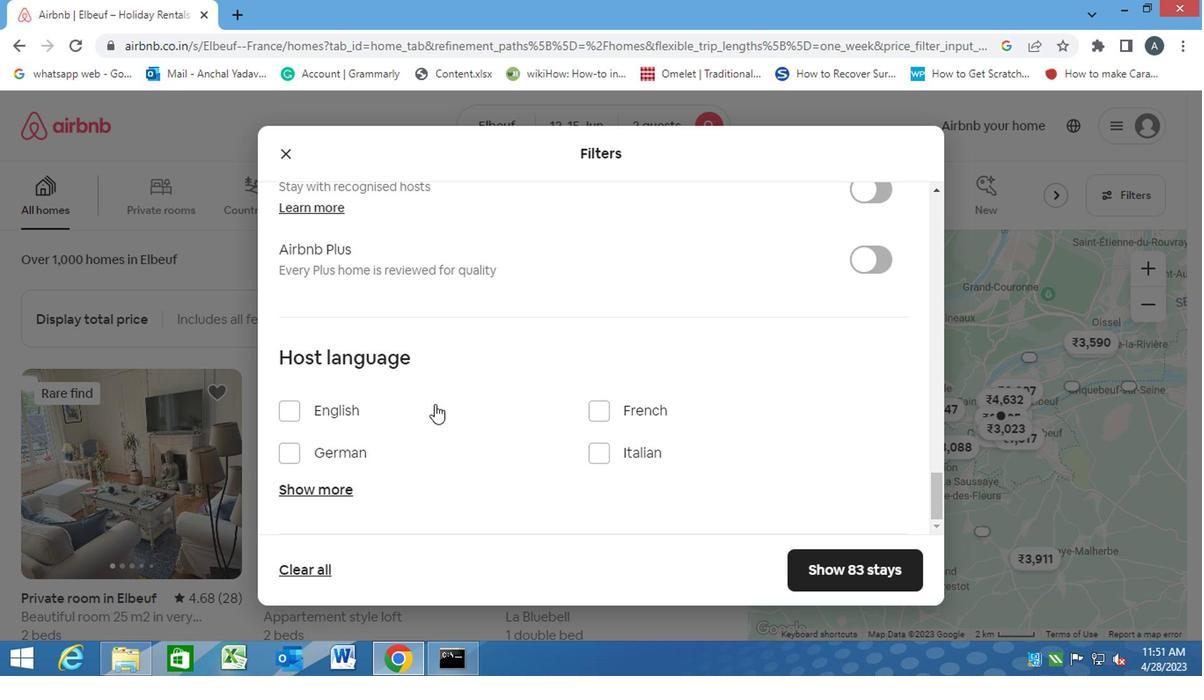 
Action: Mouse pressed left at (294, 411)
Screenshot: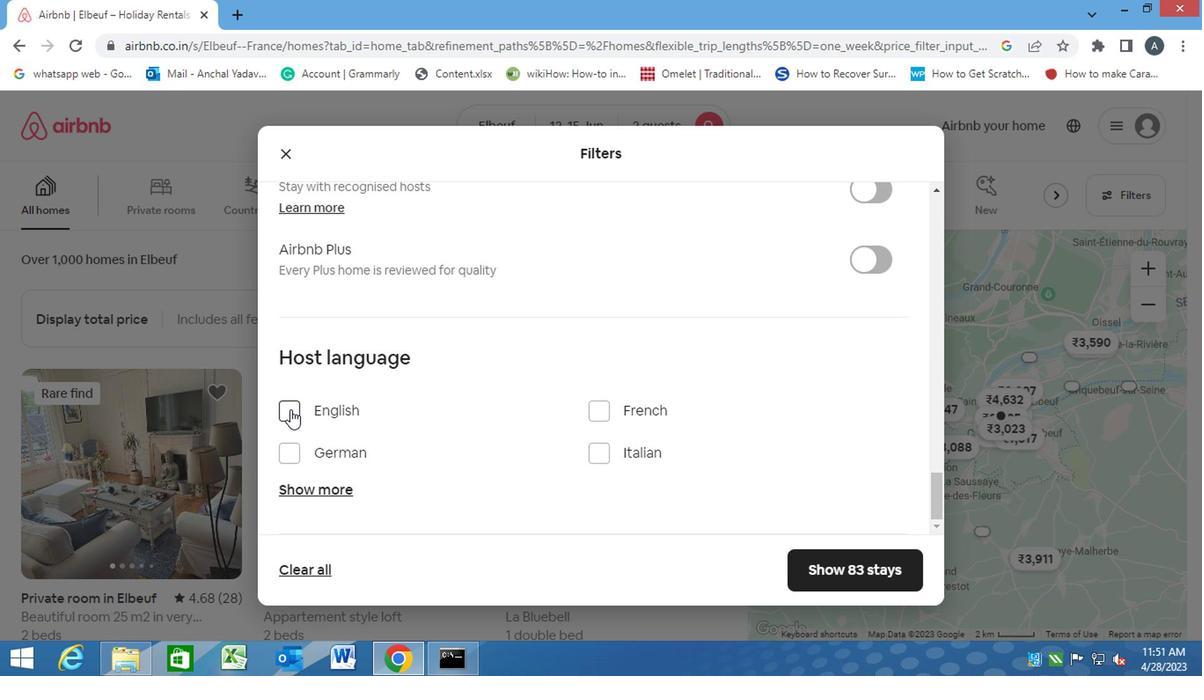 
Action: Mouse moved to (815, 567)
Screenshot: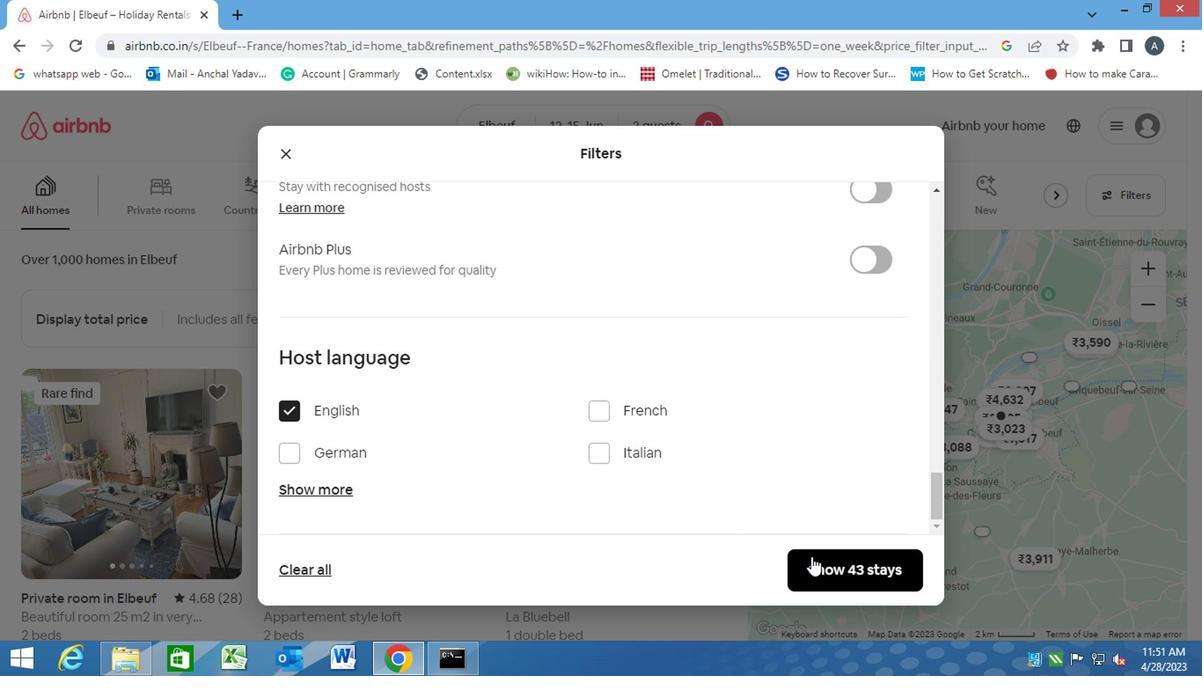 
Action: Mouse pressed left at (815, 567)
Screenshot: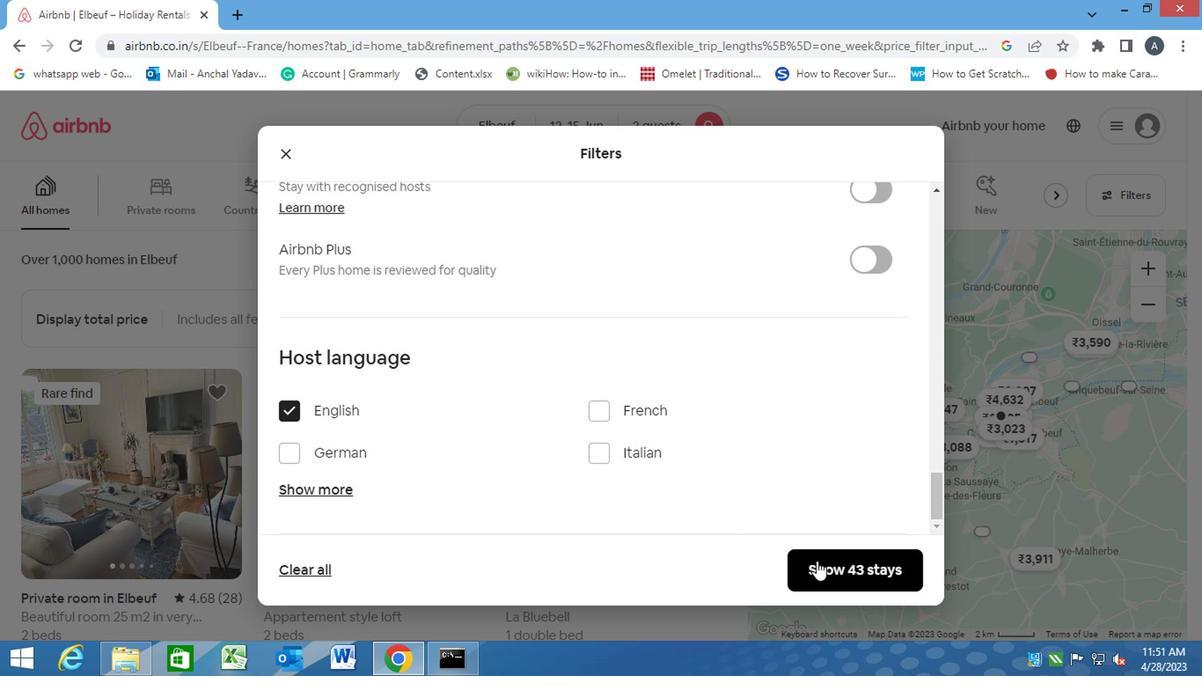 
